 Task: Find connections with filter location Salihorsk with filter topic #propertywith filter profile language English with filter current company RBL Bank with filter school Sanjay Ghodawat University with filter industry Measuring and Control Instrument Manufacturing with filter service category Nature Photography with filter keywords title Sales Associate
Action: Mouse moved to (720, 111)
Screenshot: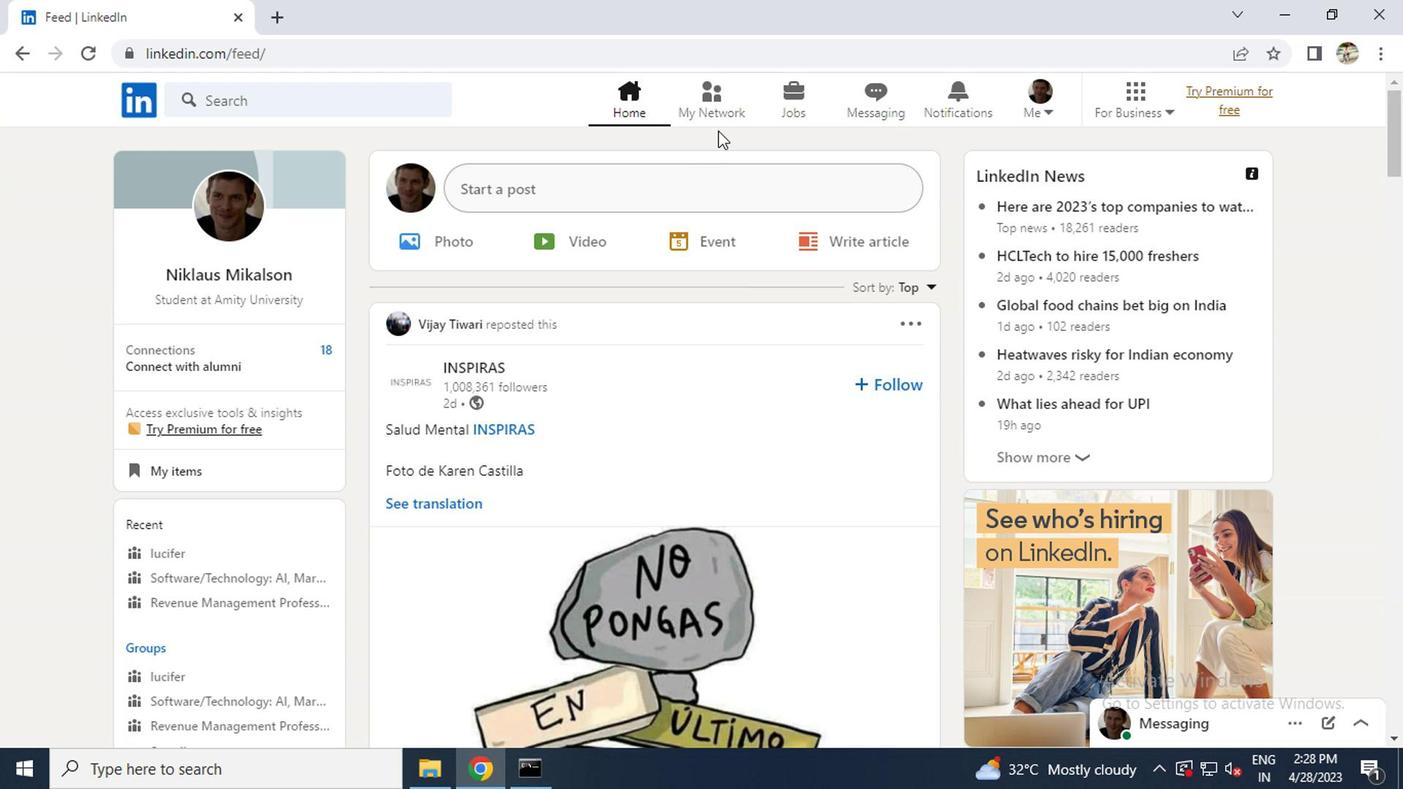 
Action: Mouse pressed left at (720, 111)
Screenshot: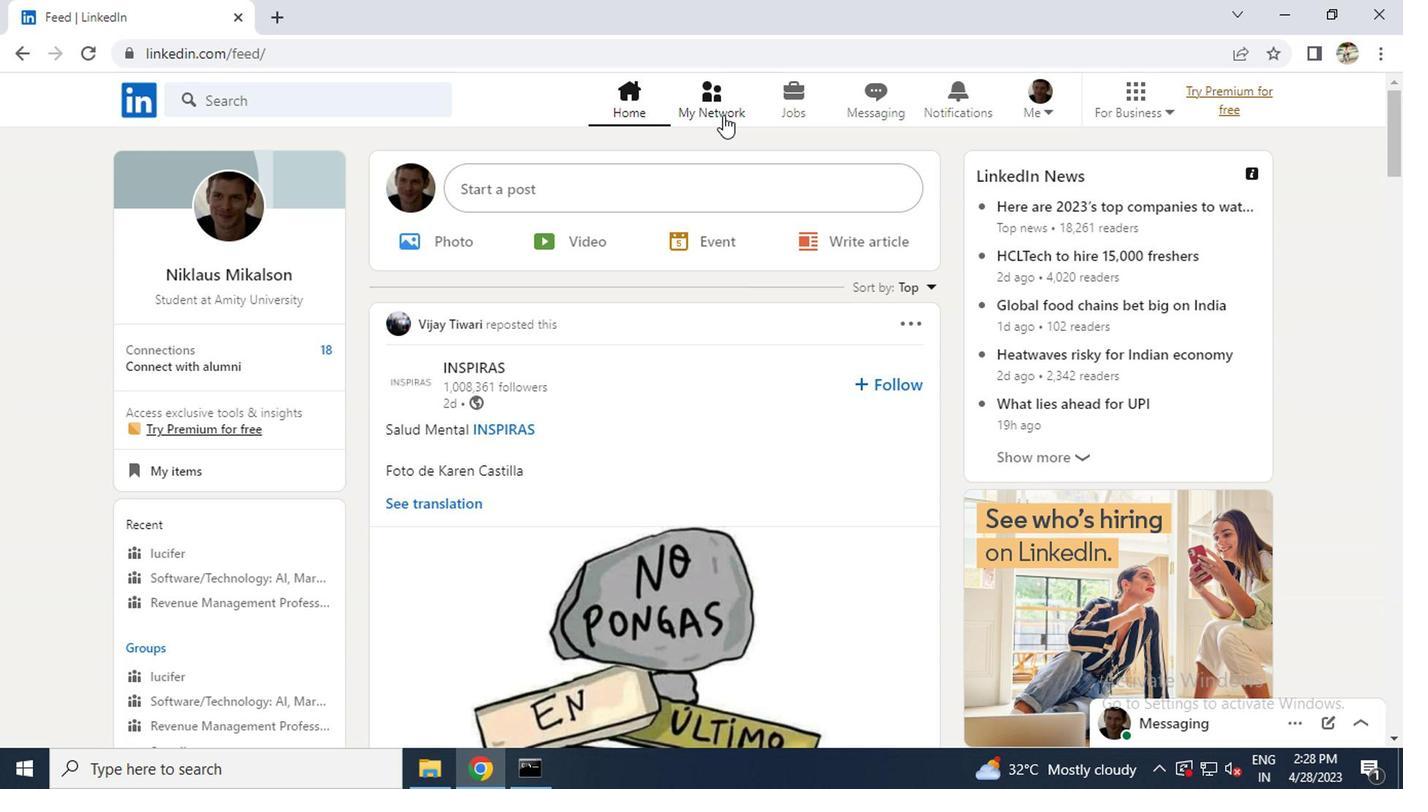 
Action: Mouse moved to (239, 212)
Screenshot: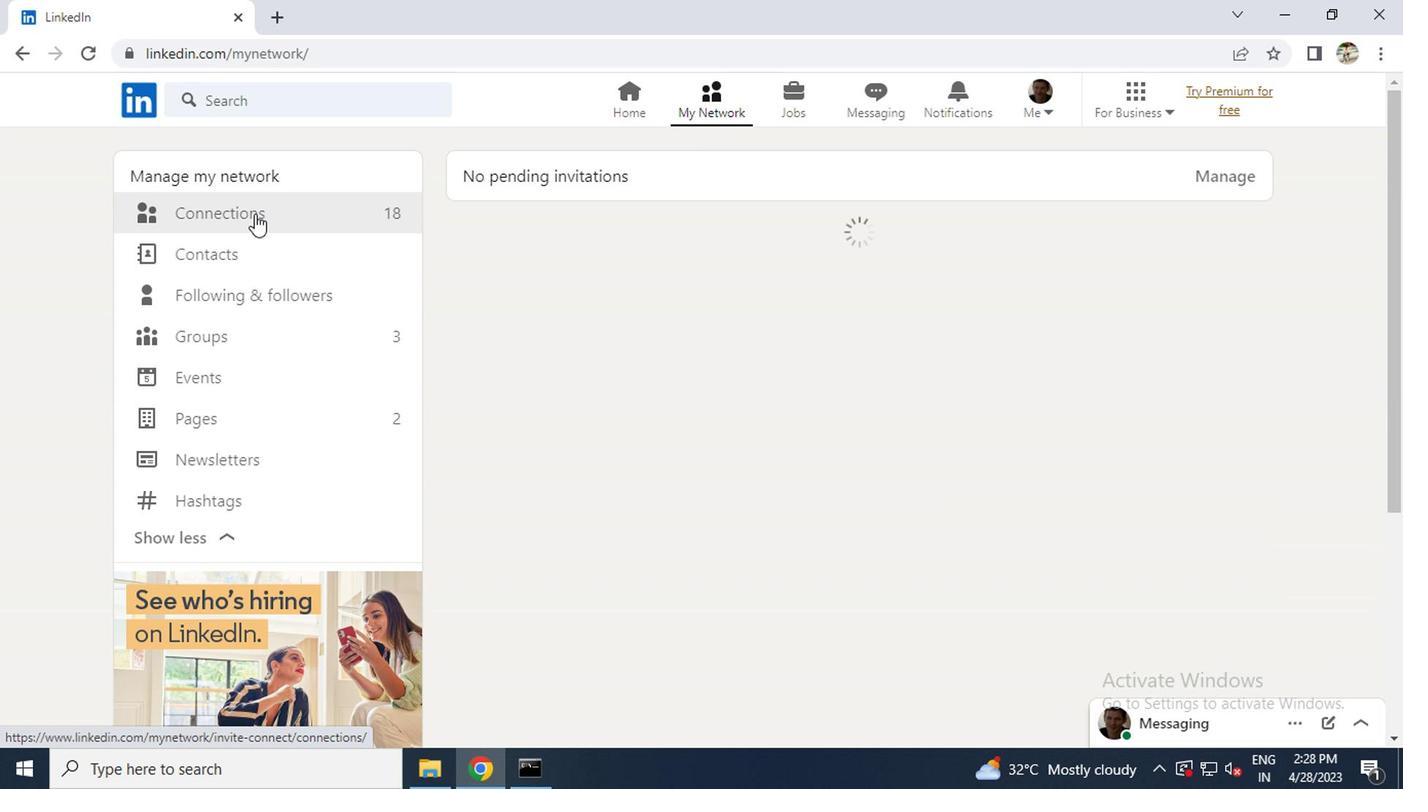 
Action: Mouse pressed left at (239, 212)
Screenshot: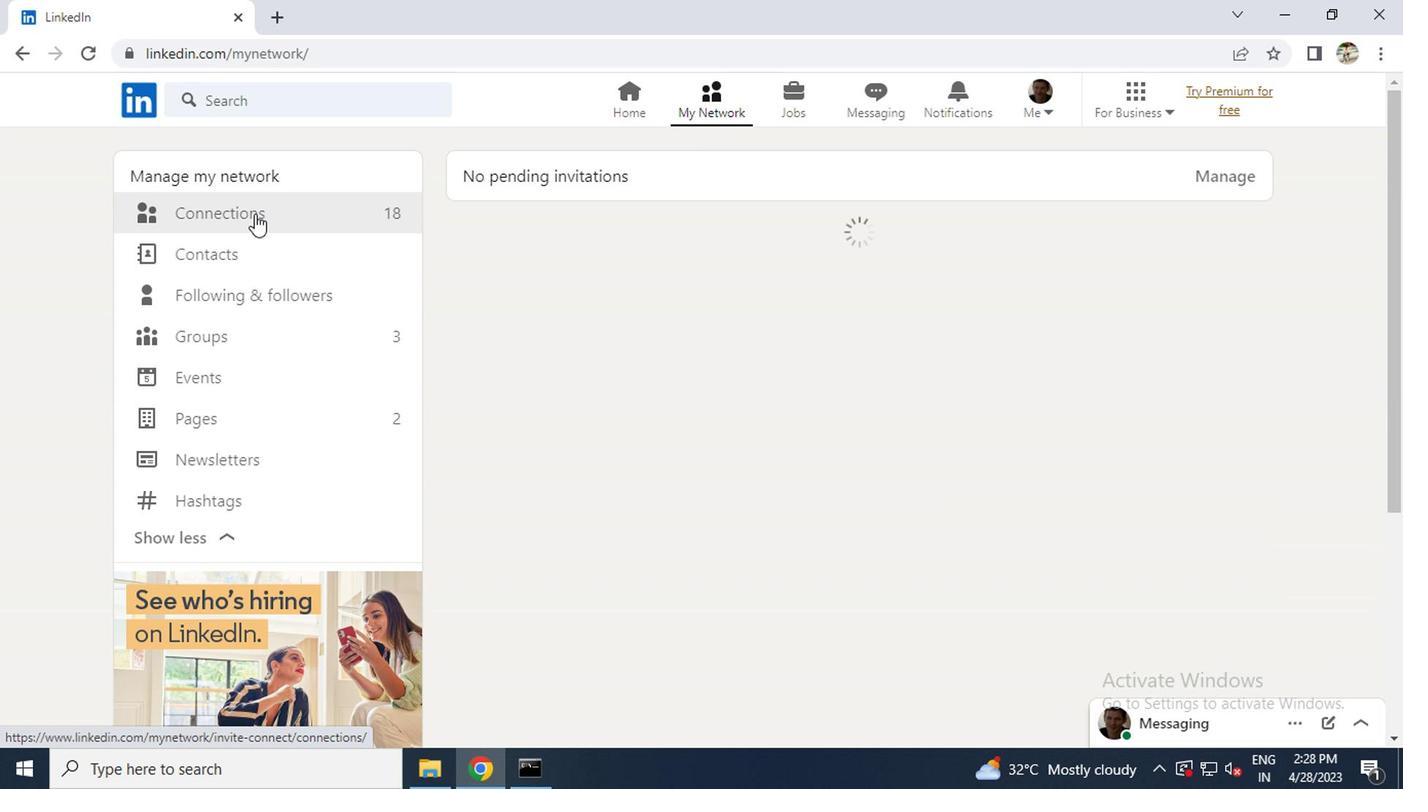 
Action: Mouse moved to (821, 222)
Screenshot: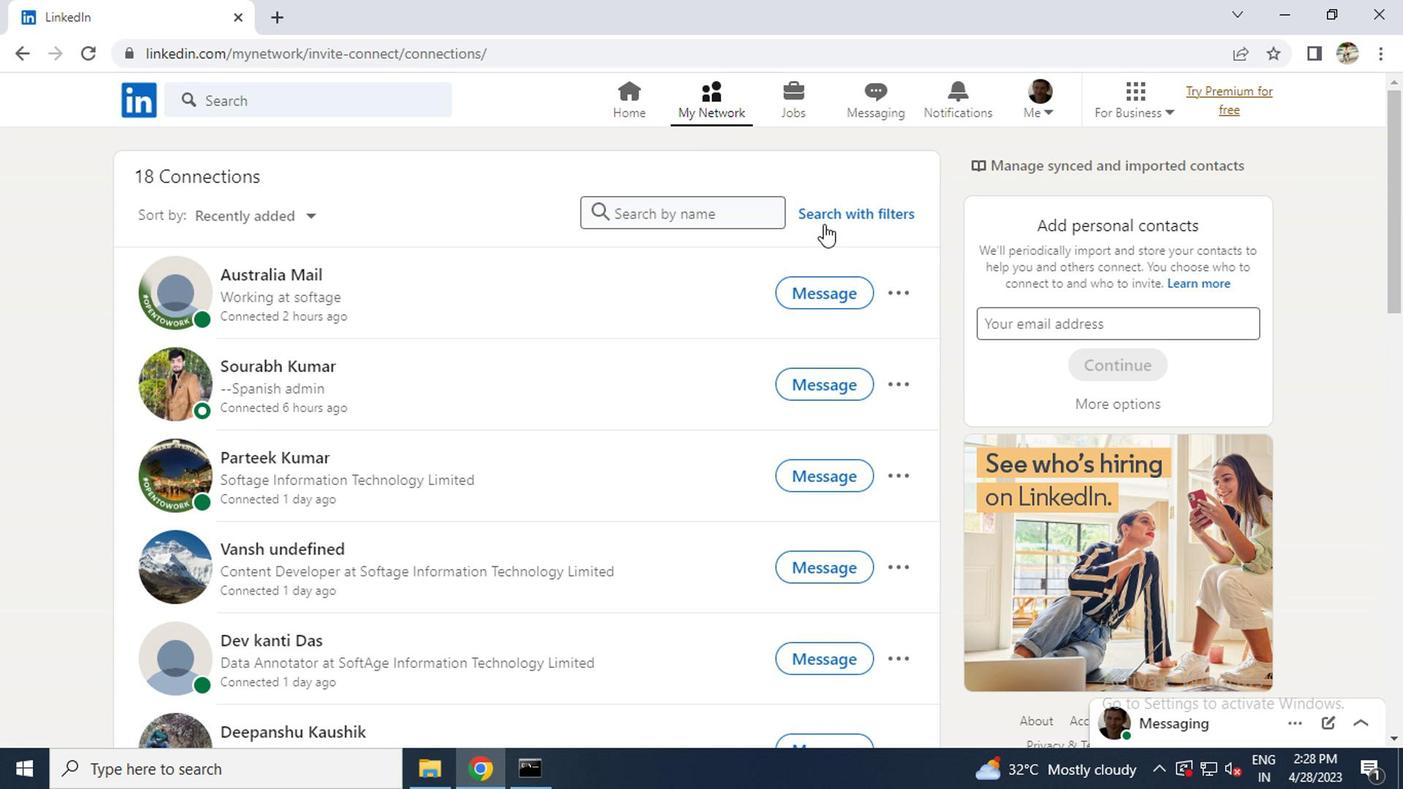 
Action: Mouse pressed left at (821, 222)
Screenshot: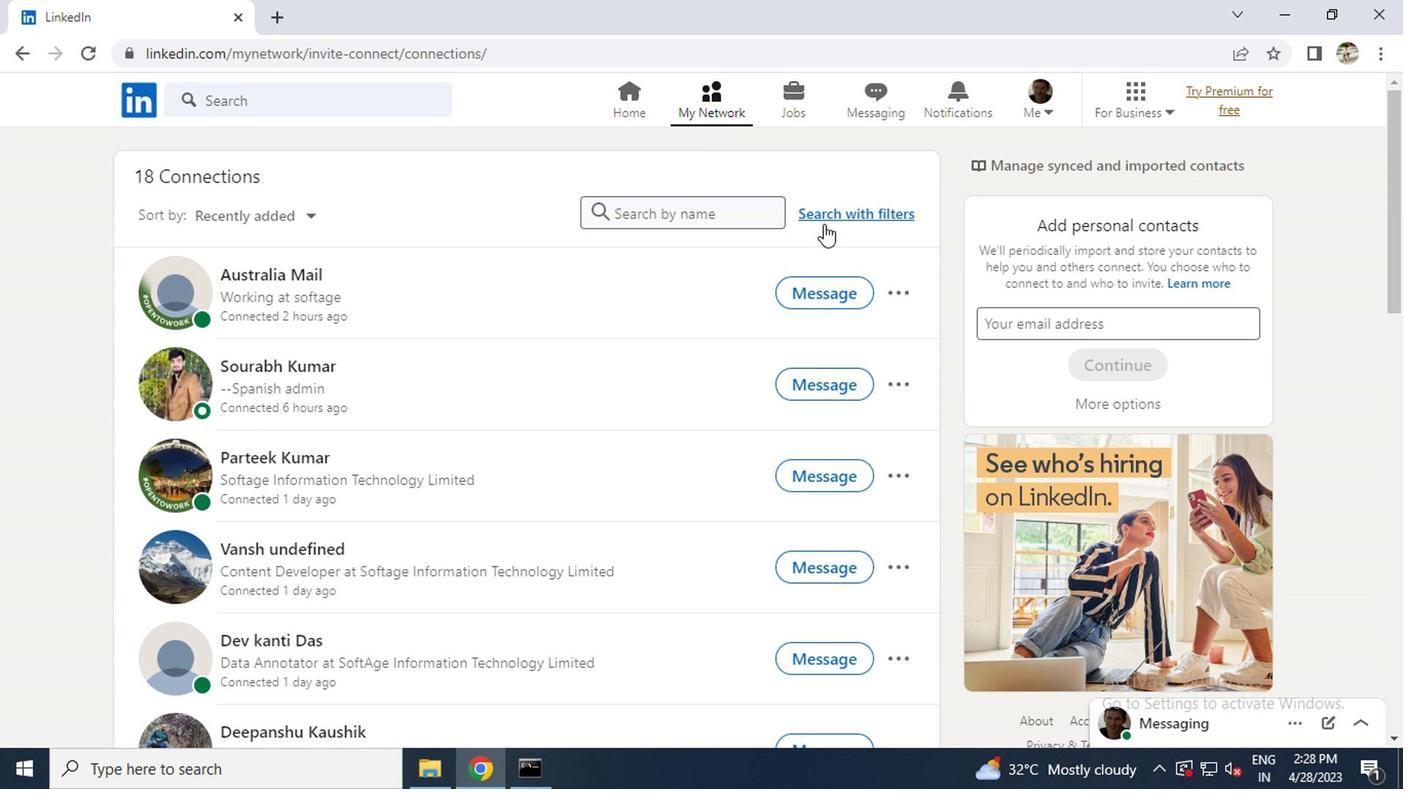 
Action: Mouse moved to (756, 160)
Screenshot: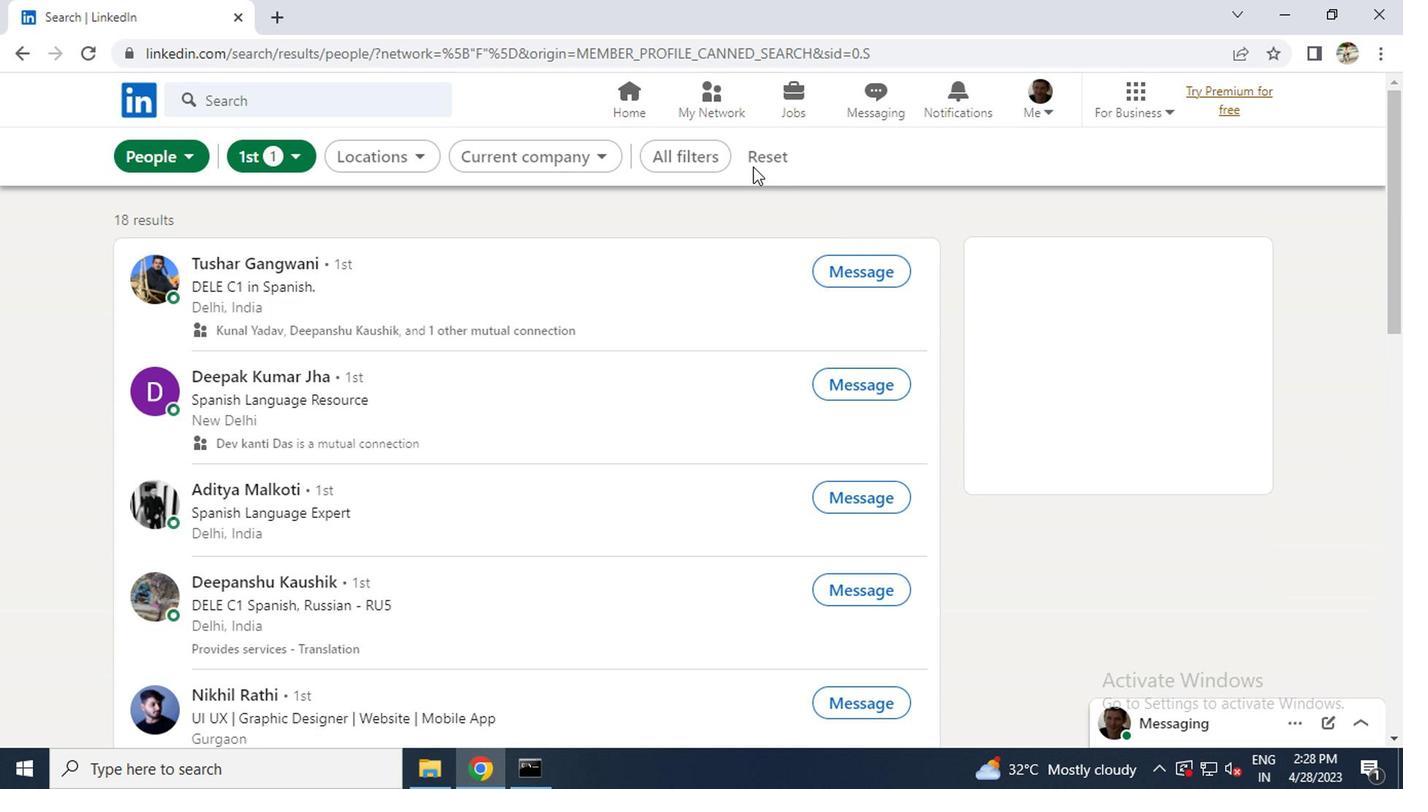 
Action: Mouse pressed left at (756, 160)
Screenshot: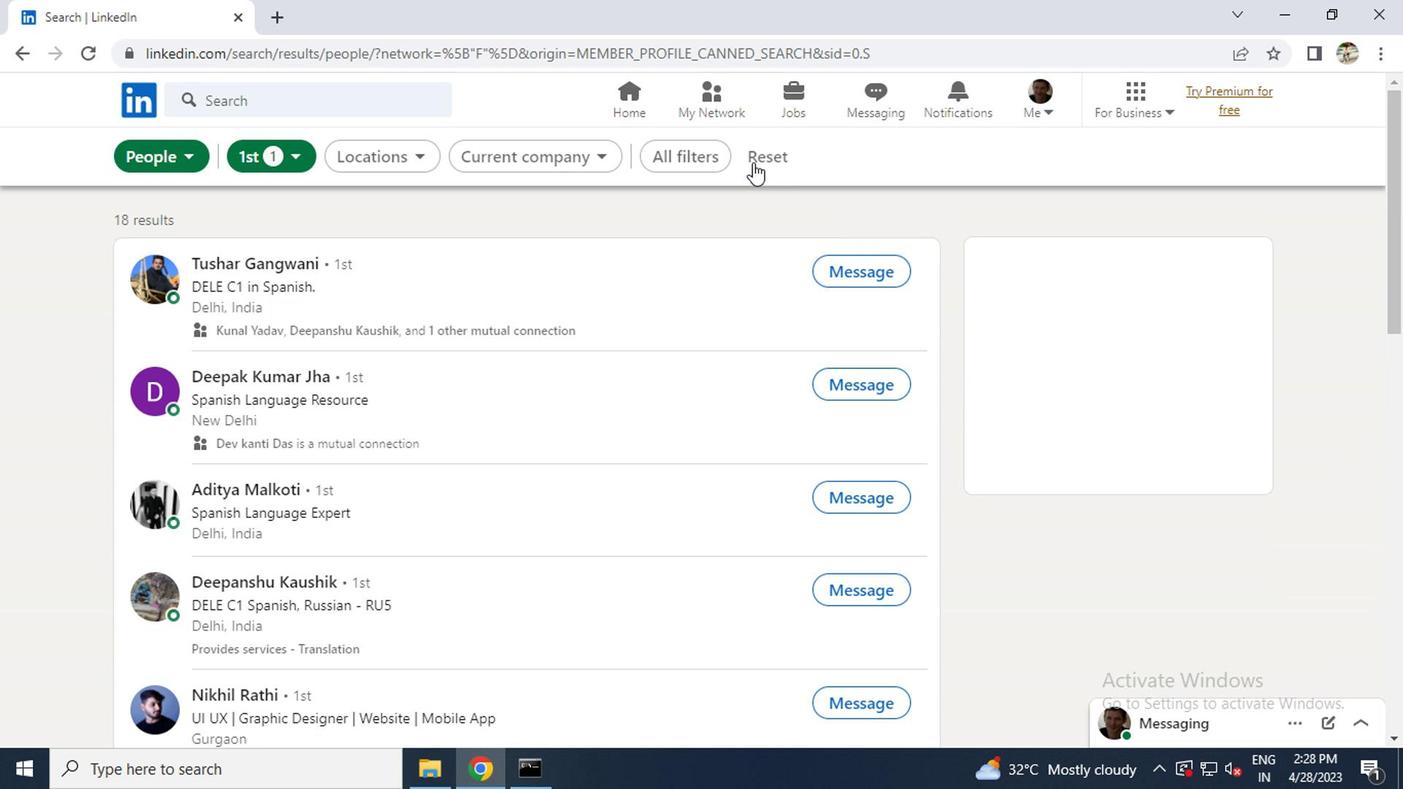 
Action: Mouse moved to (733, 153)
Screenshot: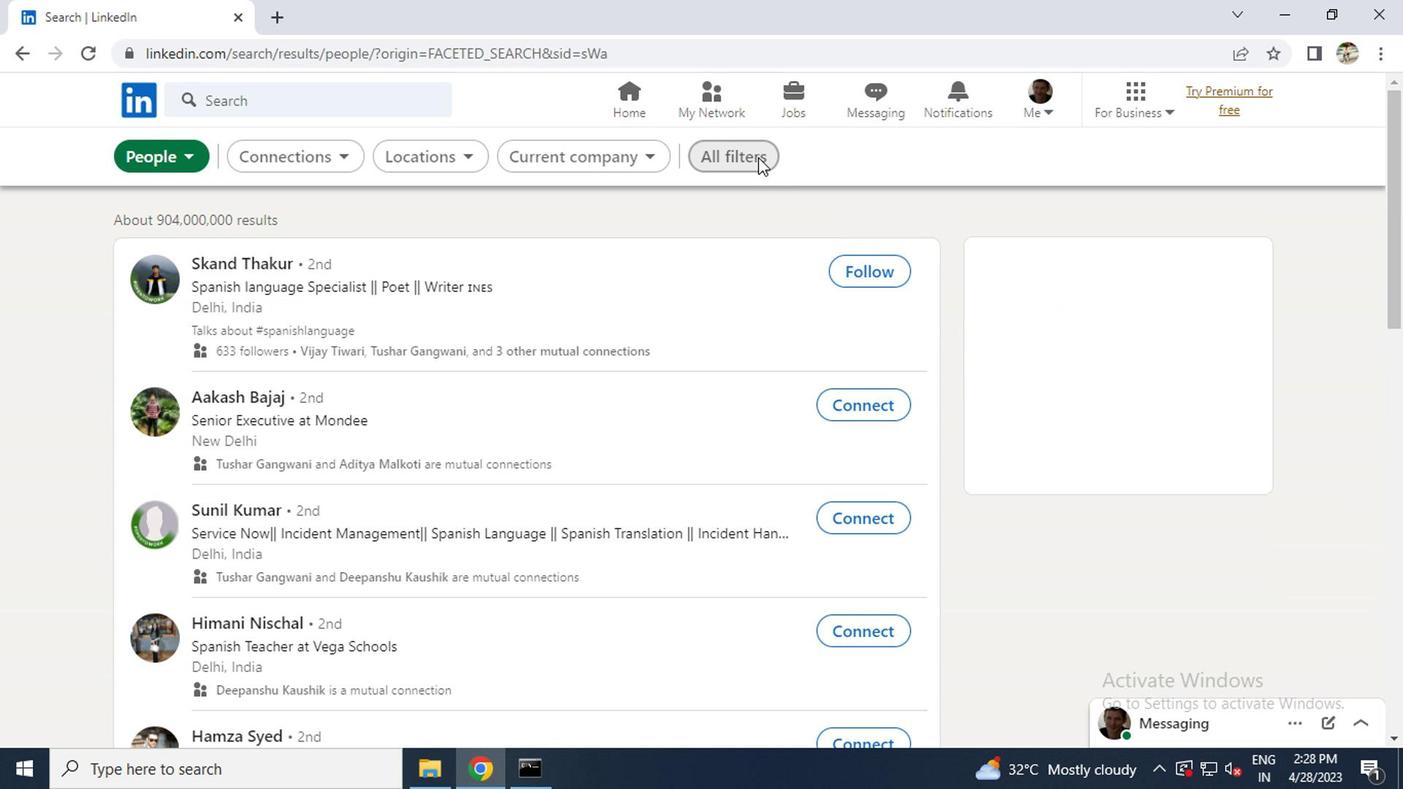 
Action: Mouse pressed left at (733, 153)
Screenshot: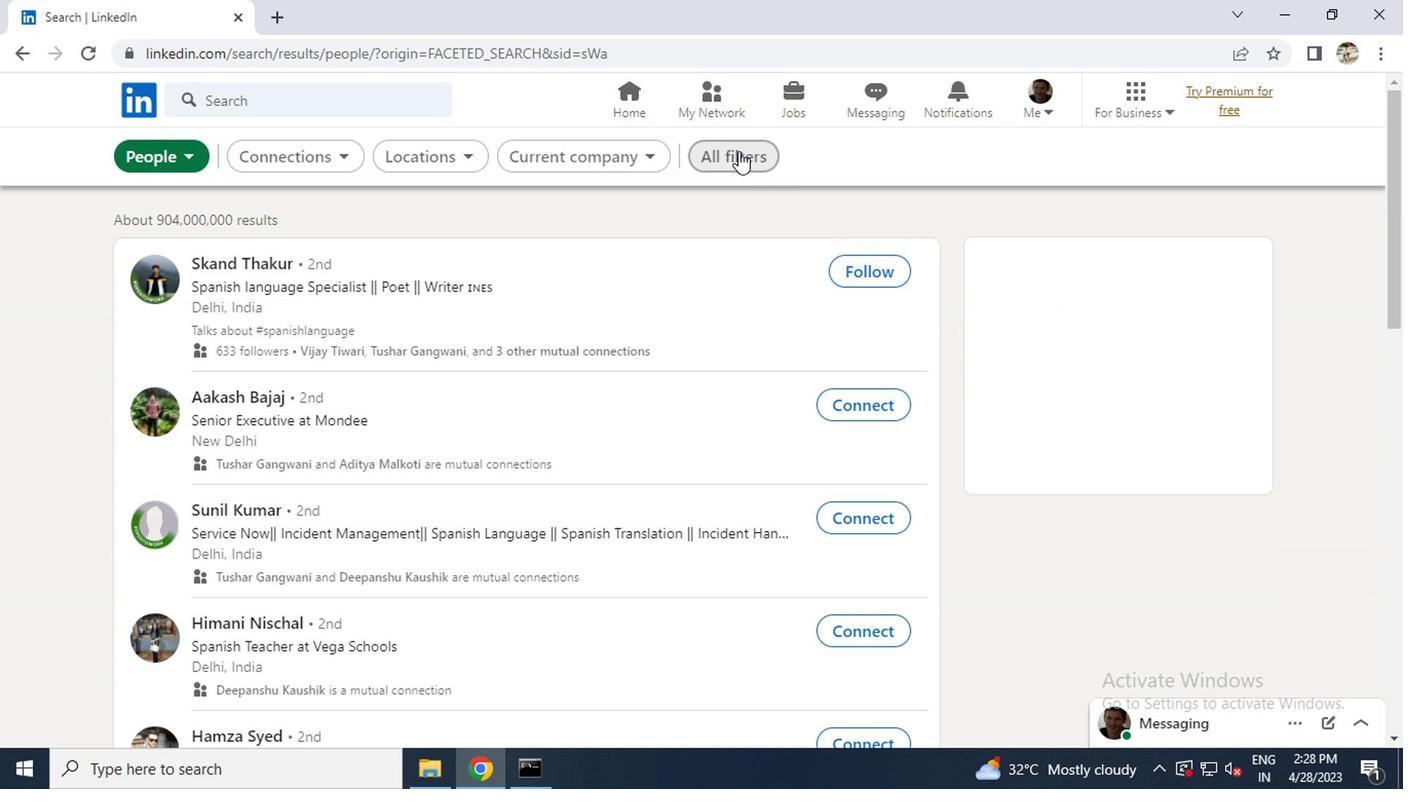 
Action: Mouse moved to (1139, 377)
Screenshot: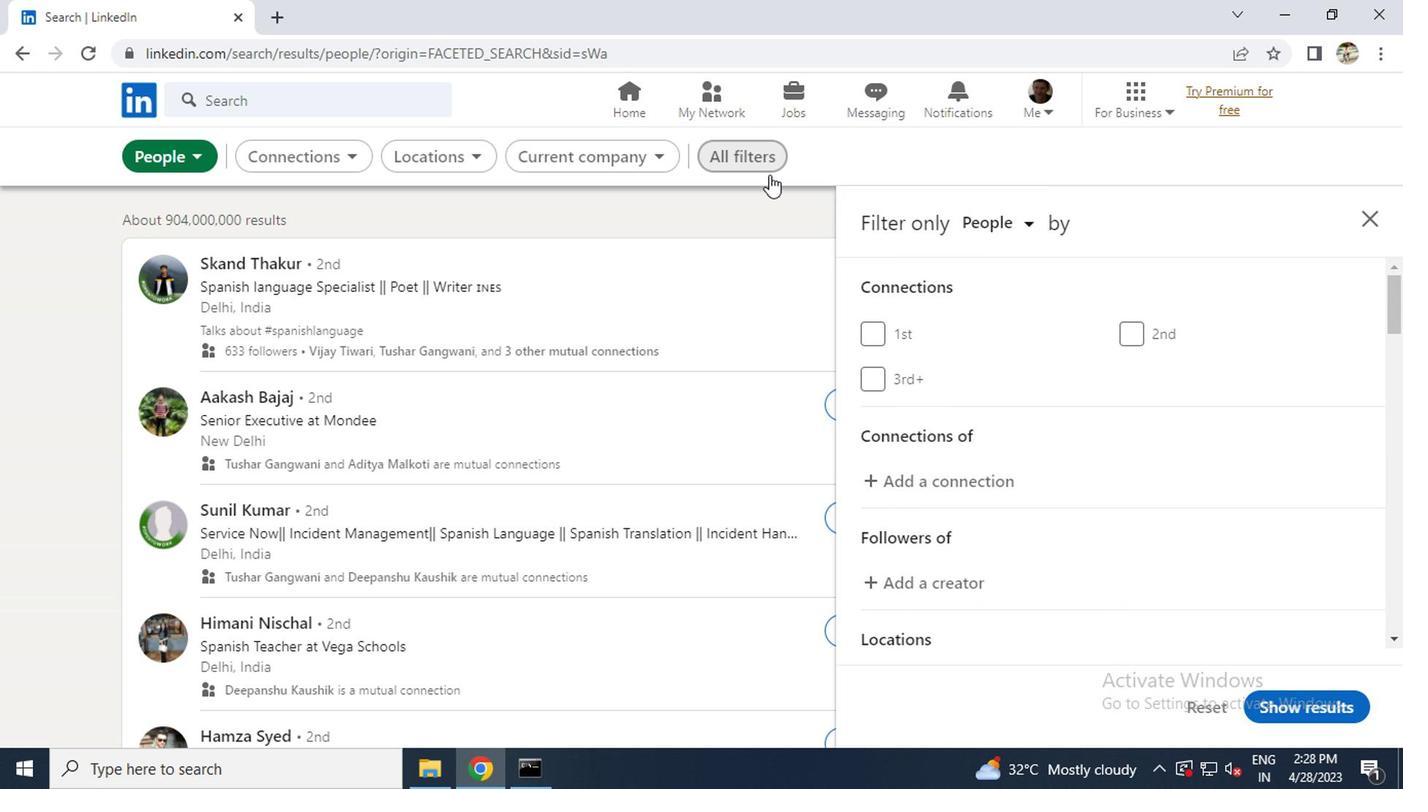 
Action: Mouse scrolled (1139, 376) with delta (0, 0)
Screenshot: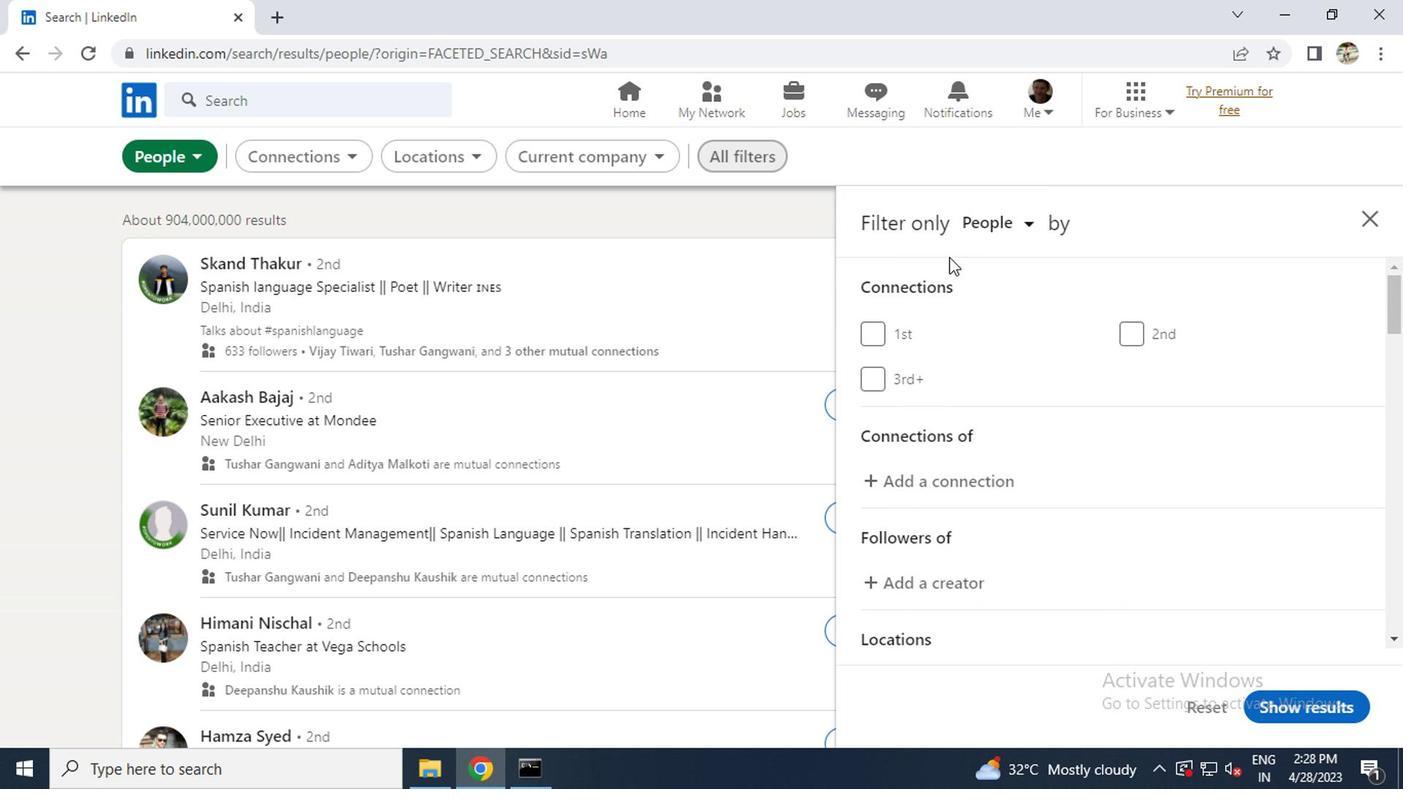 
Action: Mouse scrolled (1139, 376) with delta (0, 0)
Screenshot: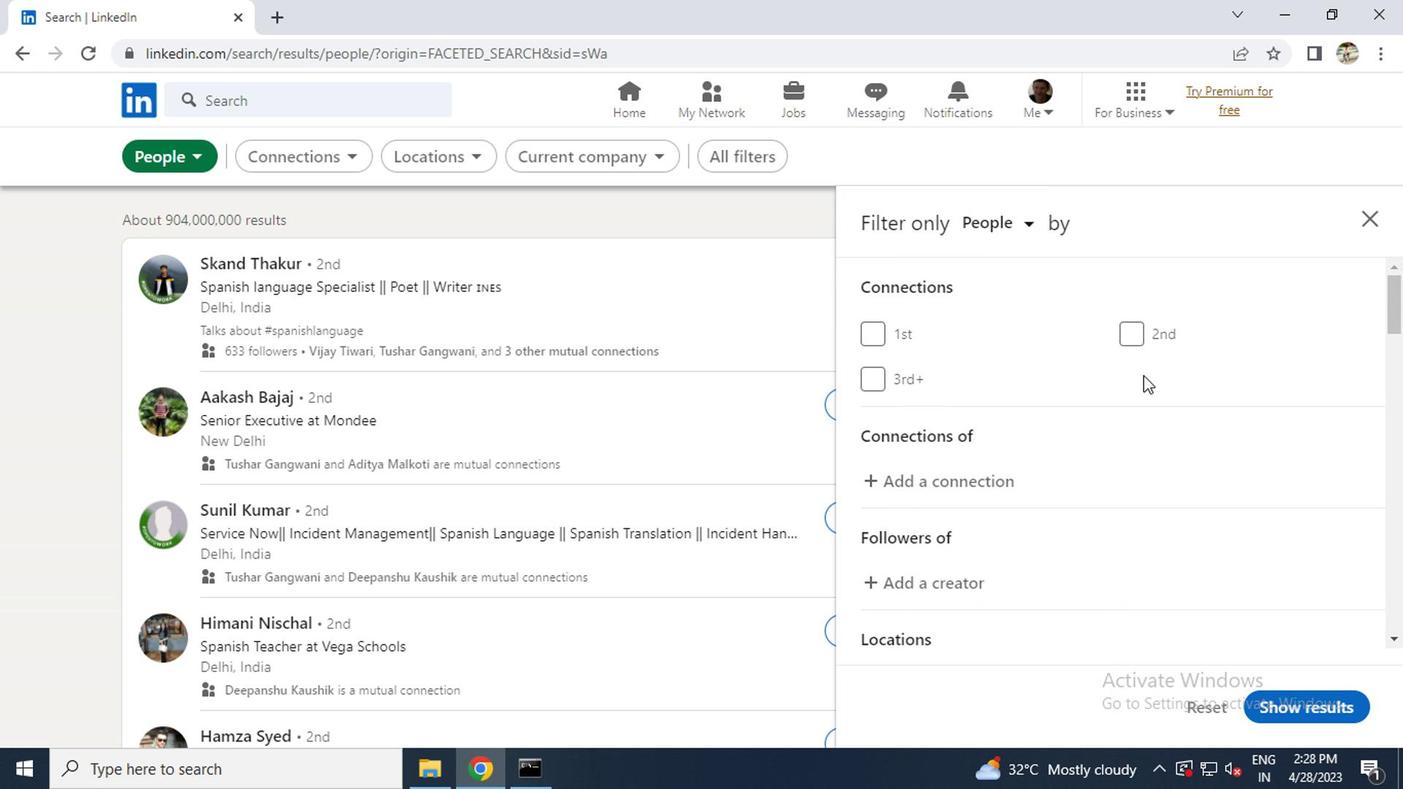 
Action: Mouse scrolled (1139, 376) with delta (0, 0)
Screenshot: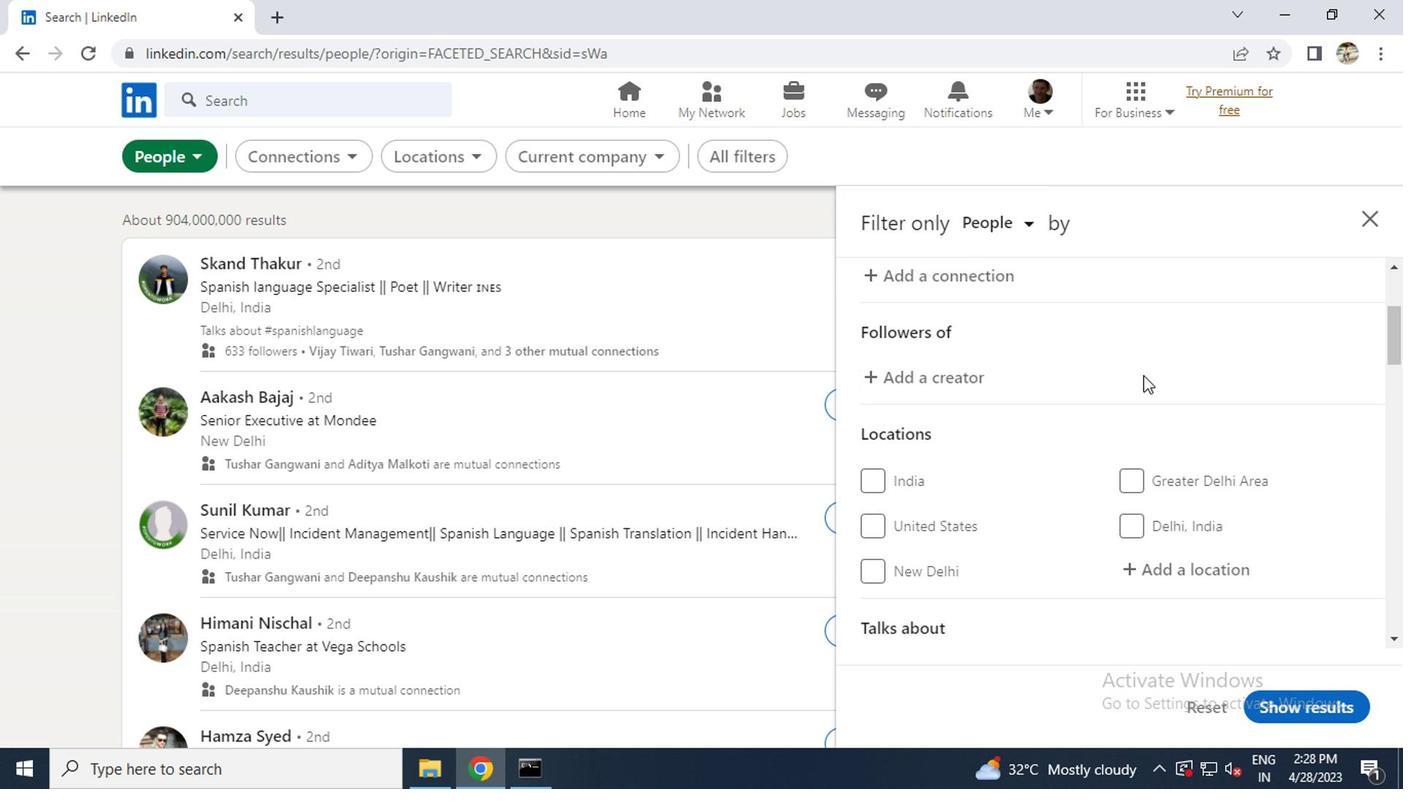 
Action: Mouse scrolled (1139, 376) with delta (0, 0)
Screenshot: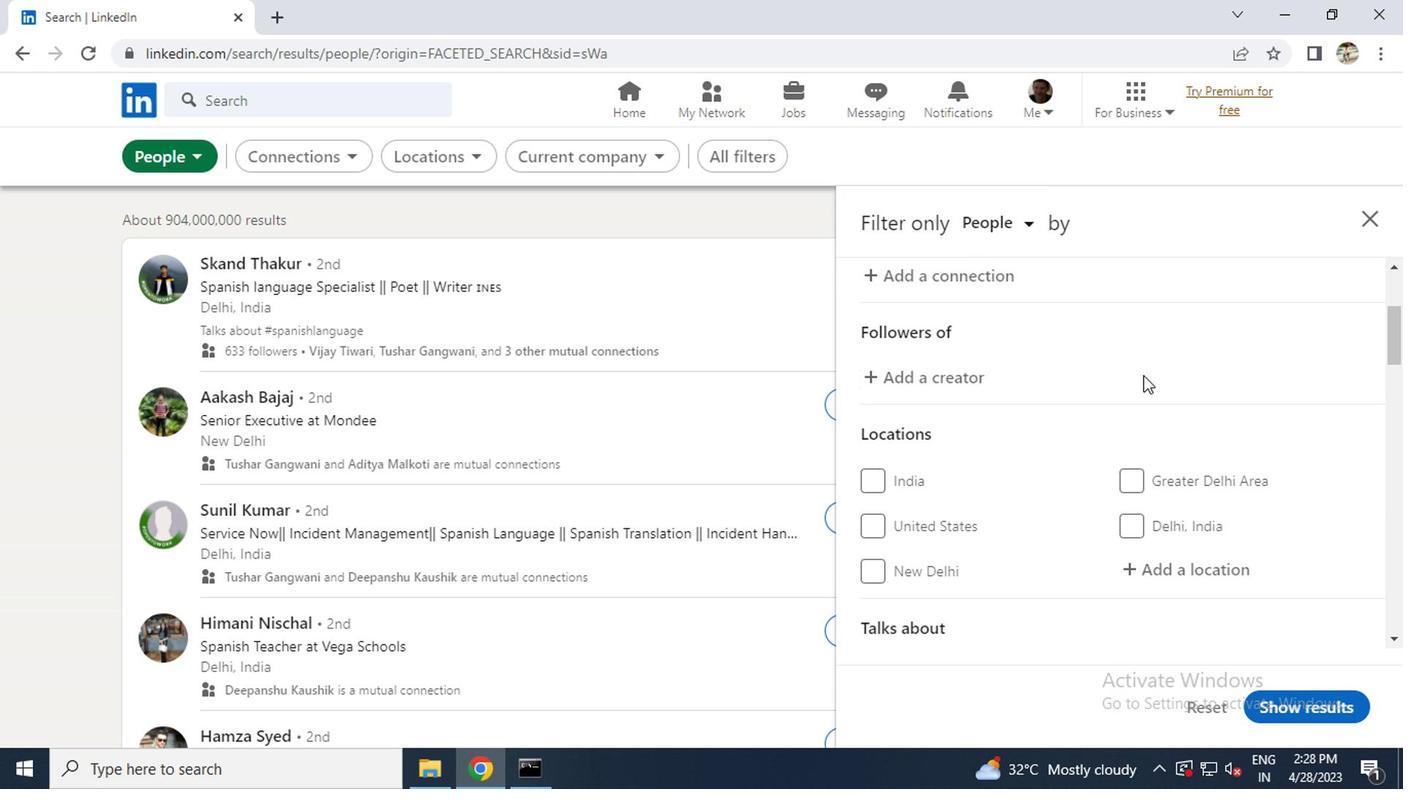 
Action: Mouse moved to (1148, 370)
Screenshot: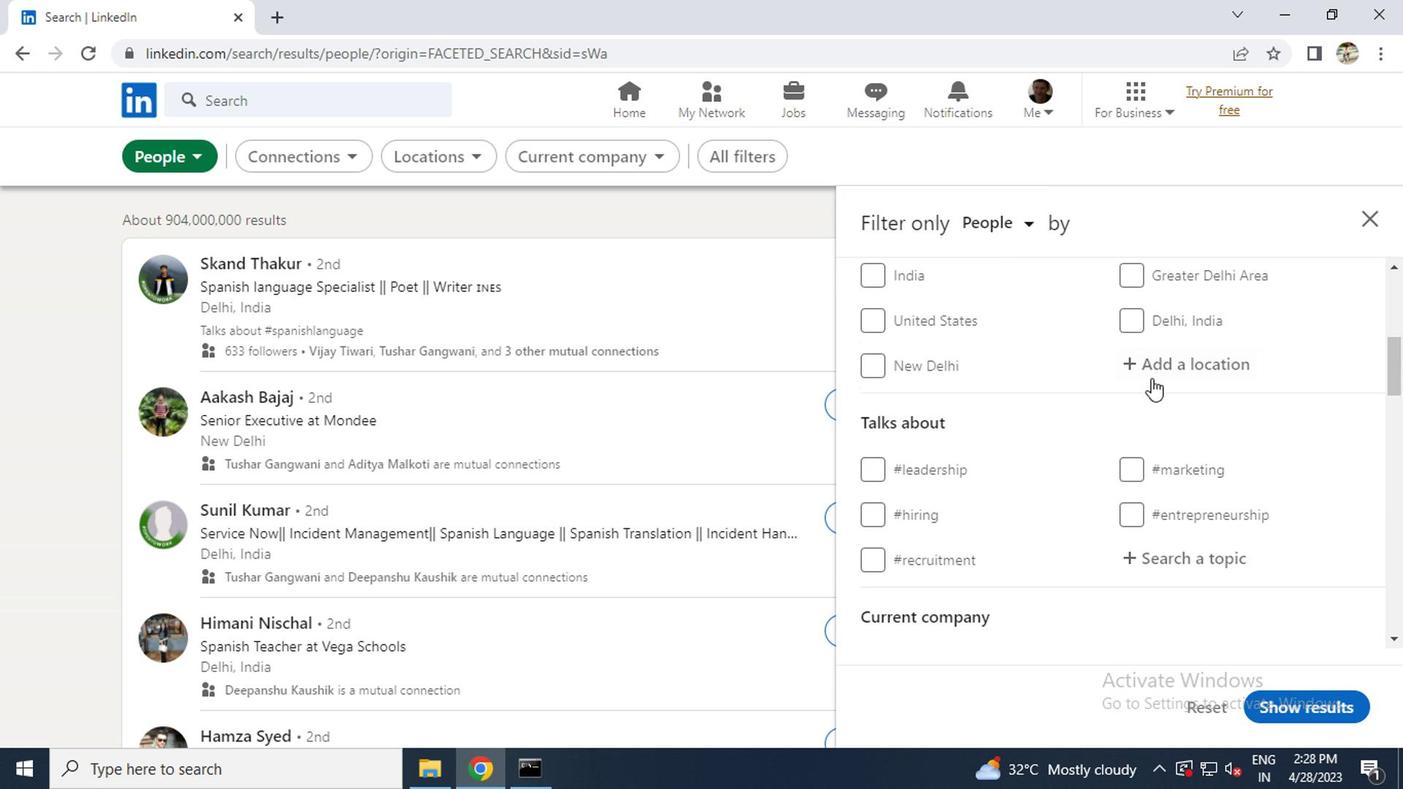 
Action: Mouse pressed left at (1148, 370)
Screenshot: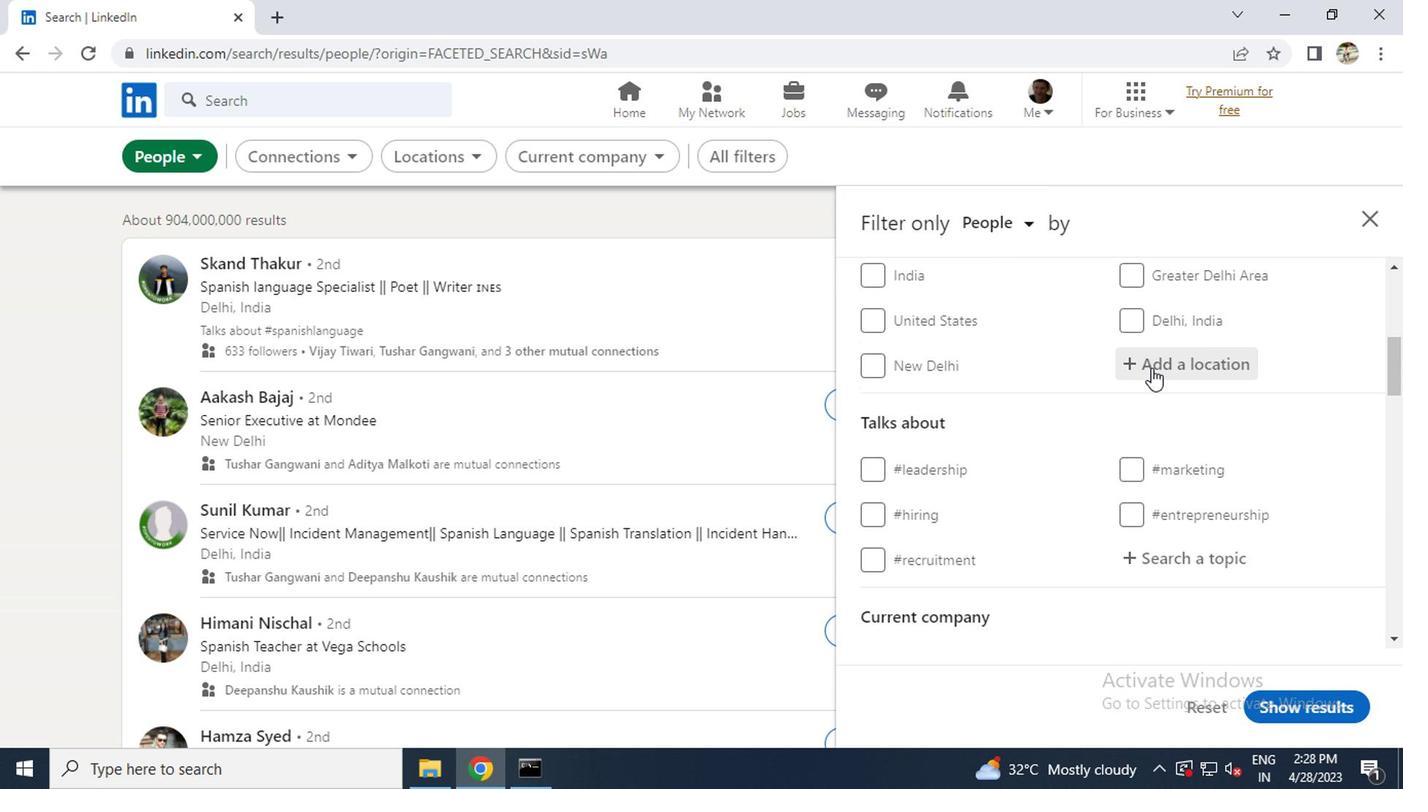 
Action: Key pressed <Key.caps_lock>s<Key.caps_lock>alihoe<Key.backspace>rsk<Key.enter>
Screenshot: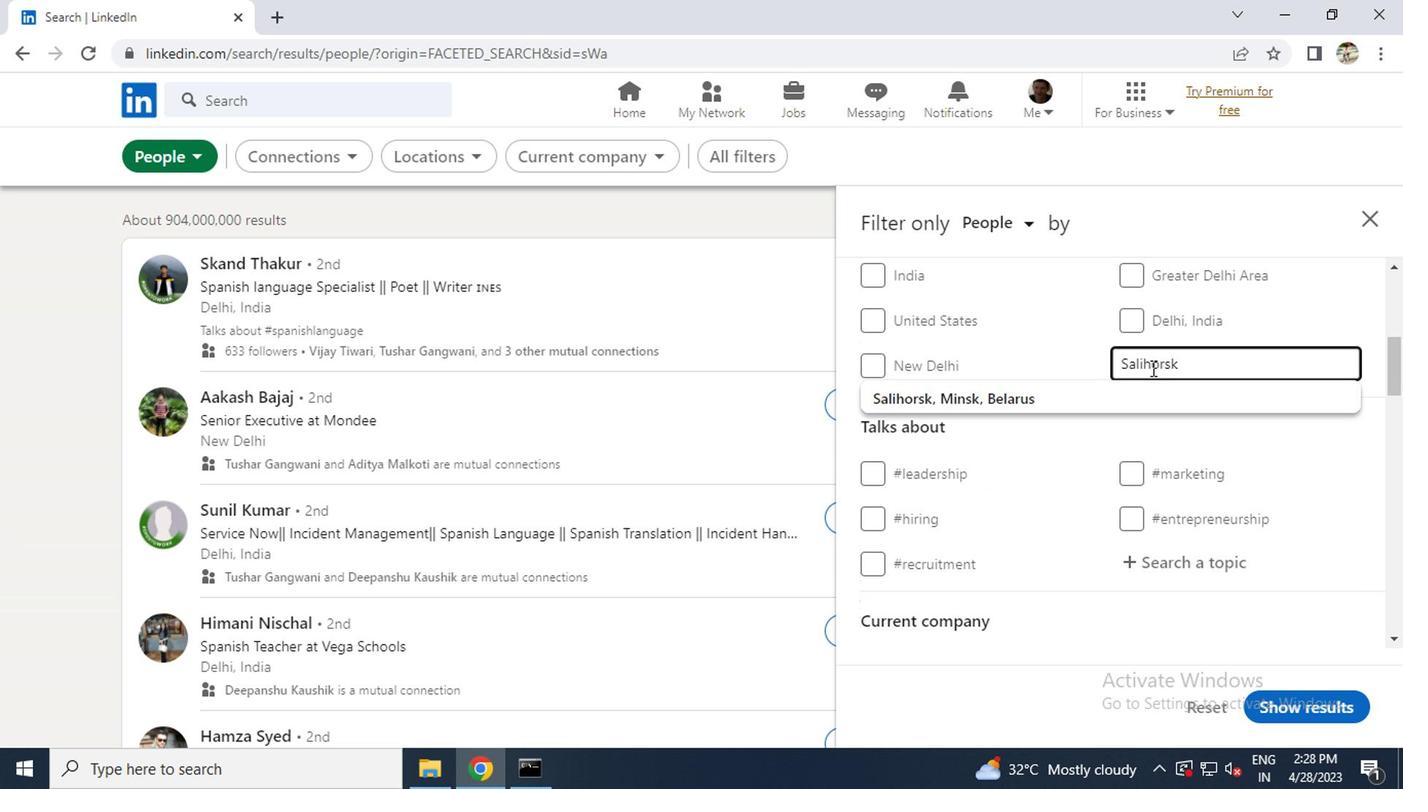 
Action: Mouse scrolled (1148, 369) with delta (0, -1)
Screenshot: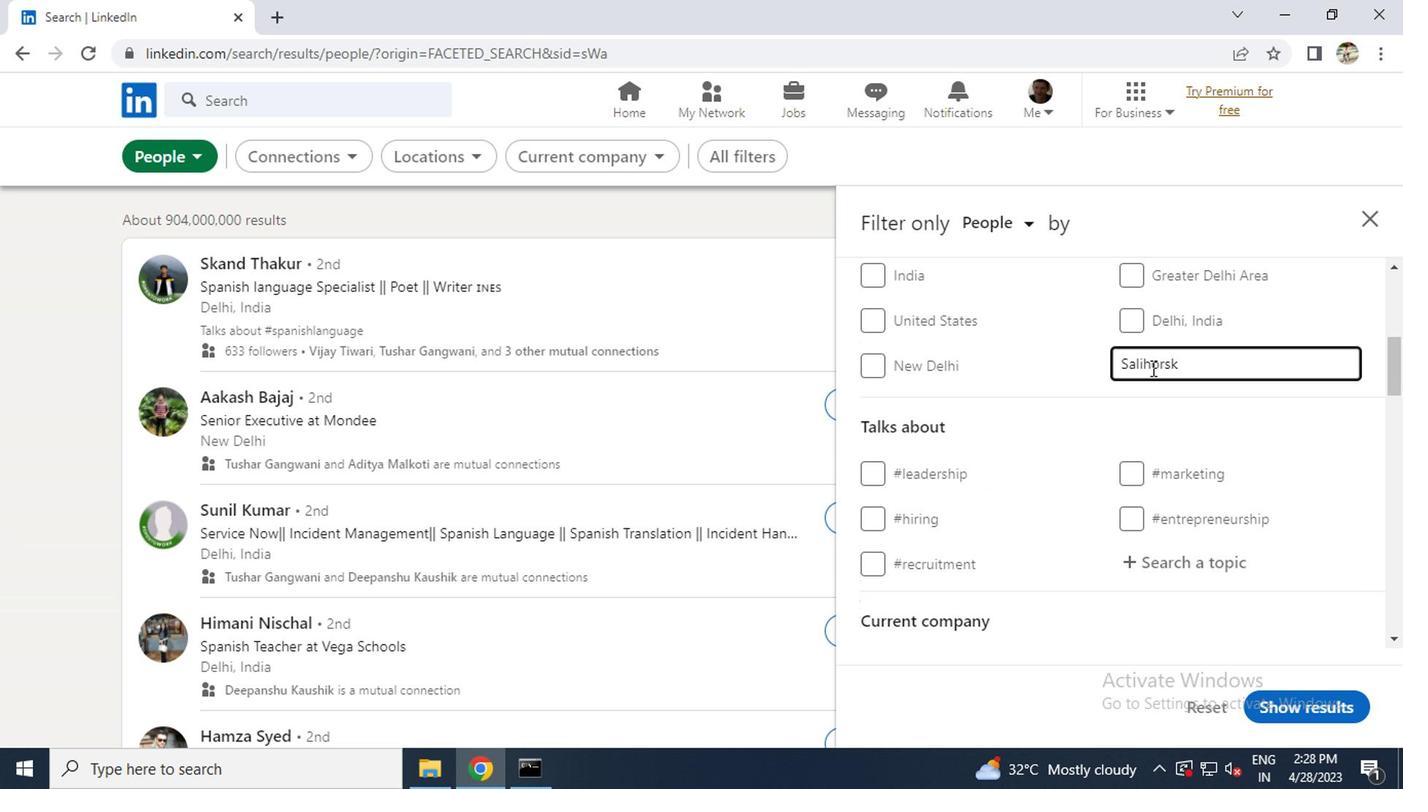 
Action: Mouse scrolled (1148, 369) with delta (0, -1)
Screenshot: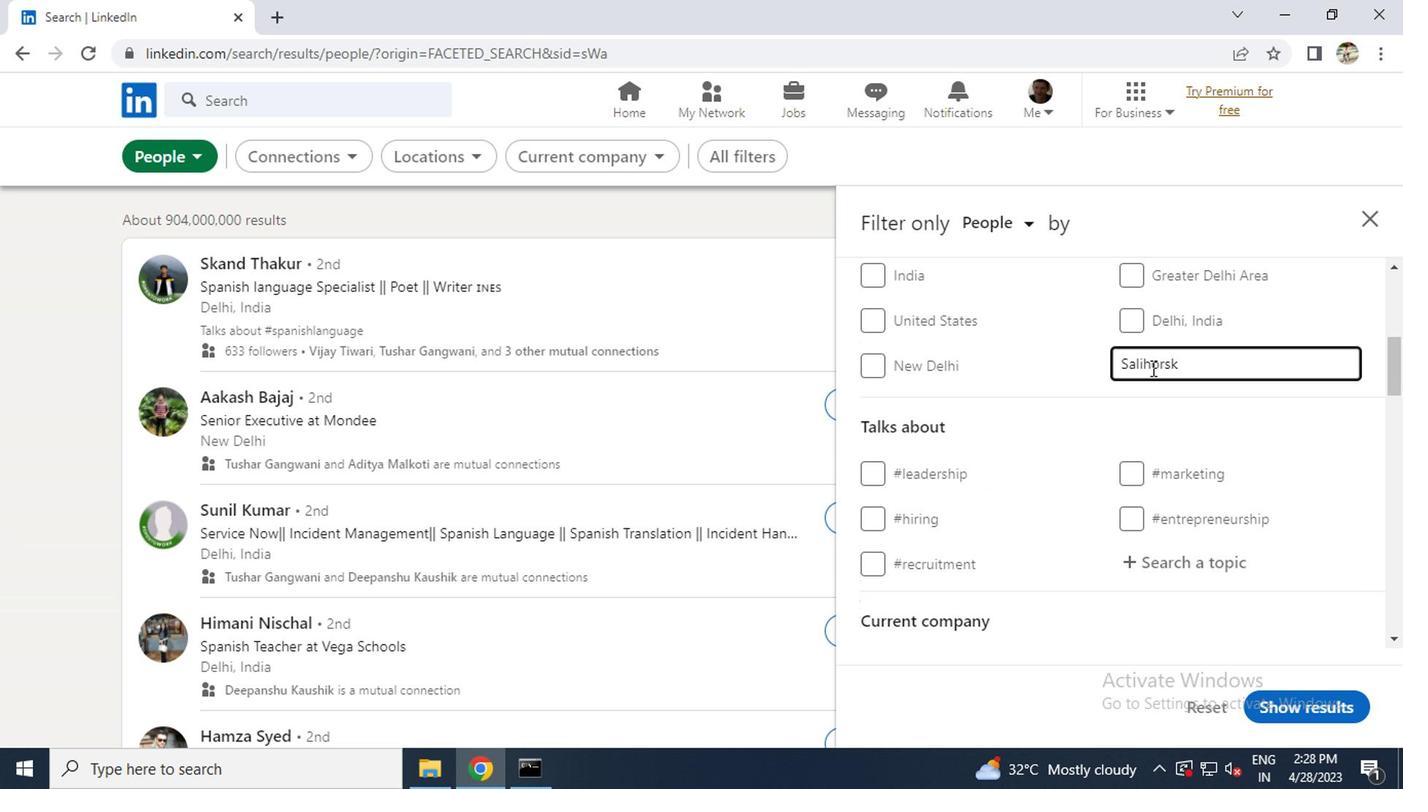 
Action: Mouse moved to (1166, 381)
Screenshot: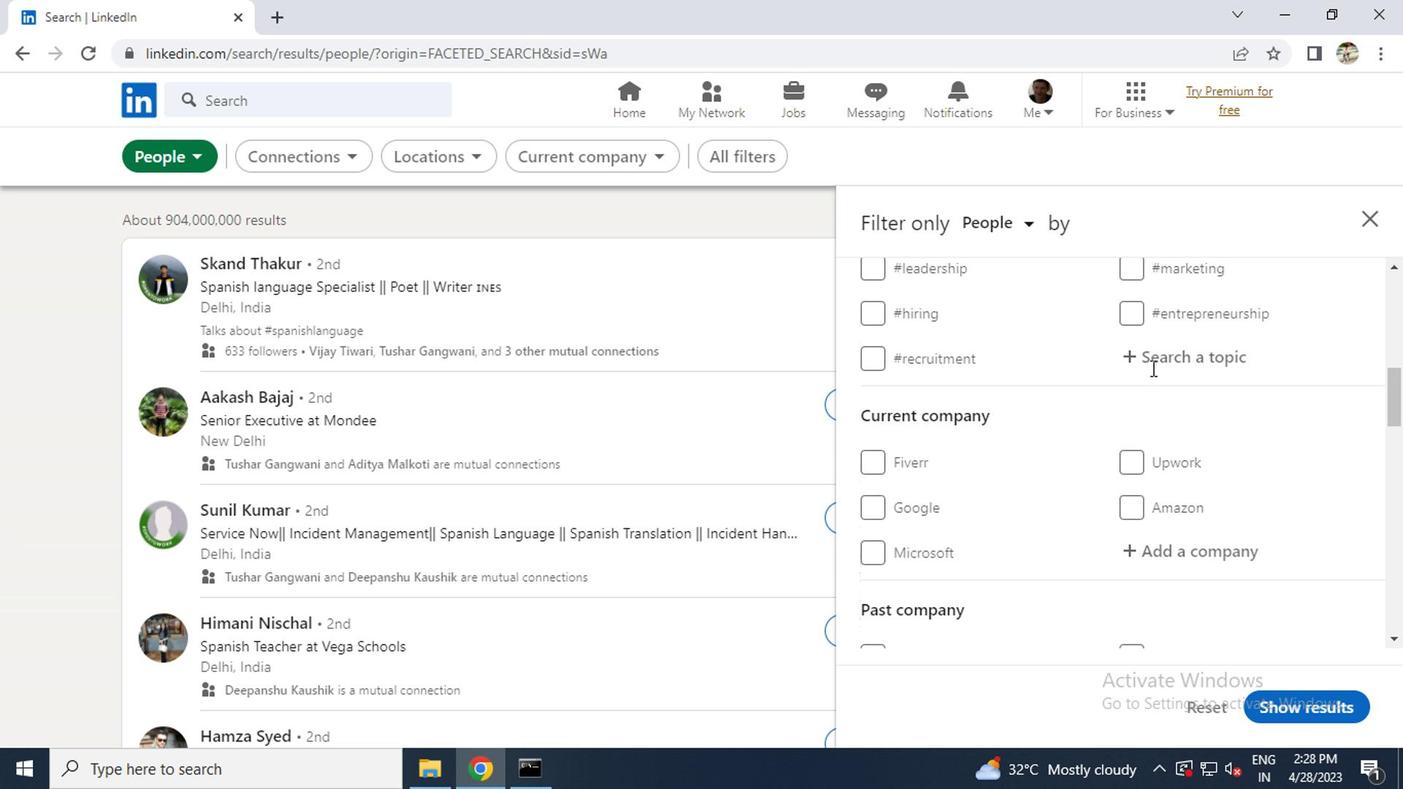 
Action: Mouse scrolled (1166, 380) with delta (0, 0)
Screenshot: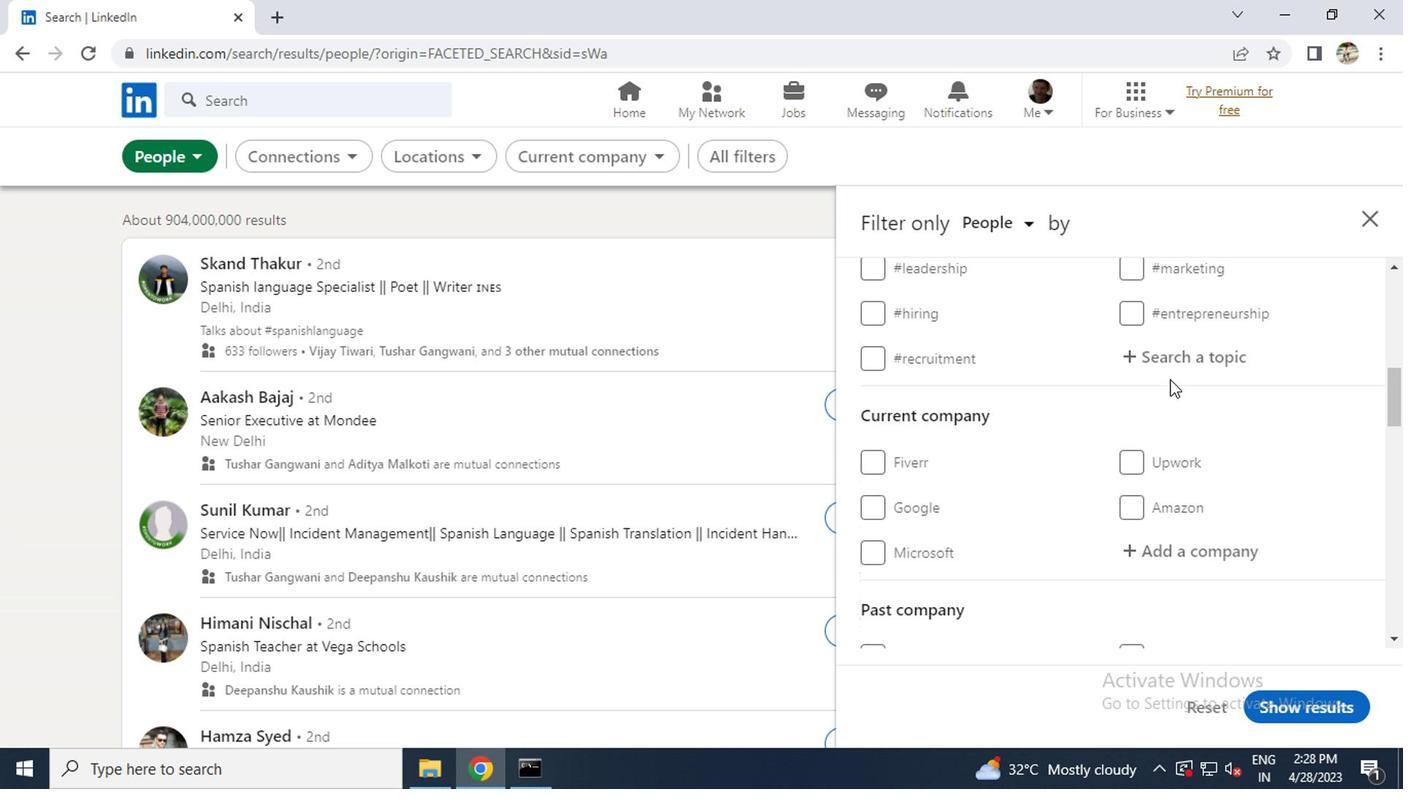 
Action: Mouse scrolled (1166, 382) with delta (0, 0)
Screenshot: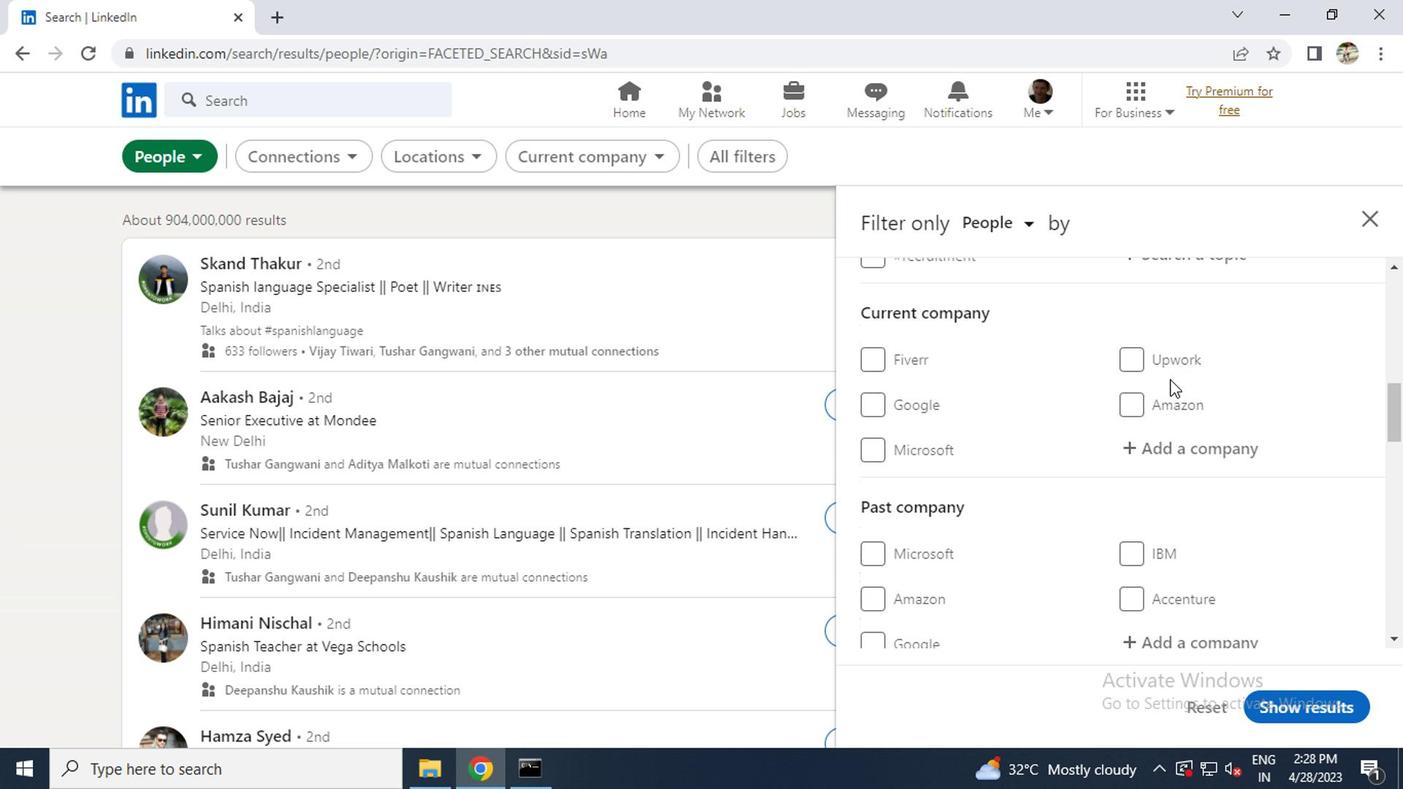 
Action: Mouse moved to (1166, 366)
Screenshot: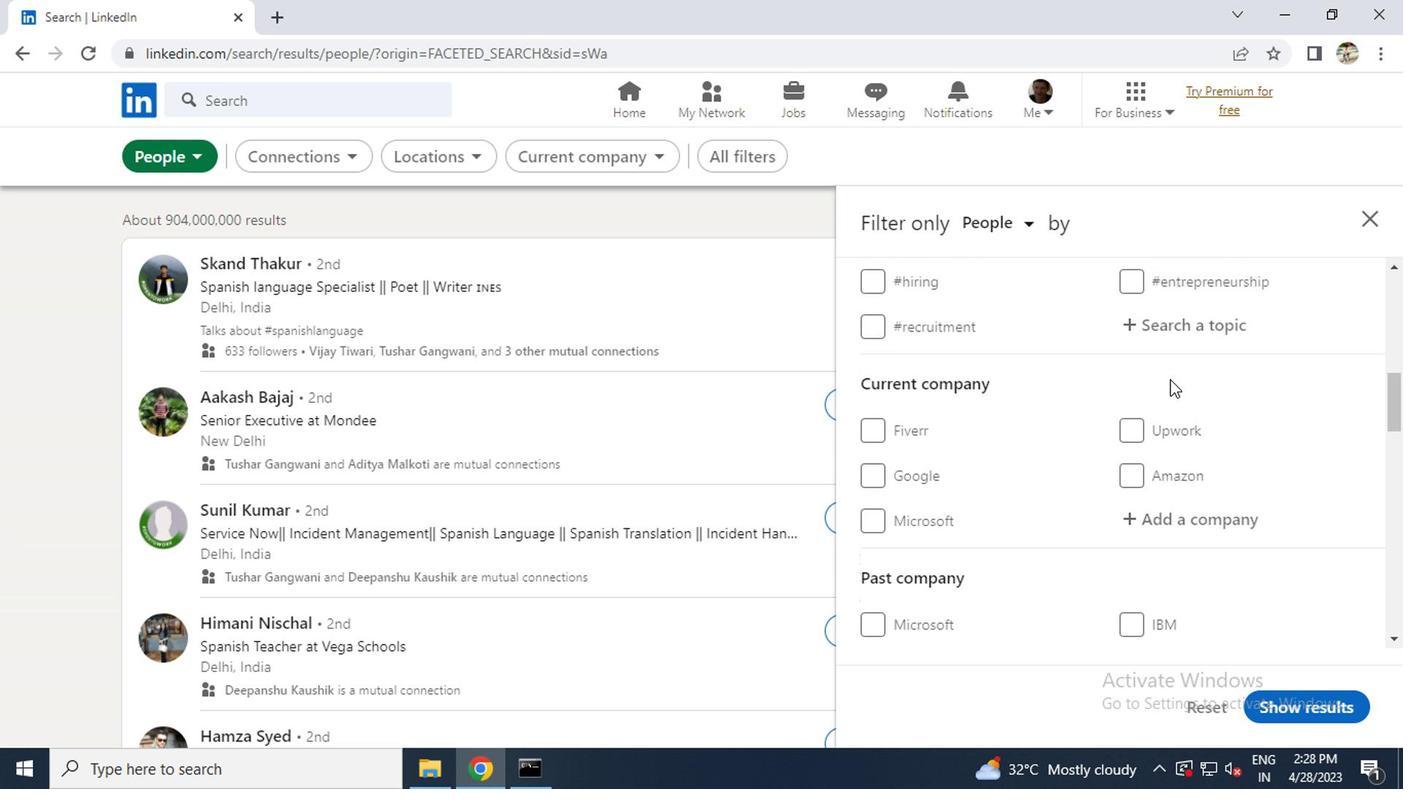 
Action: Mouse pressed left at (1166, 366)
Screenshot: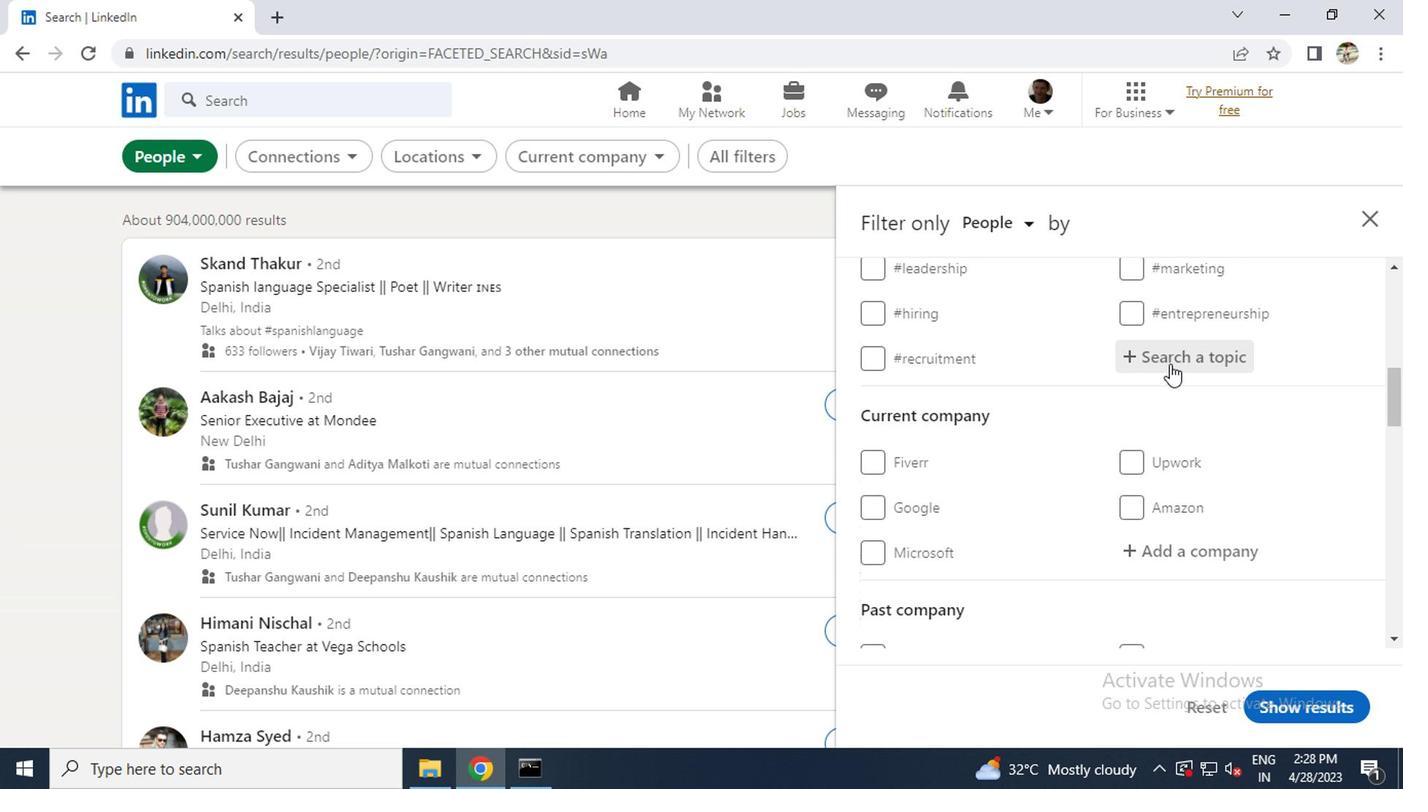 
Action: Key pressed <Key.shift>#<Key.caps_lock>P<Key.caps_lock>ROPERTY<Key.enter>
Screenshot: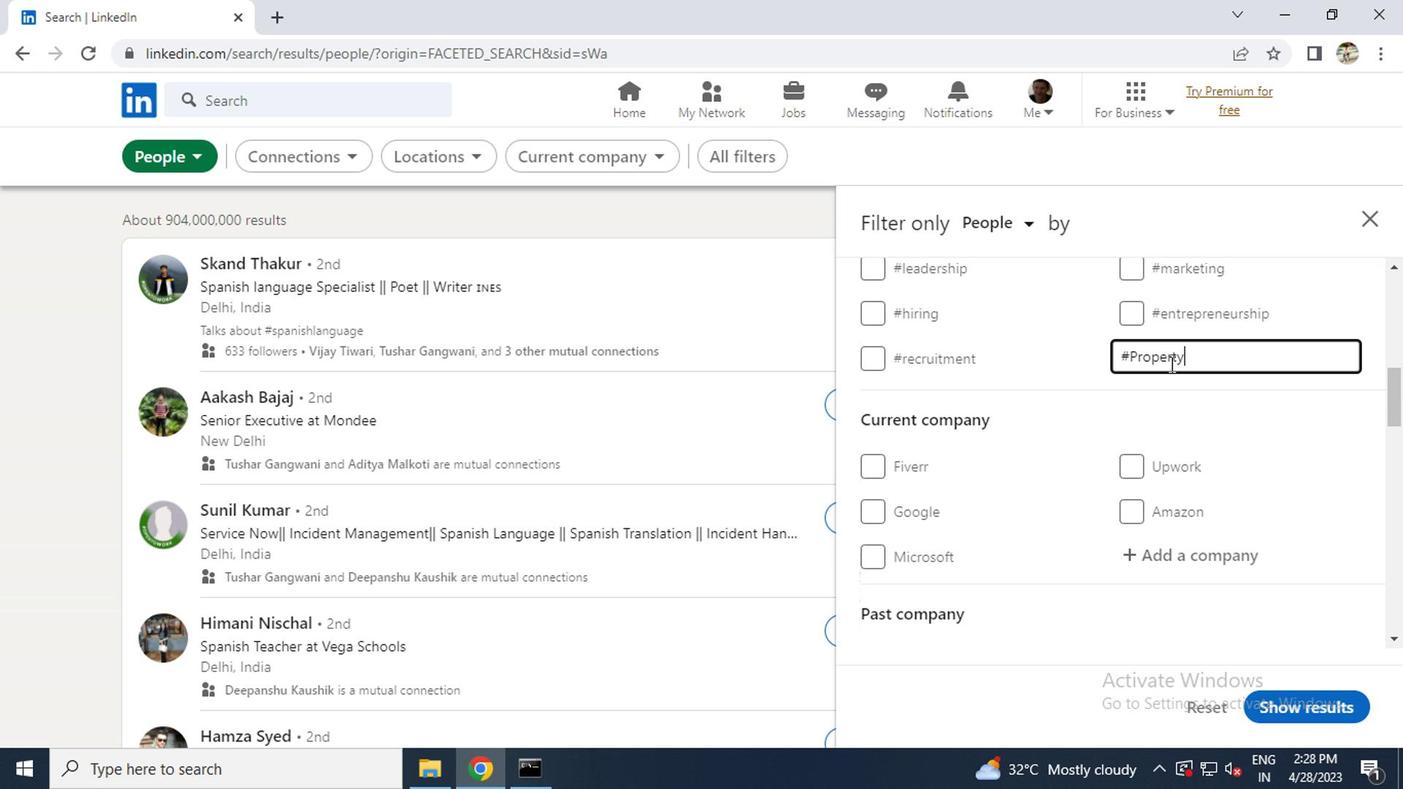 
Action: Mouse scrolled (1166, 365) with delta (0, 0)
Screenshot: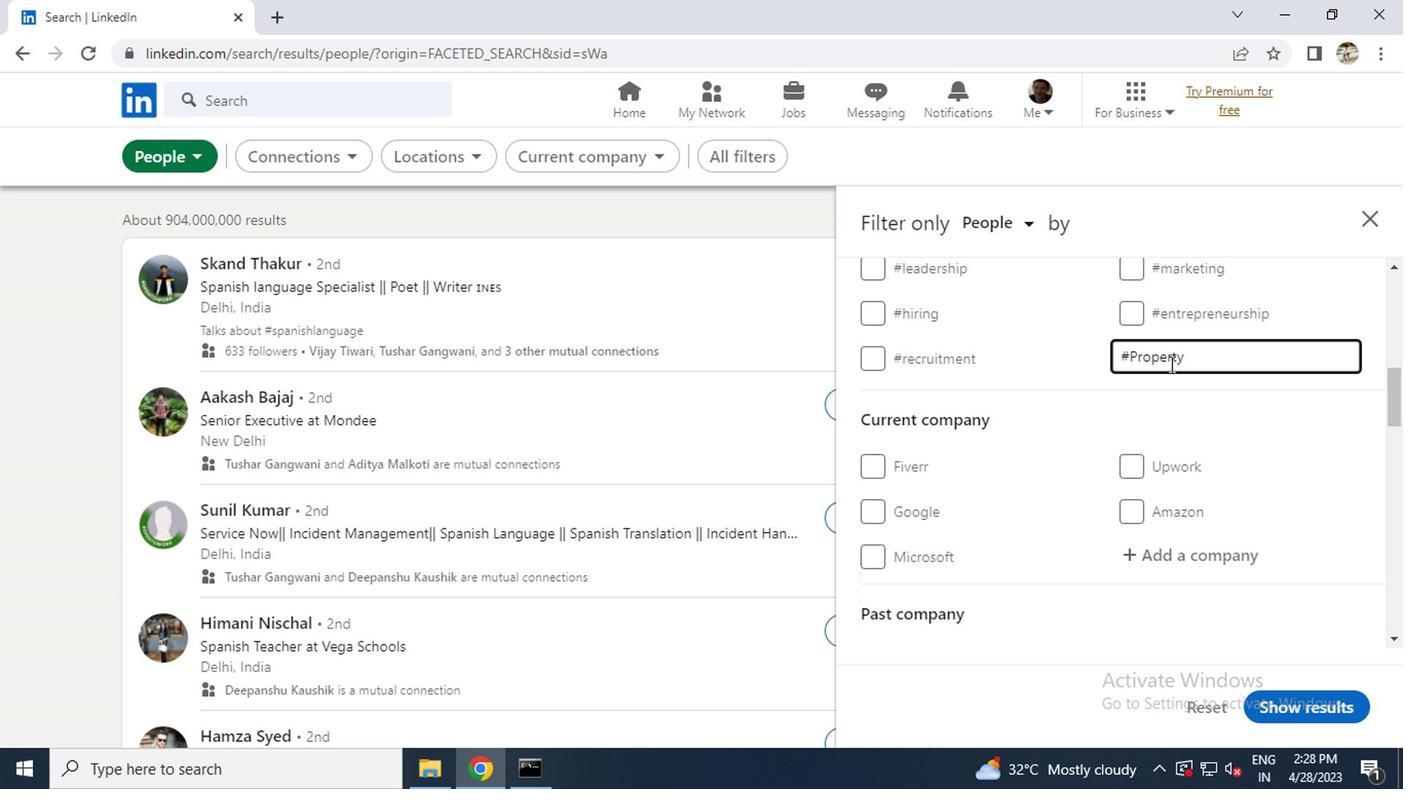
Action: Mouse scrolled (1166, 365) with delta (0, 0)
Screenshot: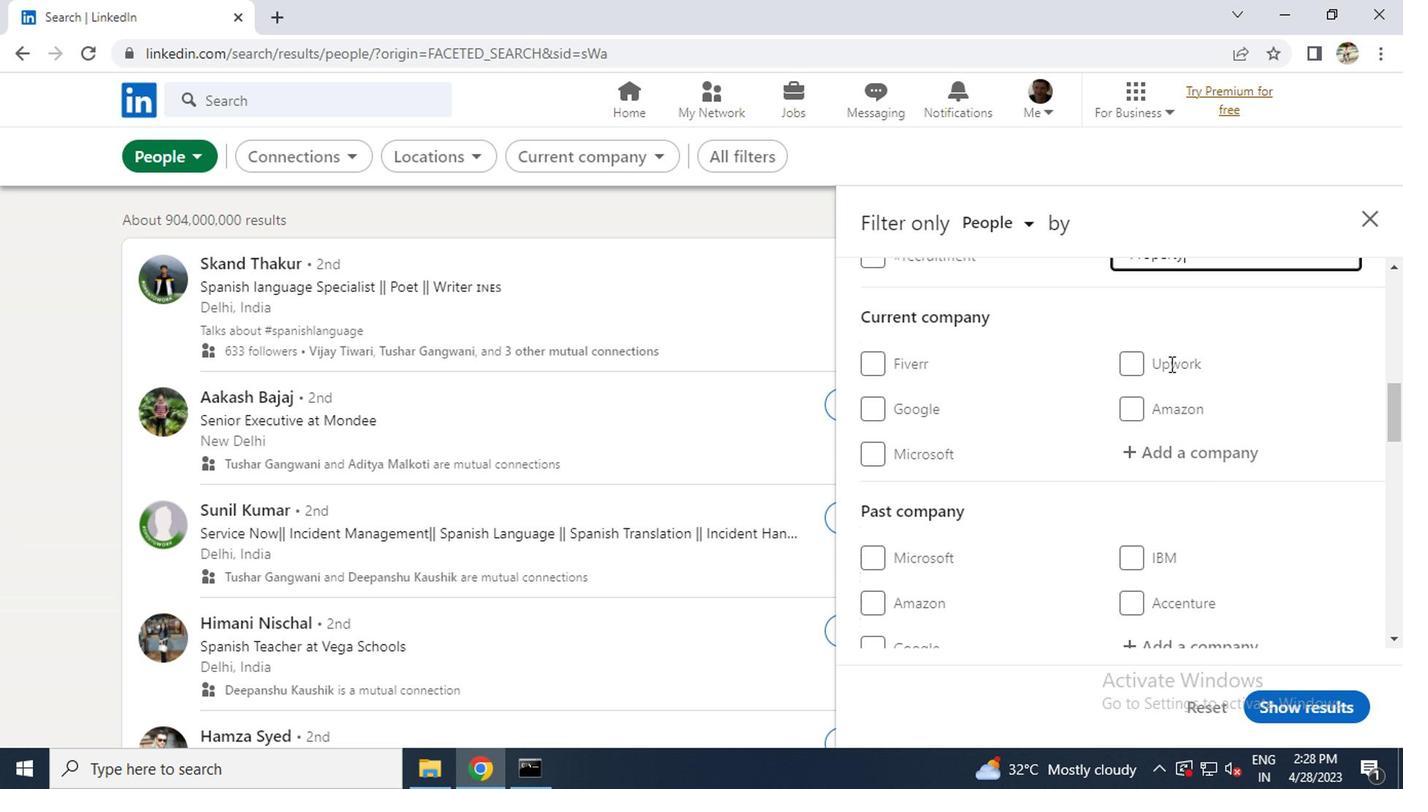 
Action: Mouse scrolled (1166, 365) with delta (0, 0)
Screenshot: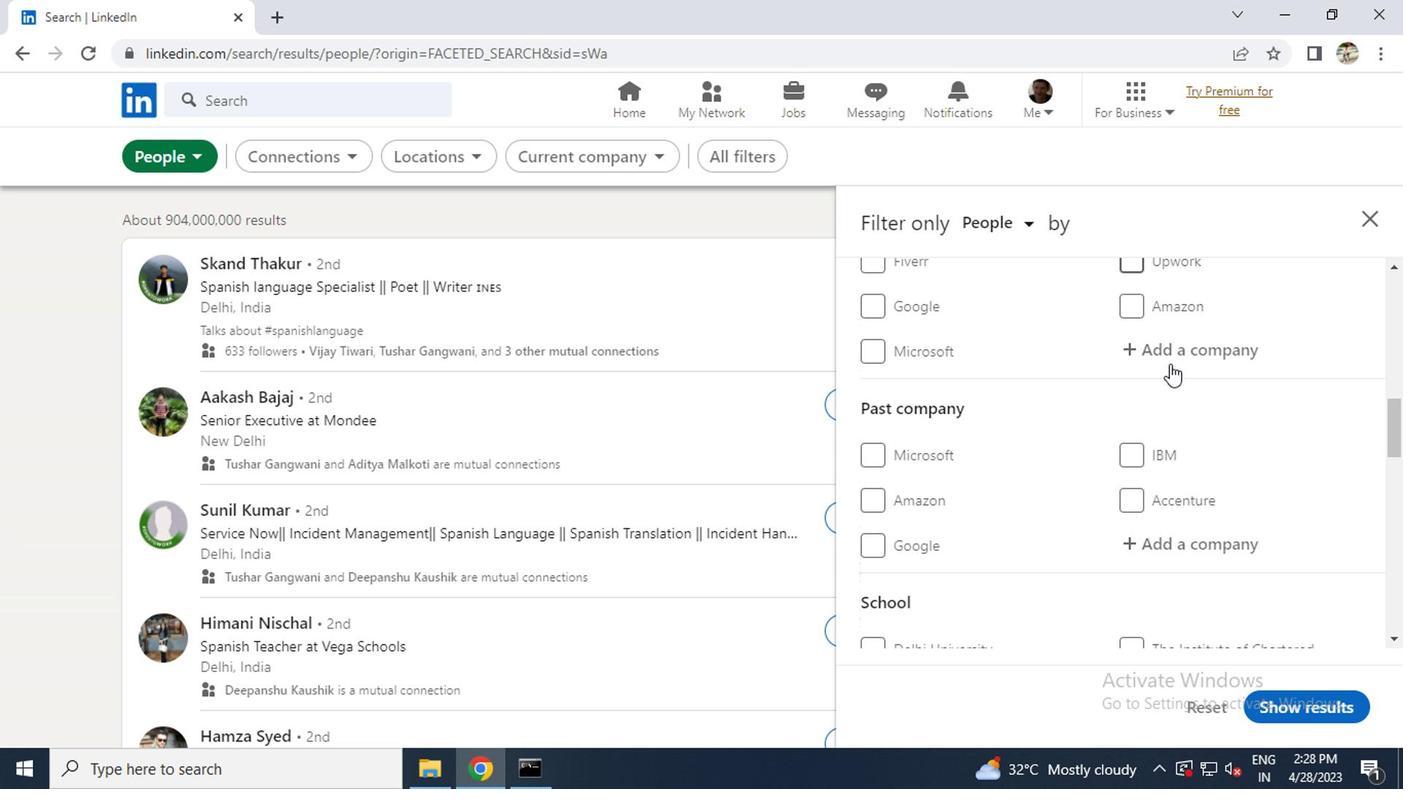 
Action: Mouse scrolled (1166, 365) with delta (0, 0)
Screenshot: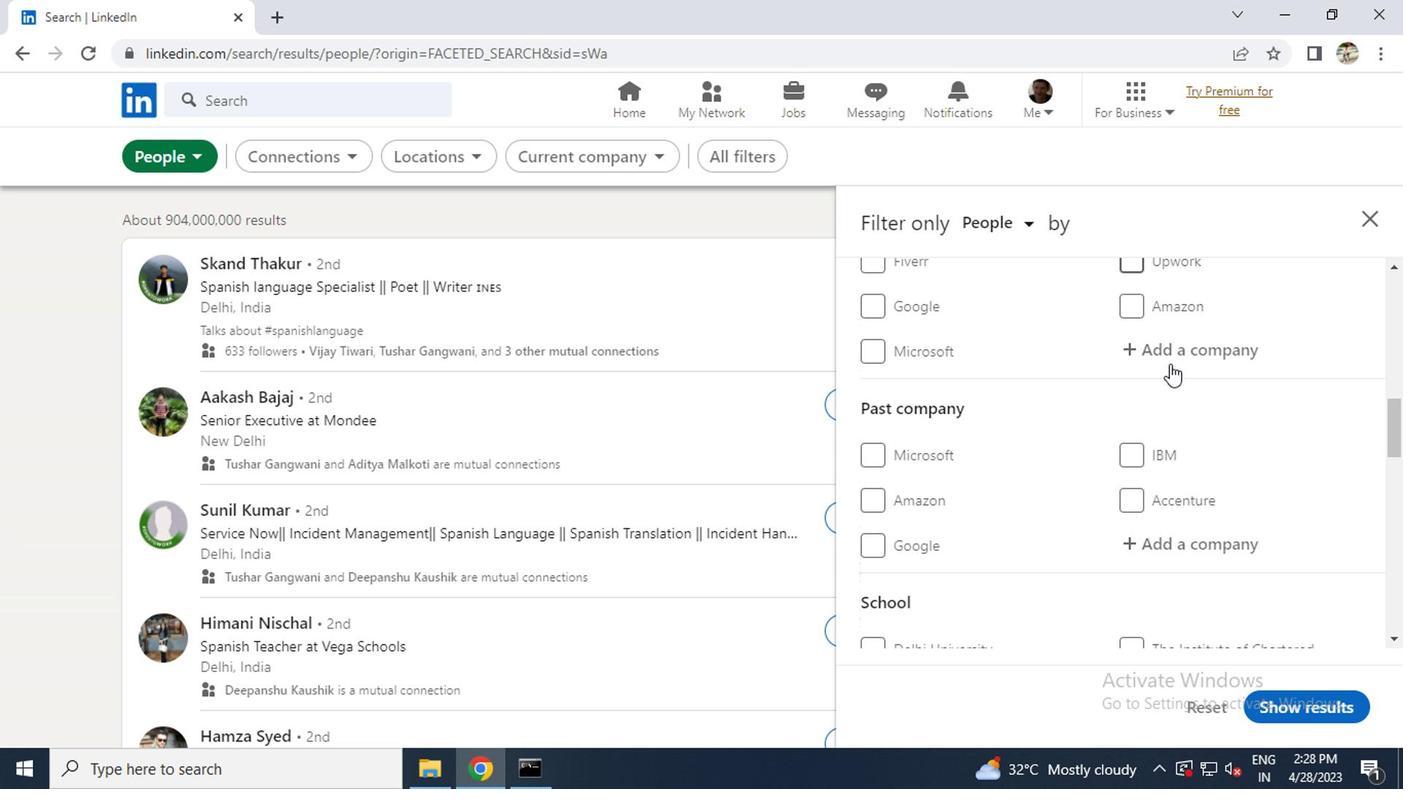 
Action: Mouse scrolled (1166, 365) with delta (0, 0)
Screenshot: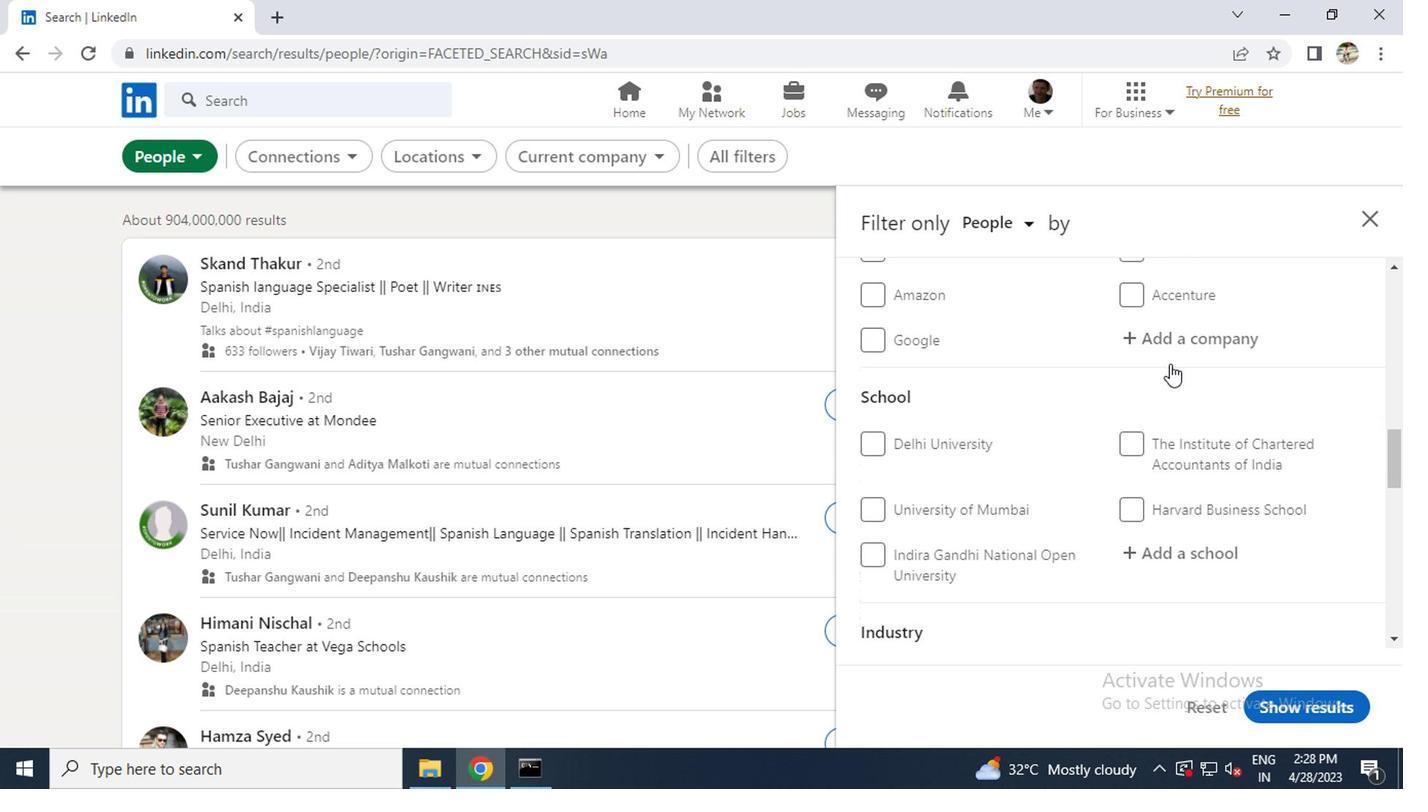 
Action: Mouse scrolled (1166, 365) with delta (0, 0)
Screenshot: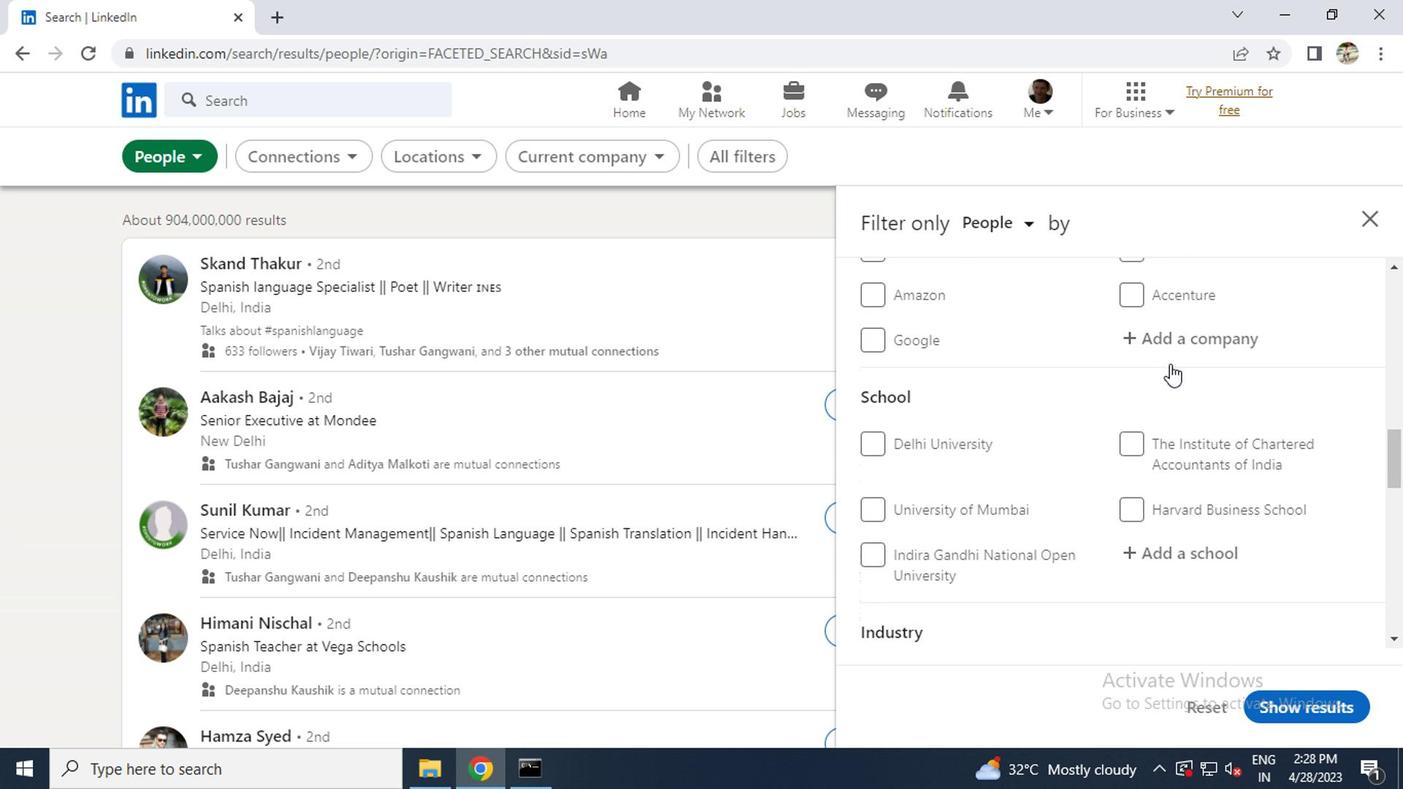 
Action: Mouse scrolled (1166, 365) with delta (0, 0)
Screenshot: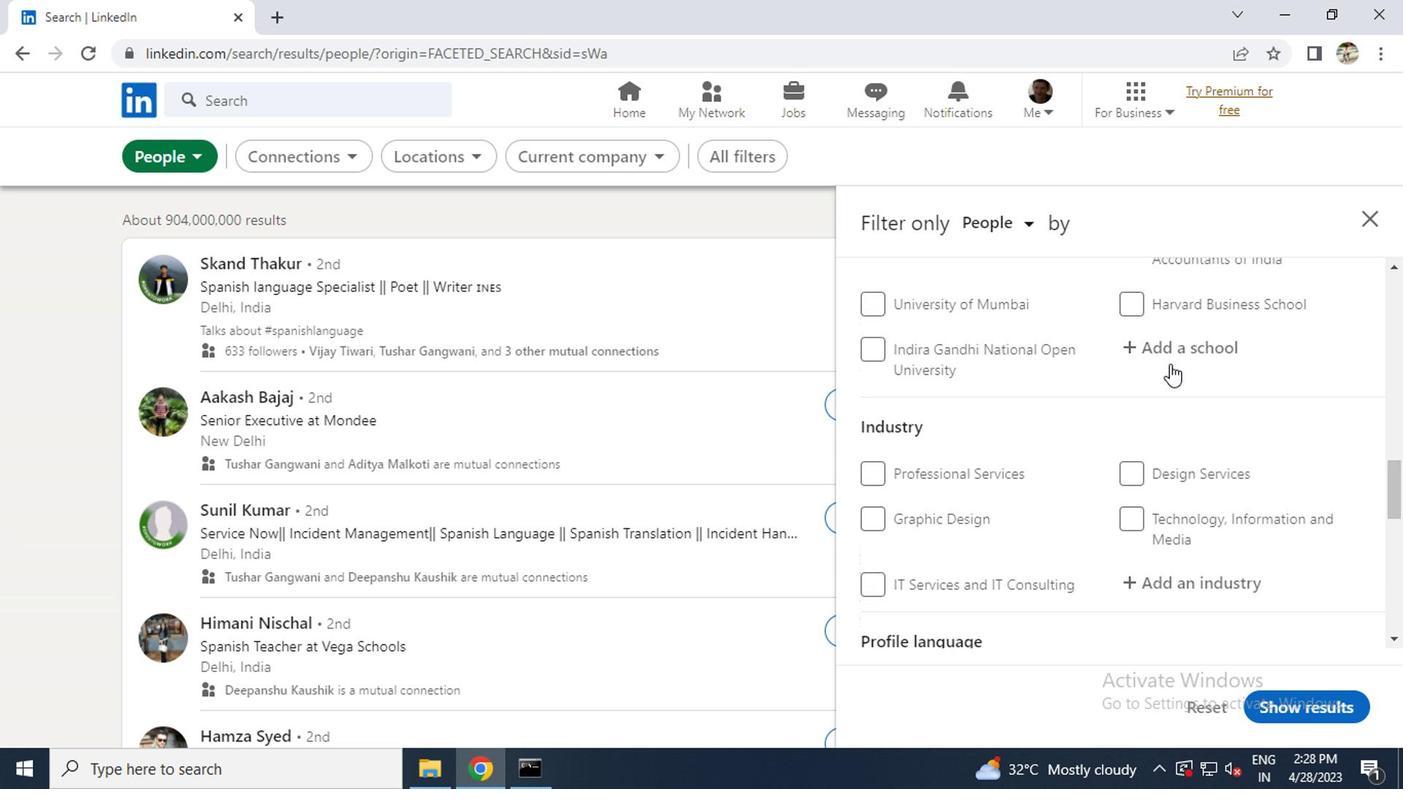 
Action: Mouse scrolled (1166, 365) with delta (0, 0)
Screenshot: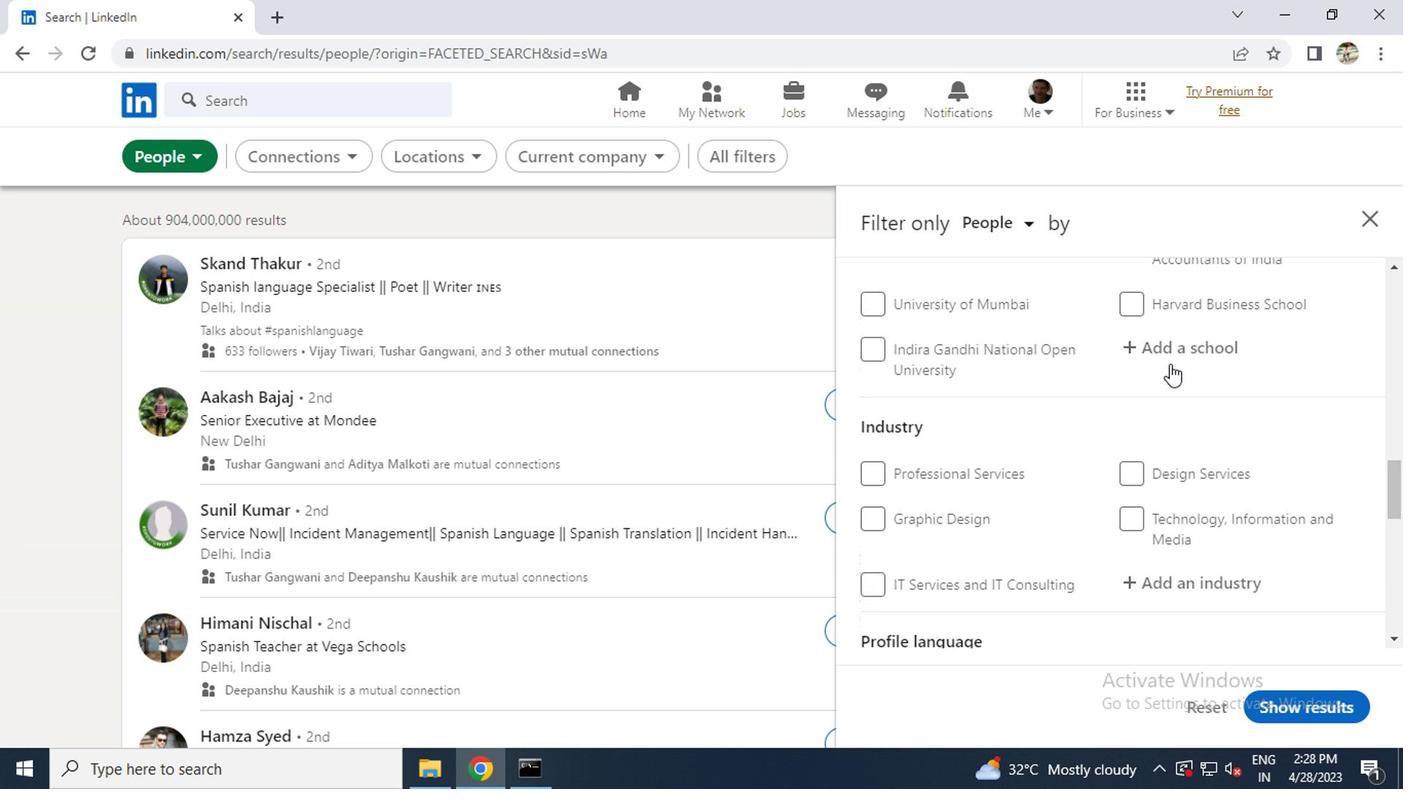 
Action: Mouse scrolled (1166, 365) with delta (0, 0)
Screenshot: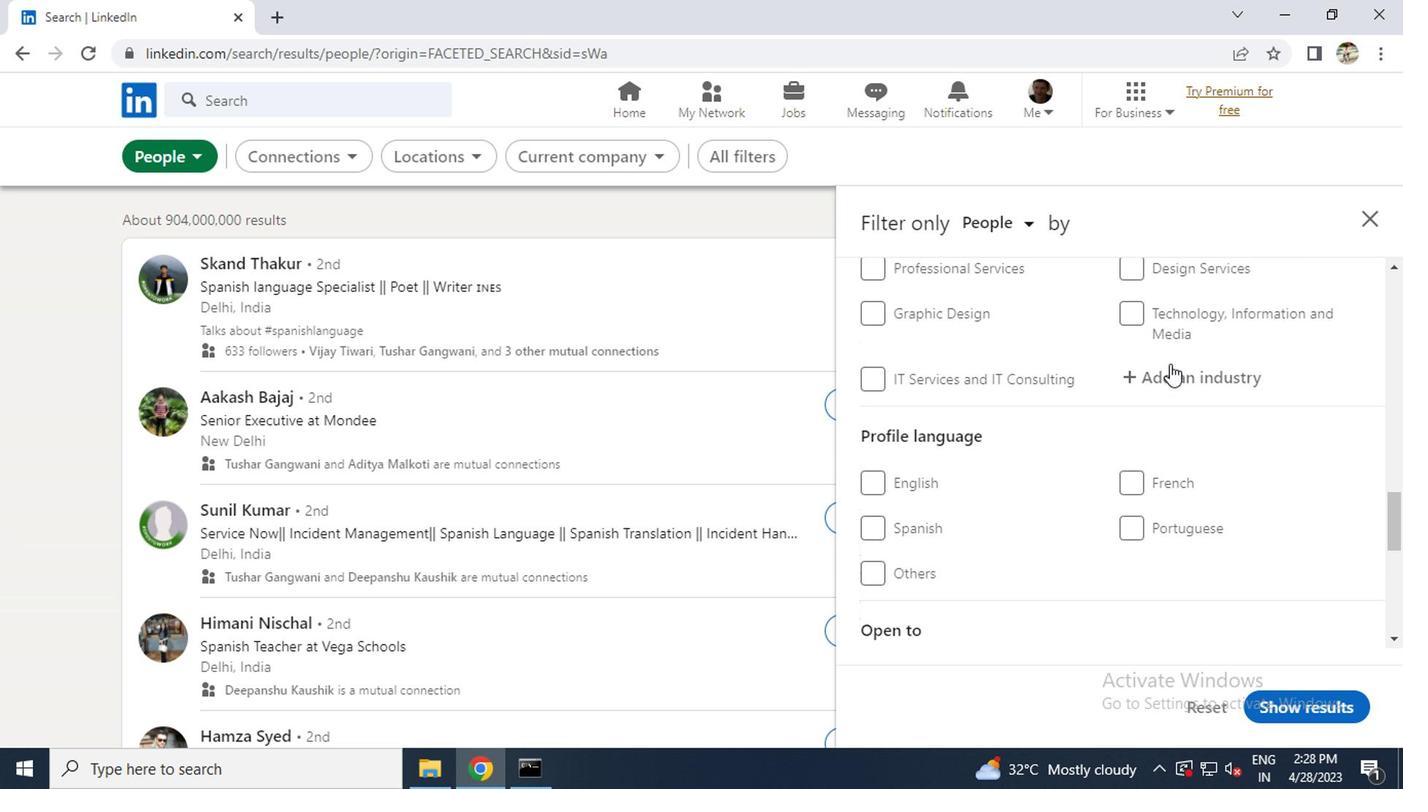 
Action: Mouse moved to (855, 378)
Screenshot: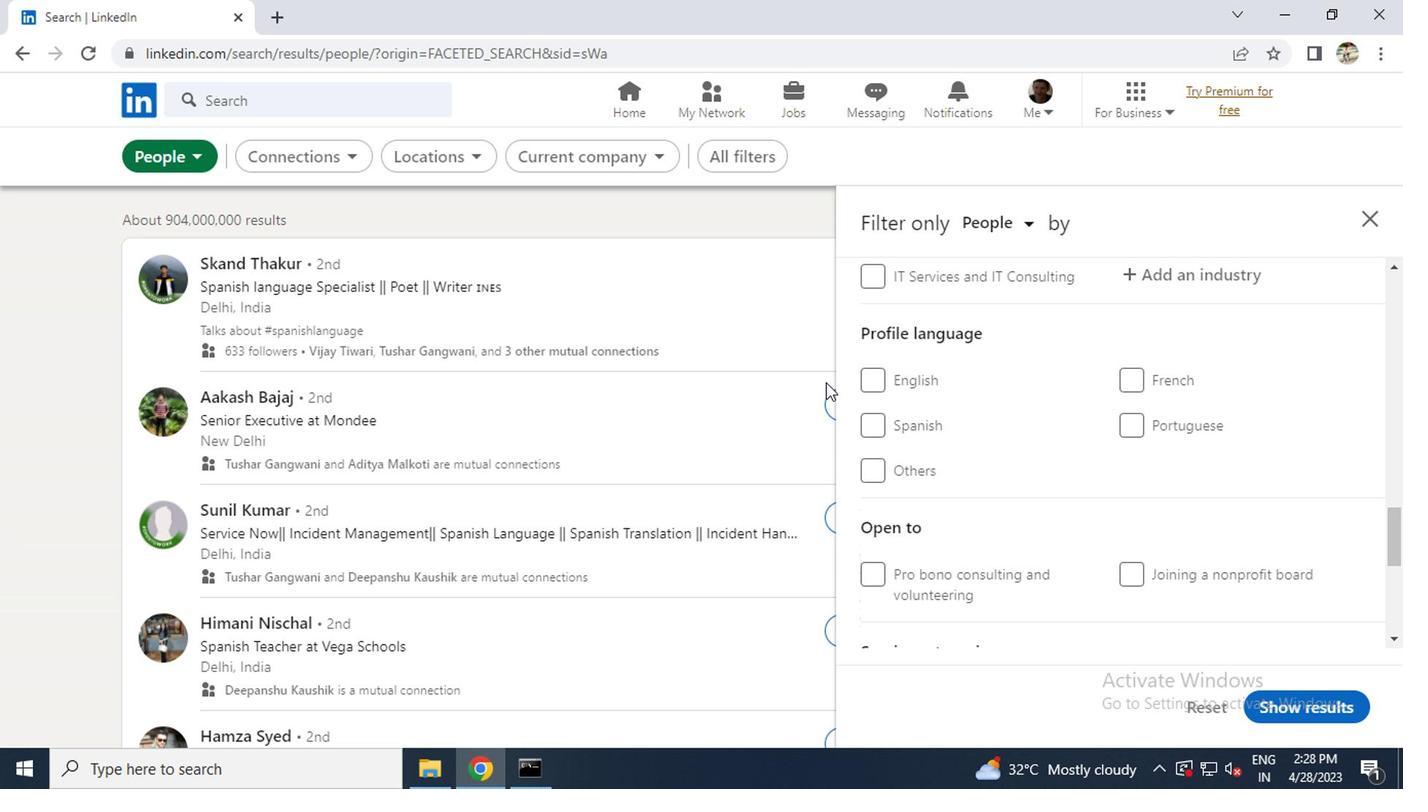 
Action: Mouse pressed left at (855, 378)
Screenshot: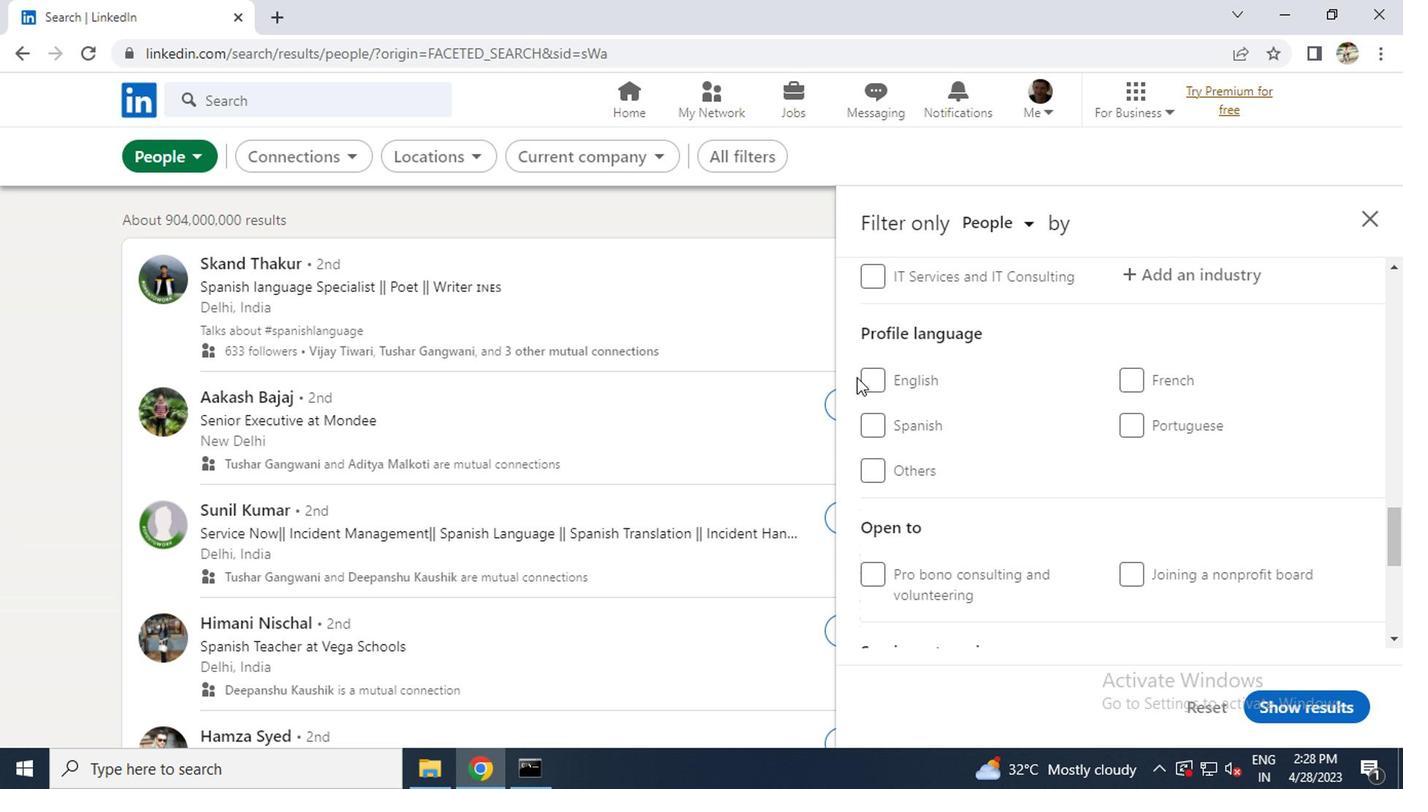 
Action: Mouse moved to (866, 380)
Screenshot: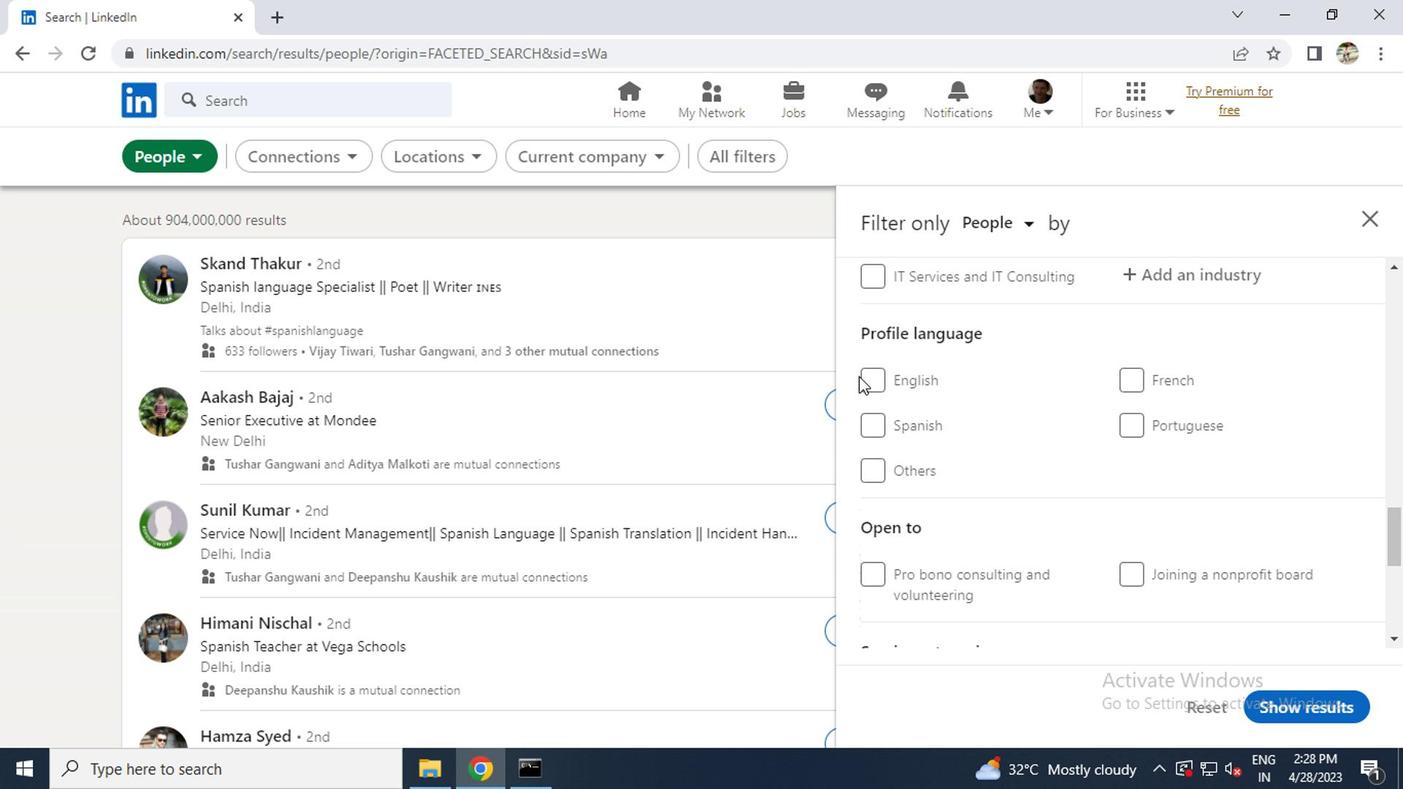 
Action: Mouse pressed left at (866, 380)
Screenshot: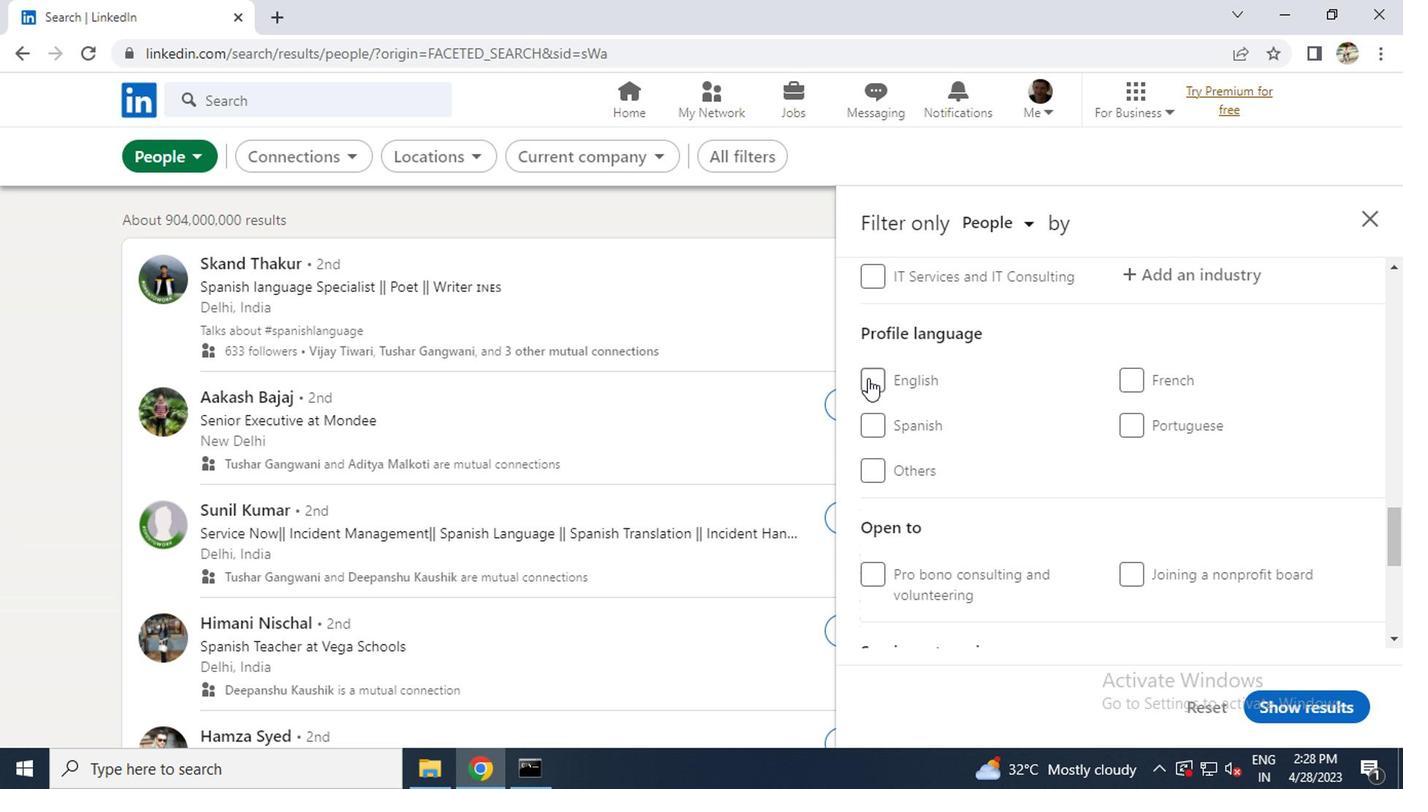 
Action: Mouse scrolled (866, 381) with delta (0, 0)
Screenshot: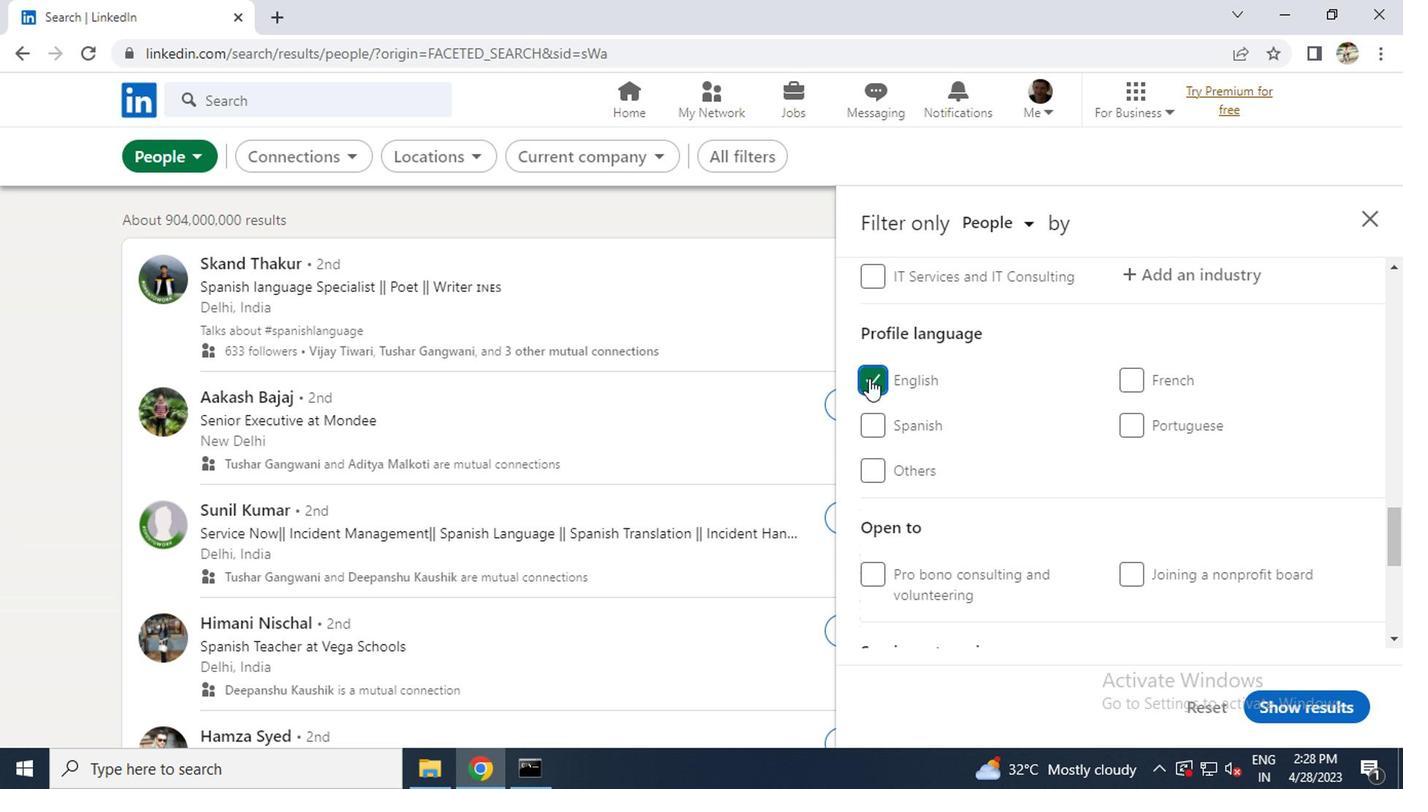
Action: Mouse scrolled (866, 381) with delta (0, 0)
Screenshot: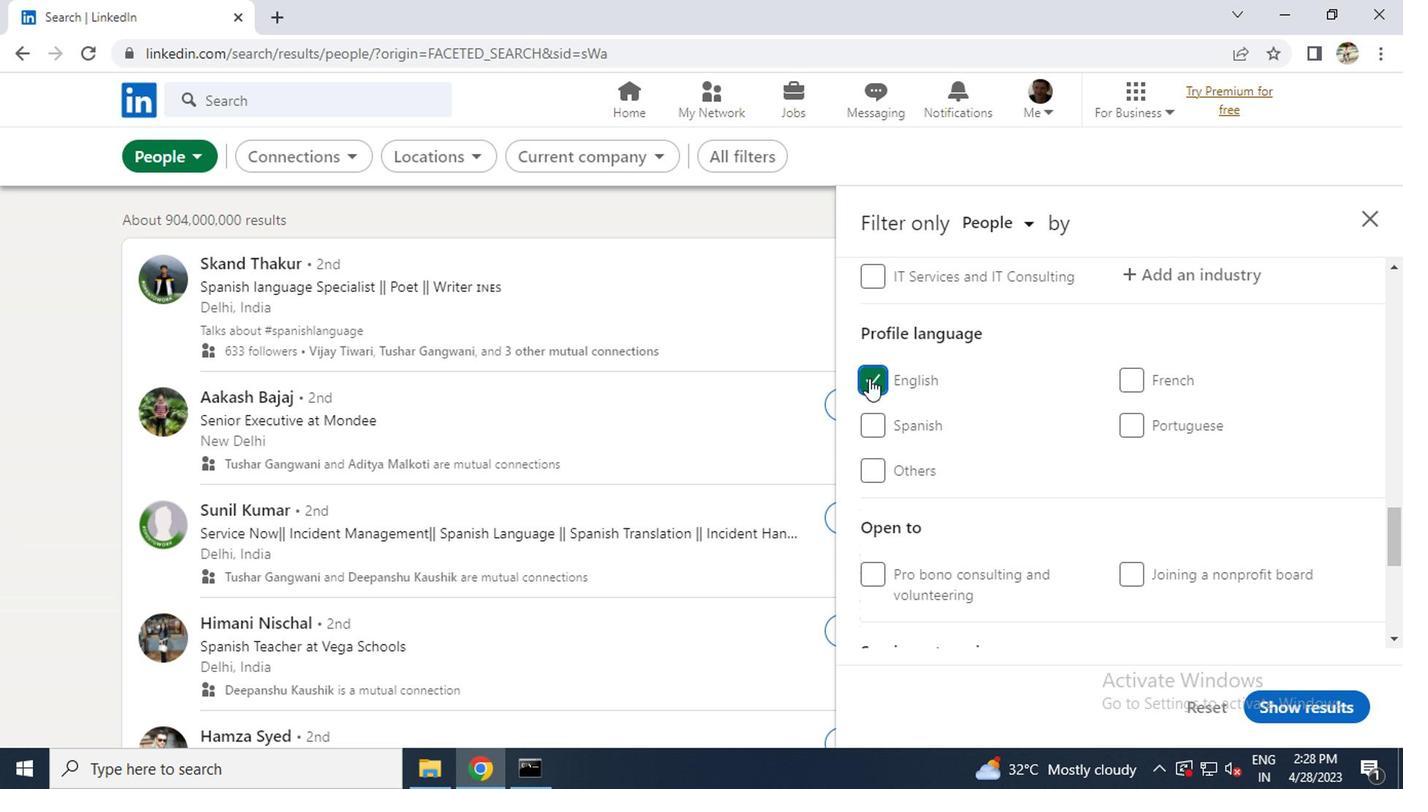 
Action: Mouse scrolled (866, 381) with delta (0, 0)
Screenshot: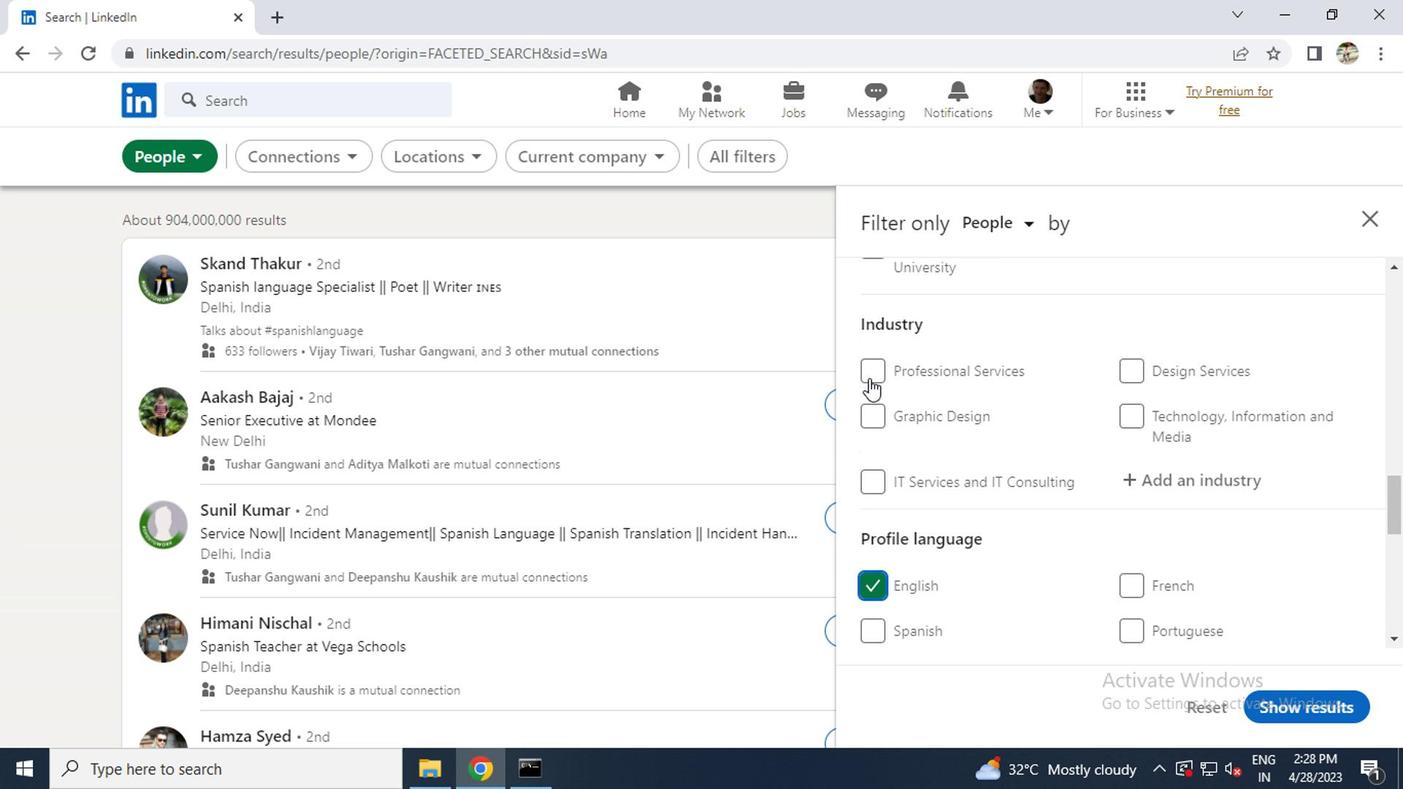 
Action: Mouse scrolled (866, 381) with delta (0, 0)
Screenshot: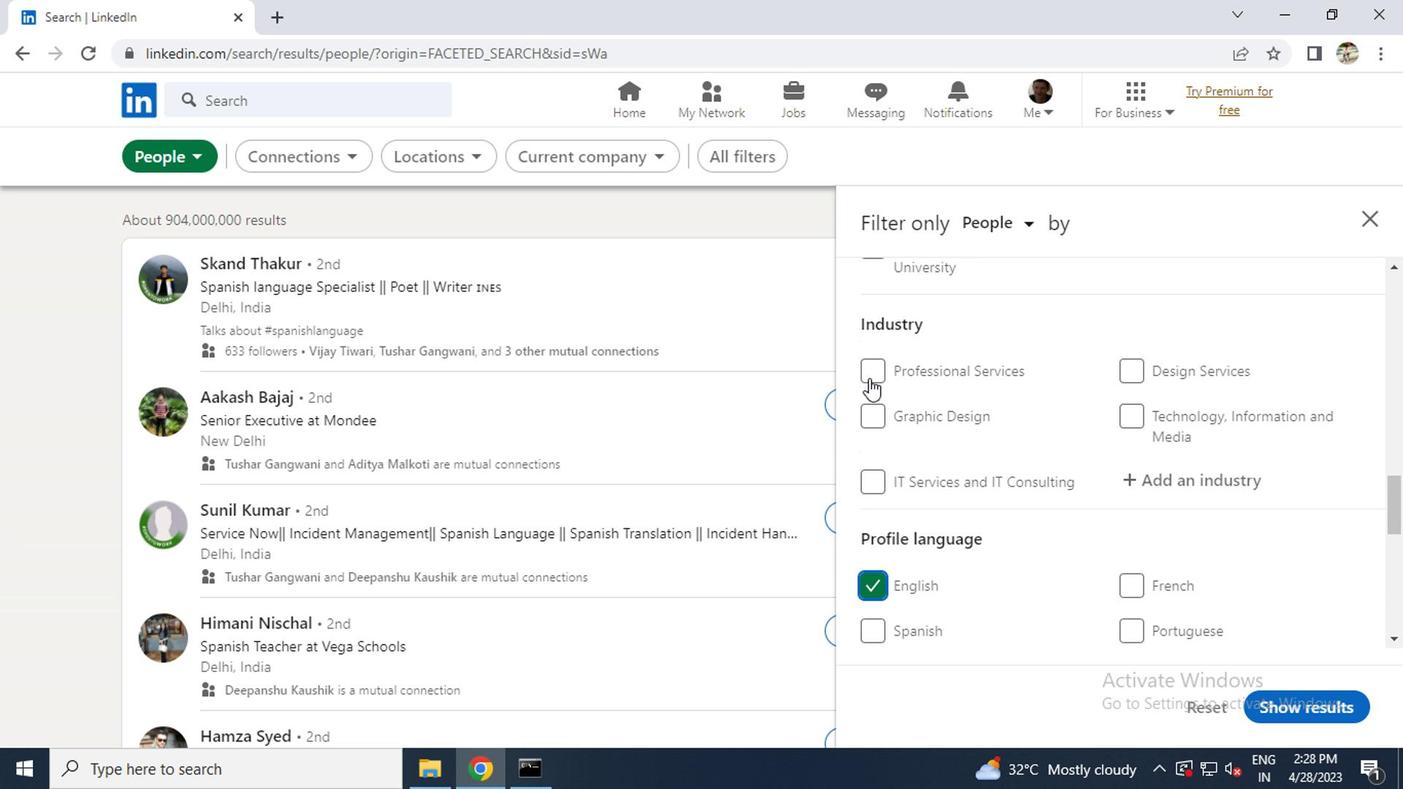 
Action: Mouse scrolled (866, 381) with delta (0, 0)
Screenshot: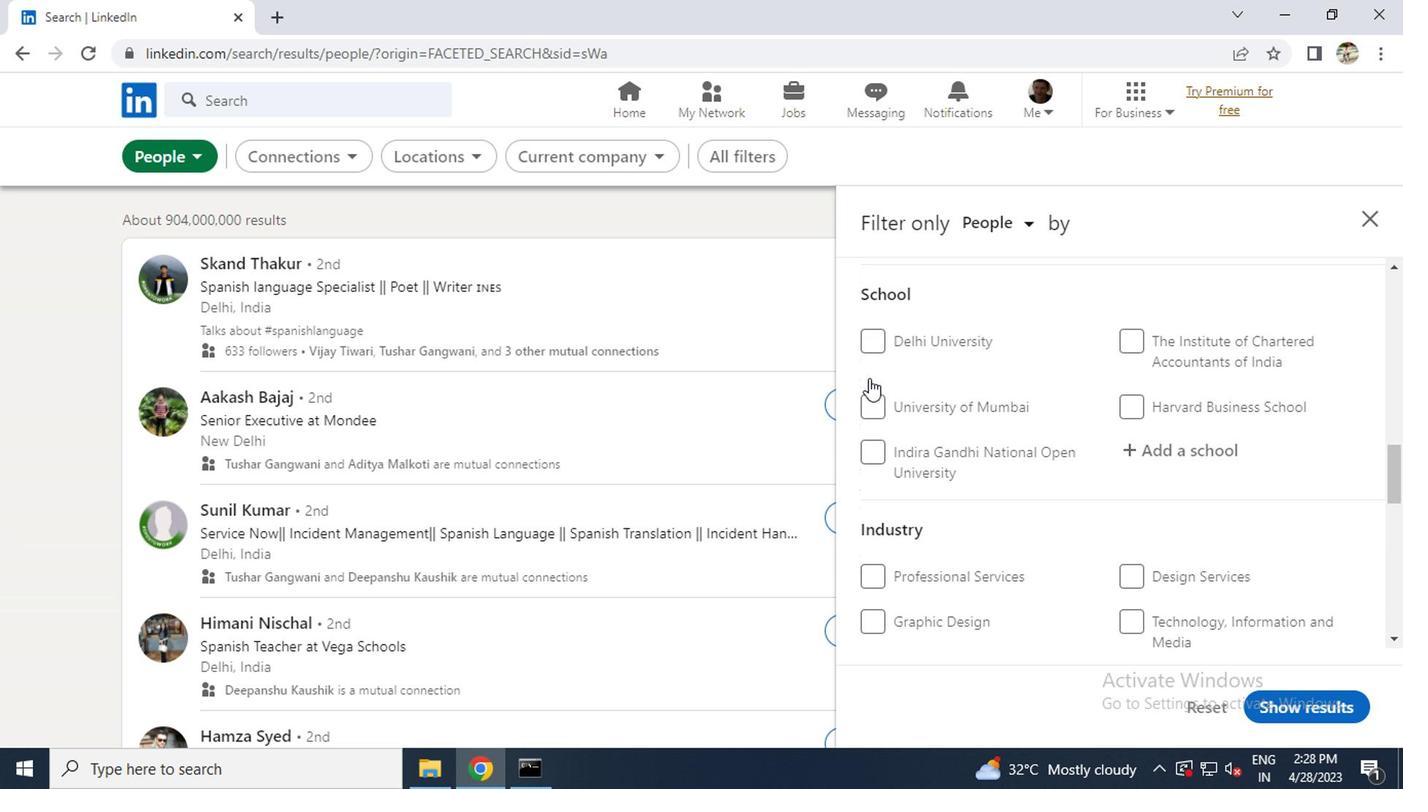 
Action: Mouse scrolled (866, 381) with delta (0, 0)
Screenshot: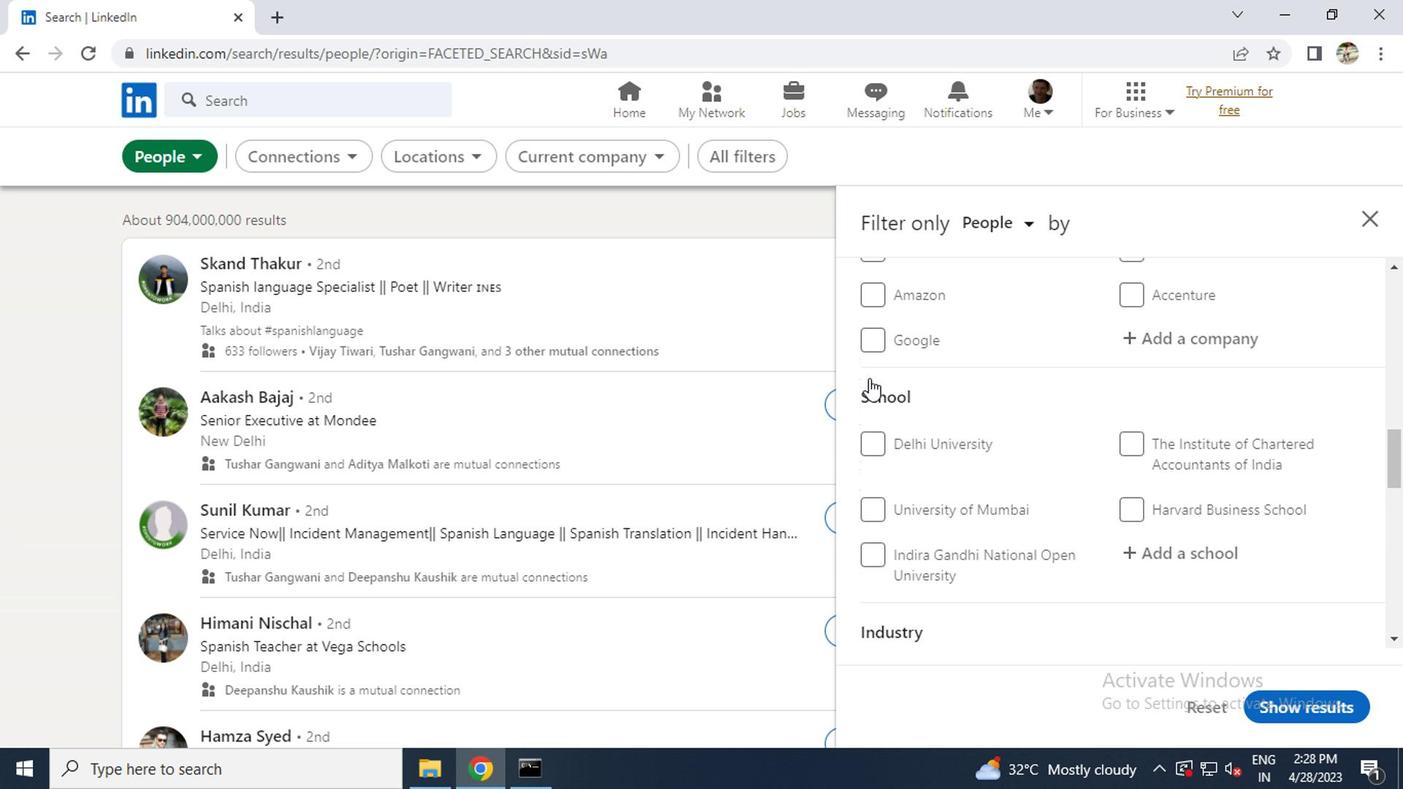 
Action: Mouse moved to (1075, 434)
Screenshot: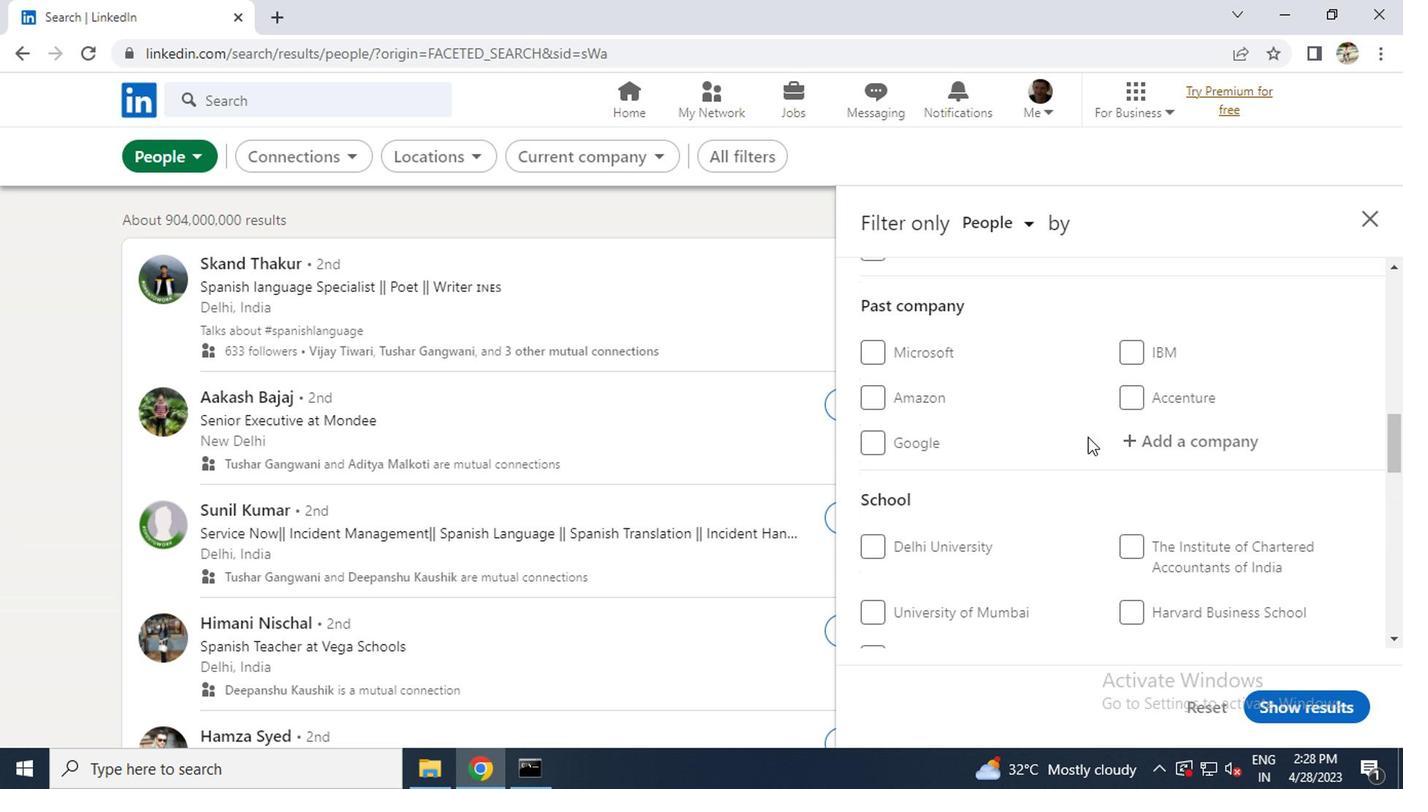 
Action: Mouse scrolled (1075, 435) with delta (0, 0)
Screenshot: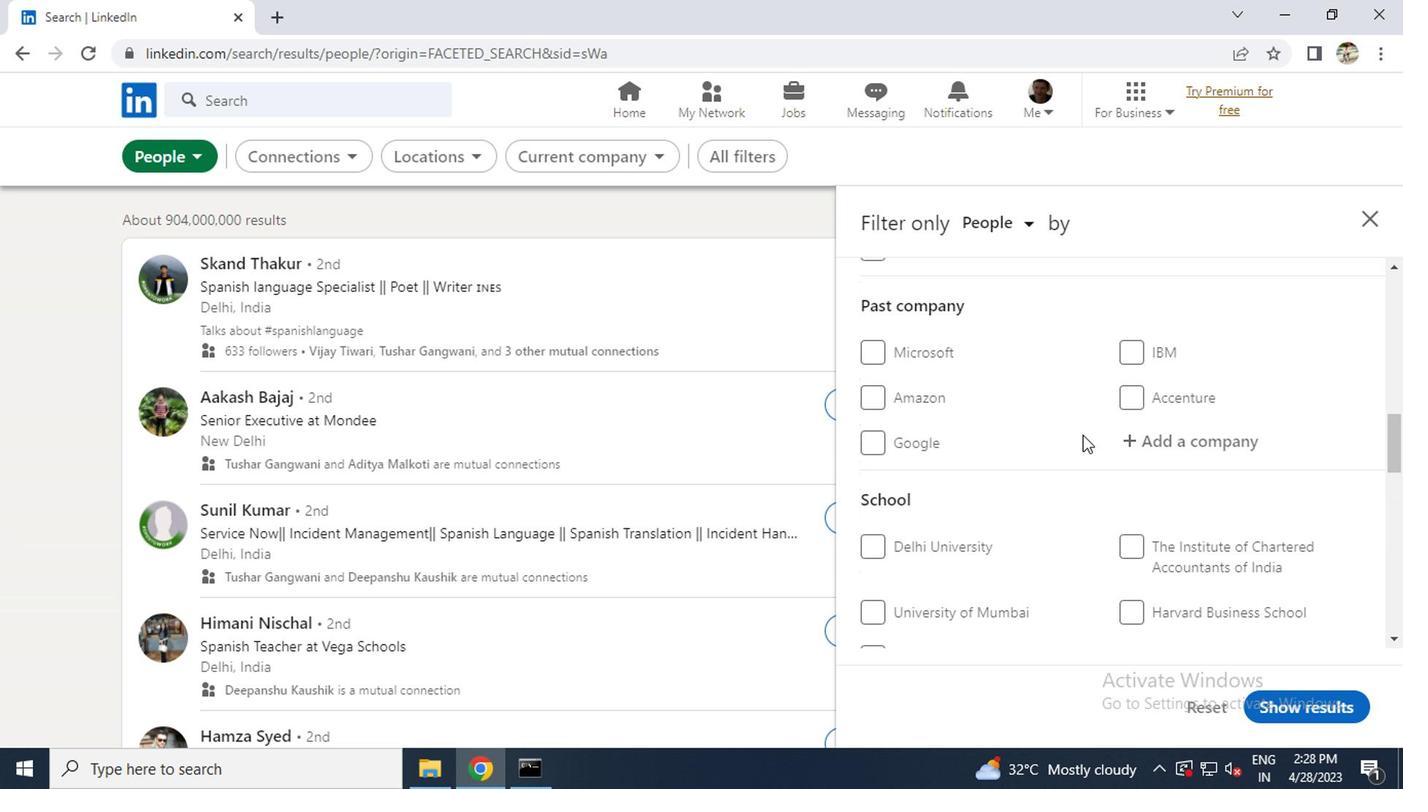 
Action: Mouse moved to (1171, 359)
Screenshot: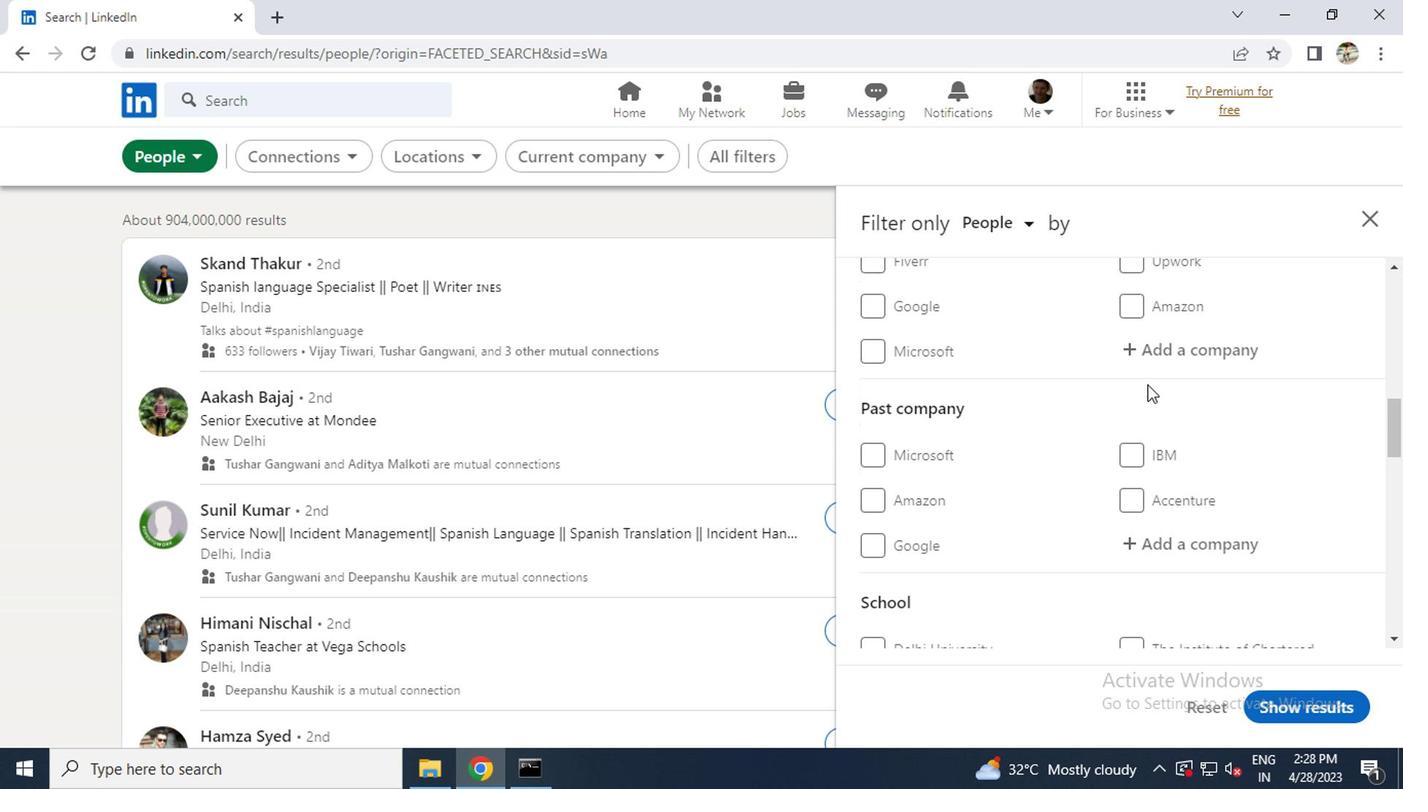 
Action: Mouse pressed left at (1171, 359)
Screenshot: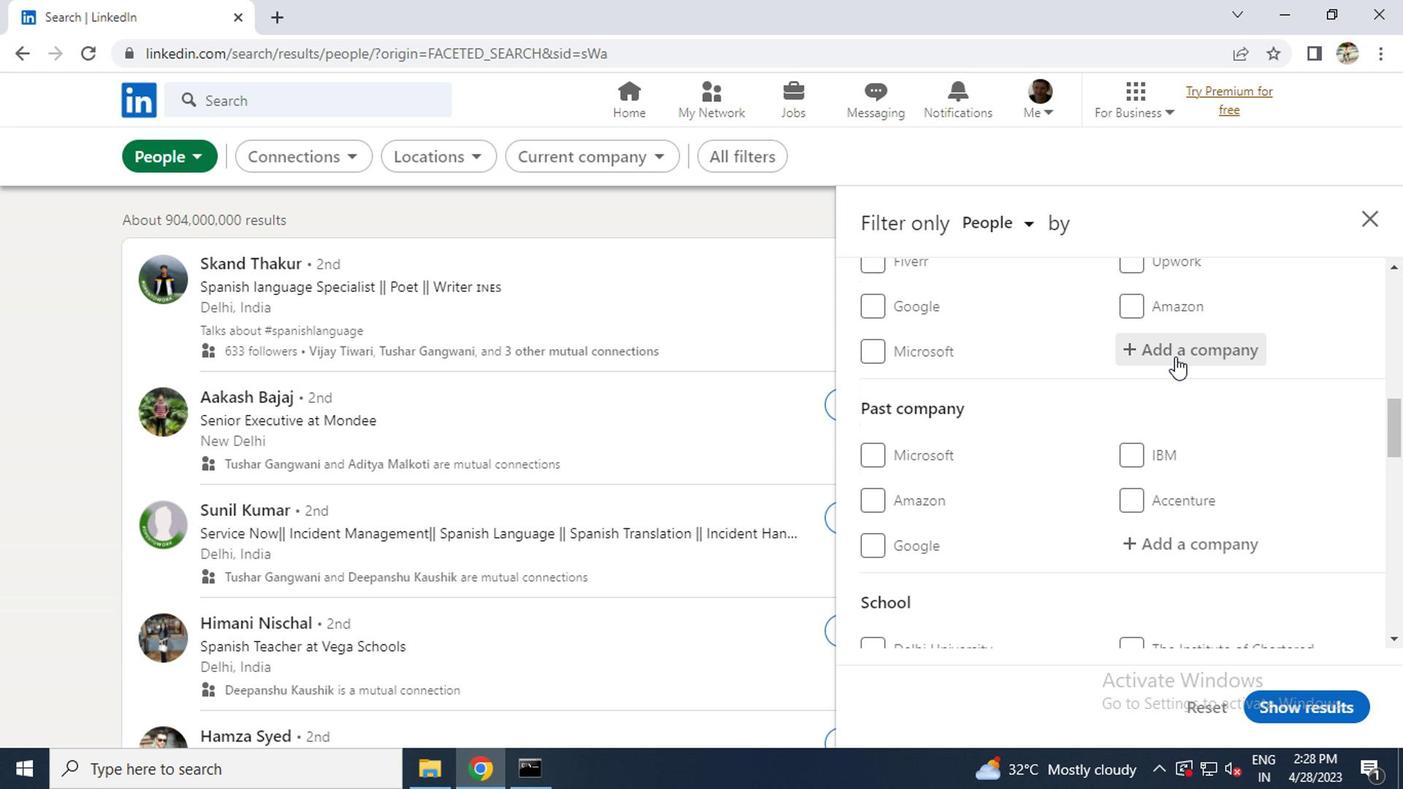 
Action: Key pressed <Key.caps_lock>RBL
Screenshot: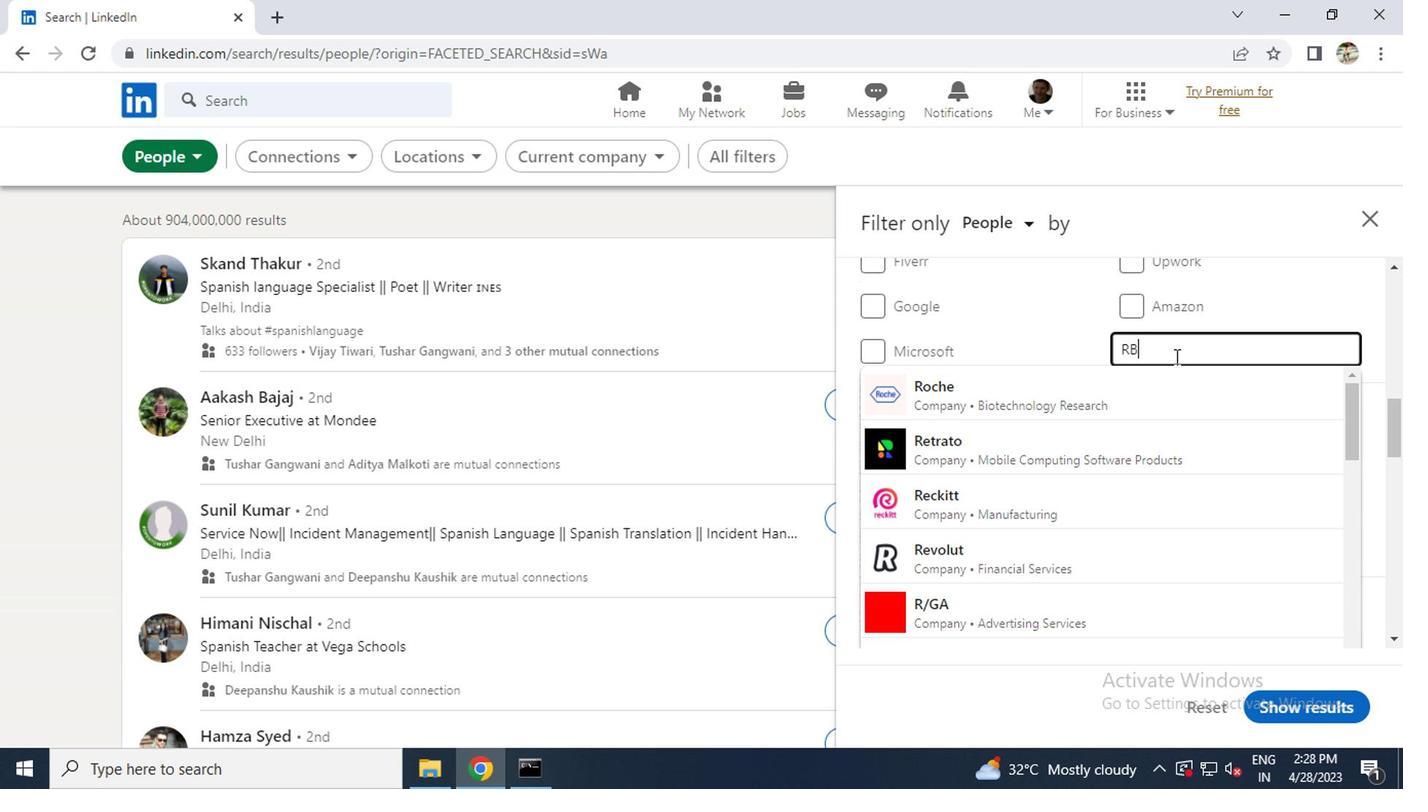 
Action: Mouse moved to (1028, 386)
Screenshot: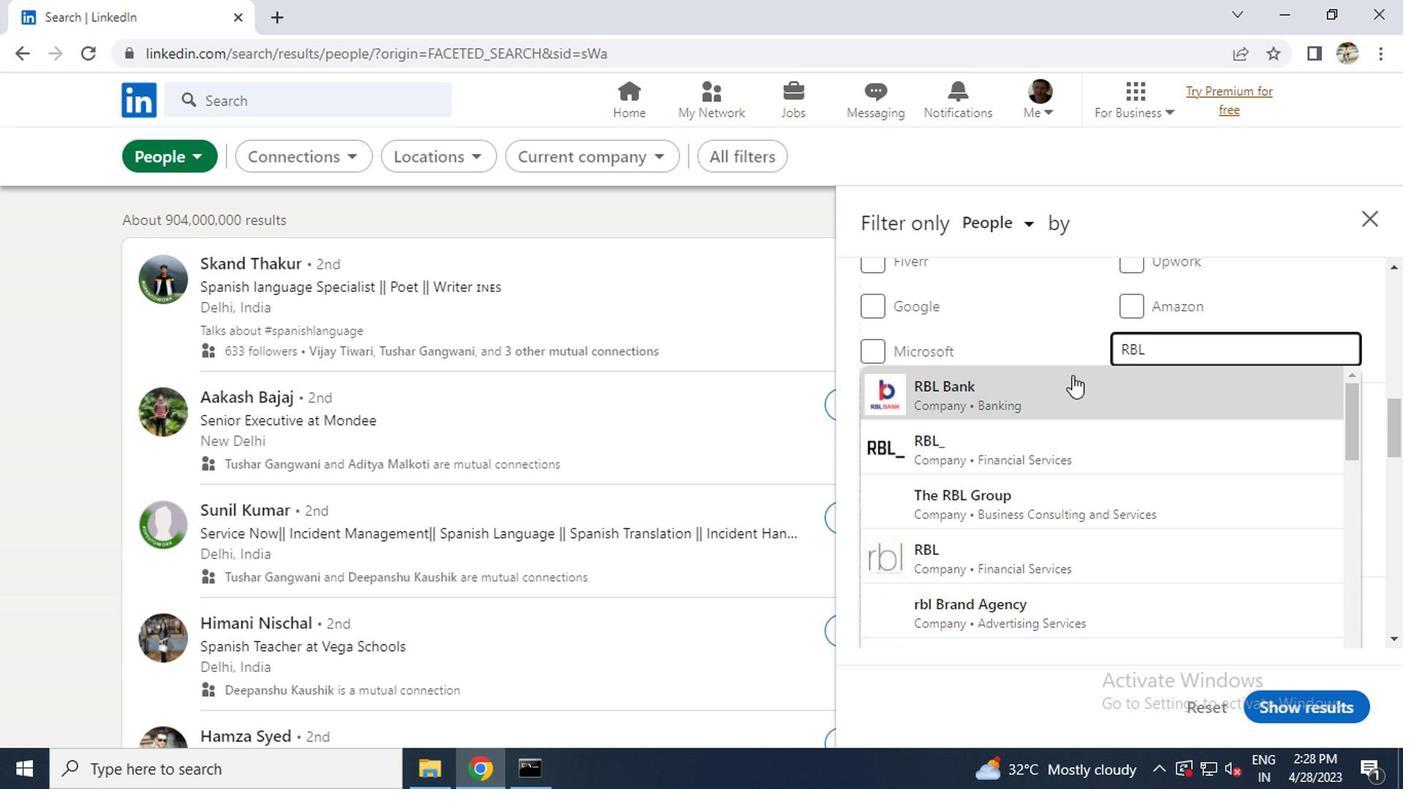 
Action: Mouse pressed left at (1028, 386)
Screenshot: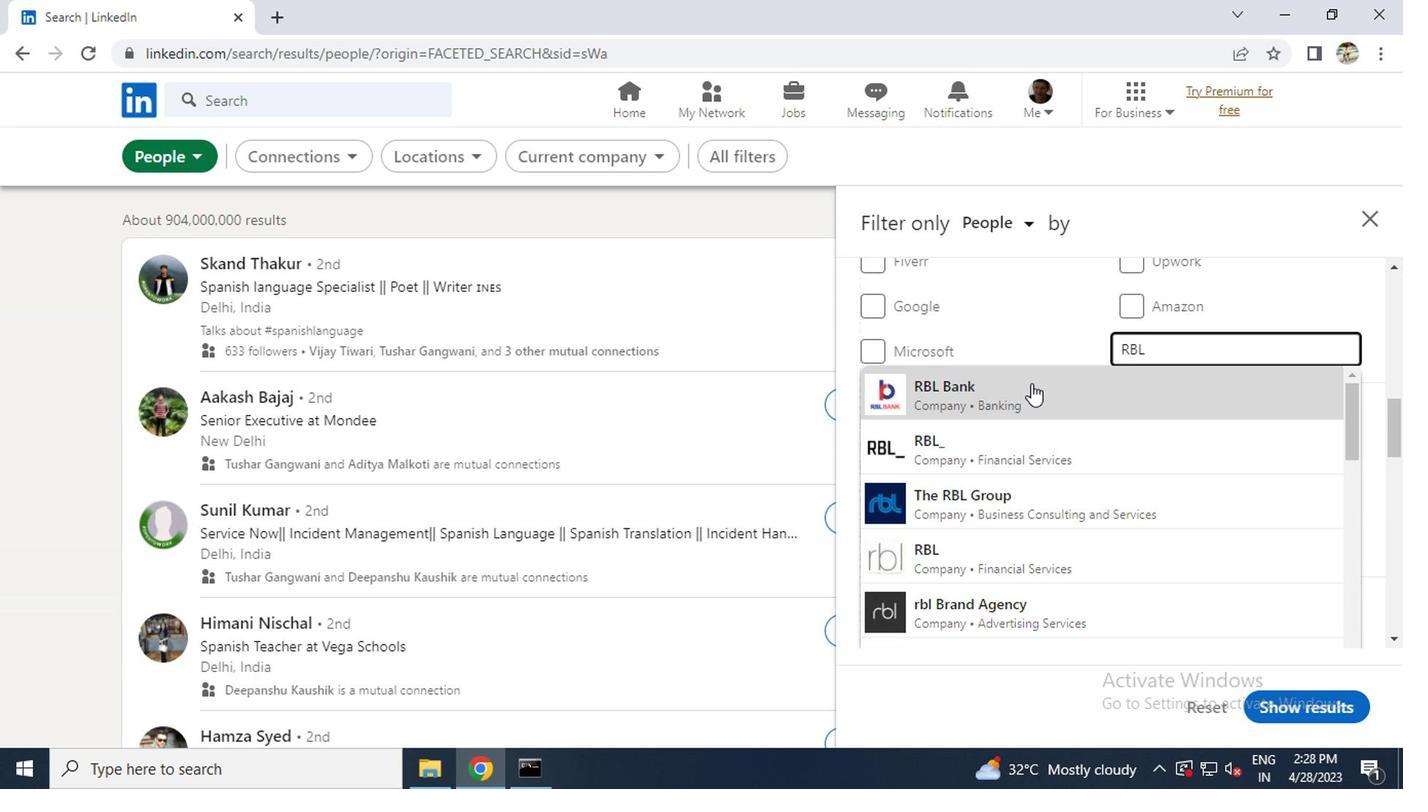 
Action: Mouse scrolled (1028, 384) with delta (0, -1)
Screenshot: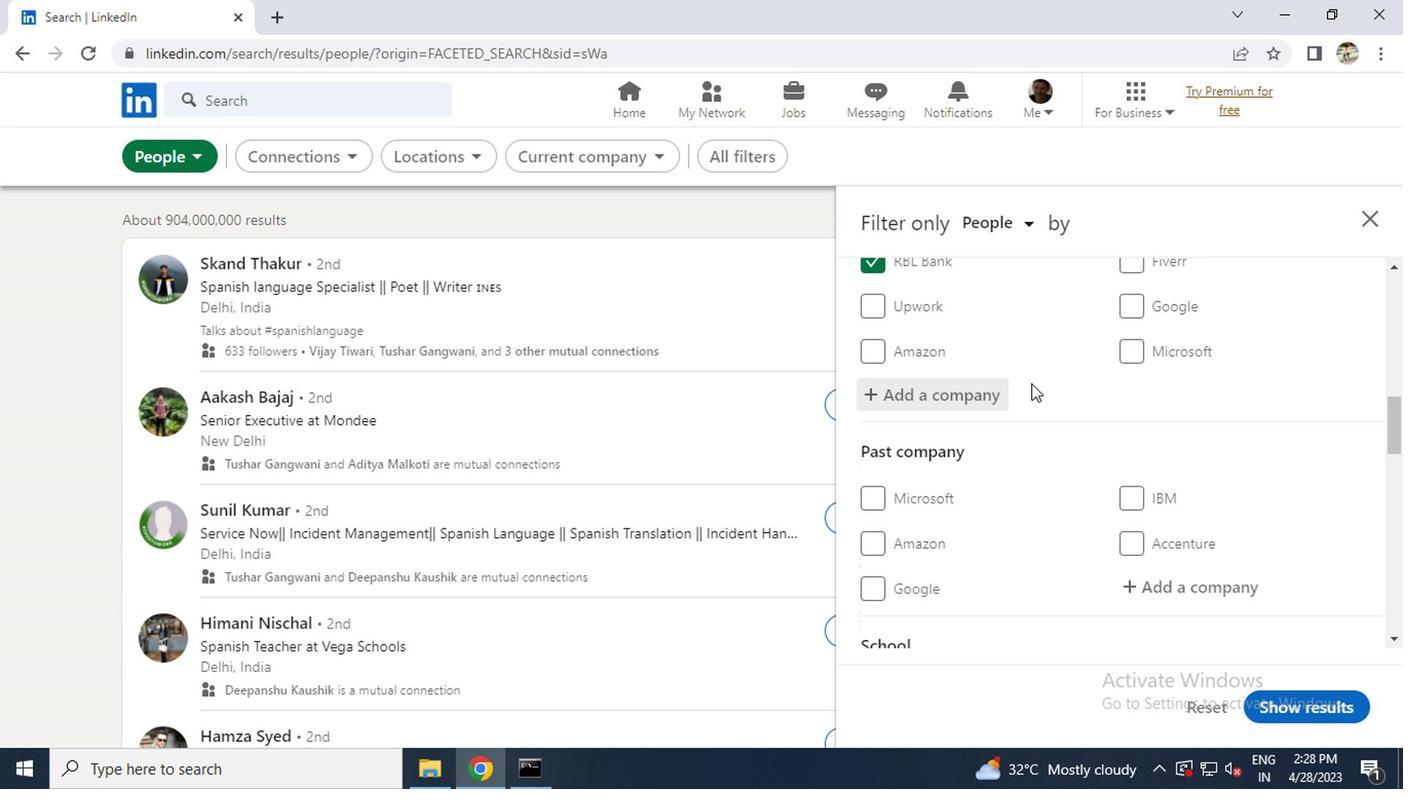 
Action: Mouse scrolled (1028, 384) with delta (0, -1)
Screenshot: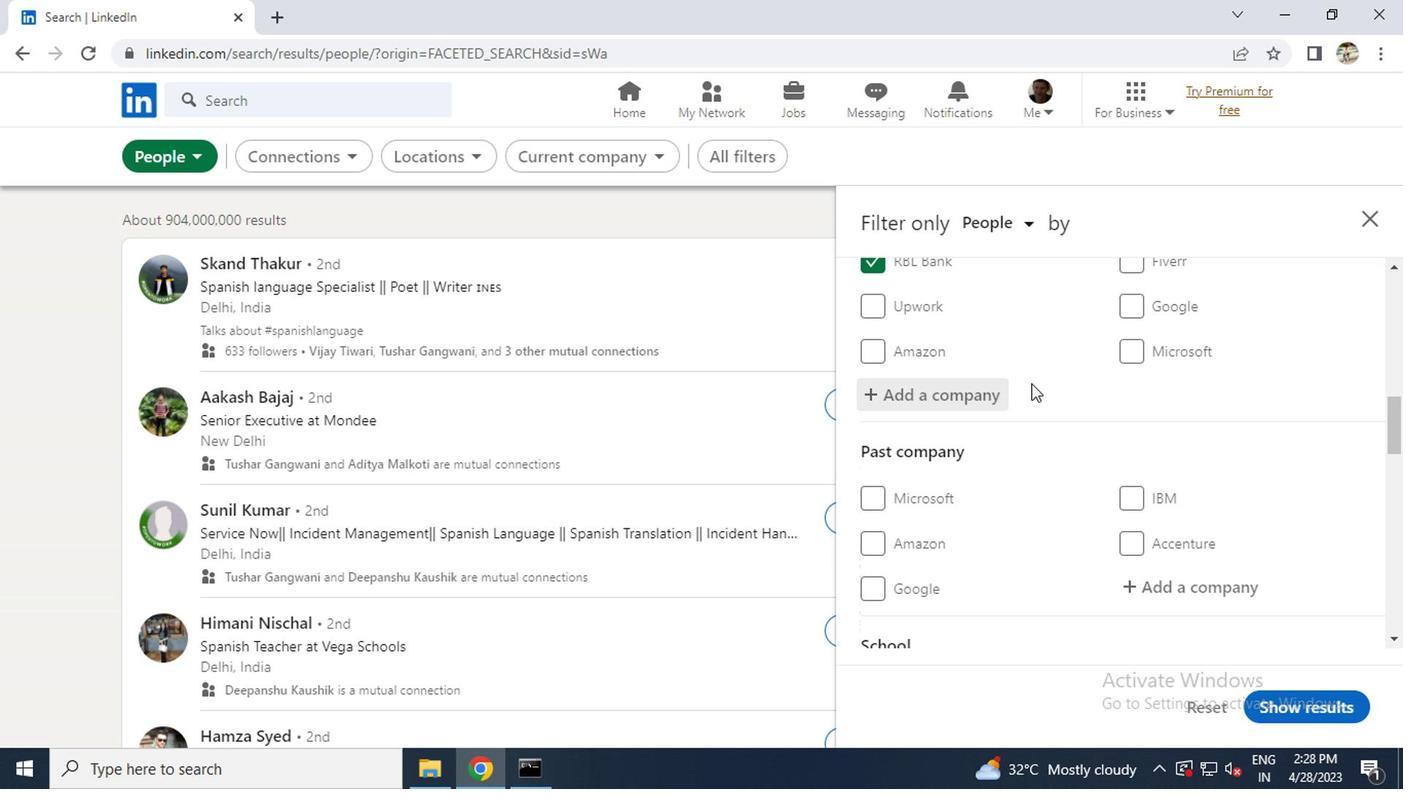 
Action: Mouse scrolled (1028, 384) with delta (0, -1)
Screenshot: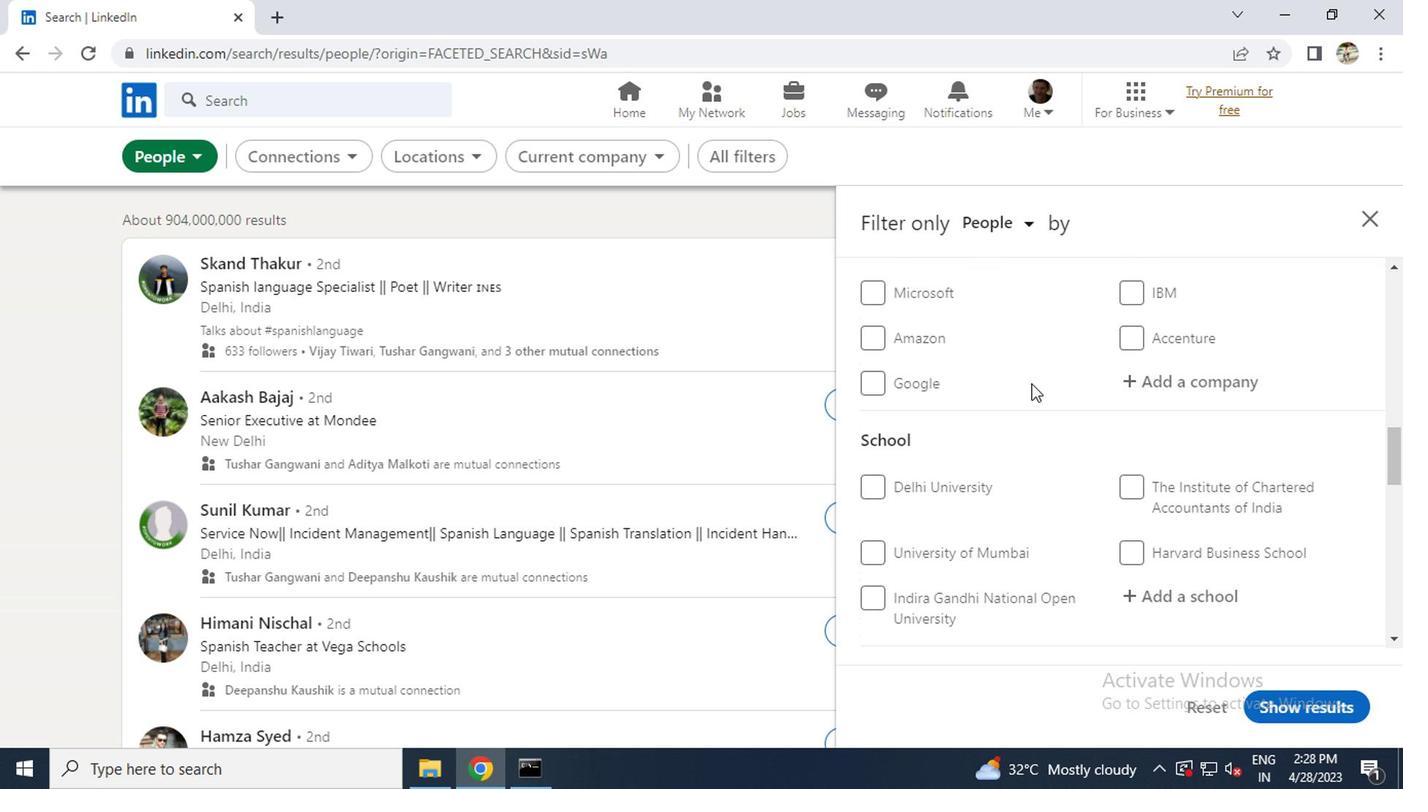 
Action: Mouse scrolled (1028, 384) with delta (0, -1)
Screenshot: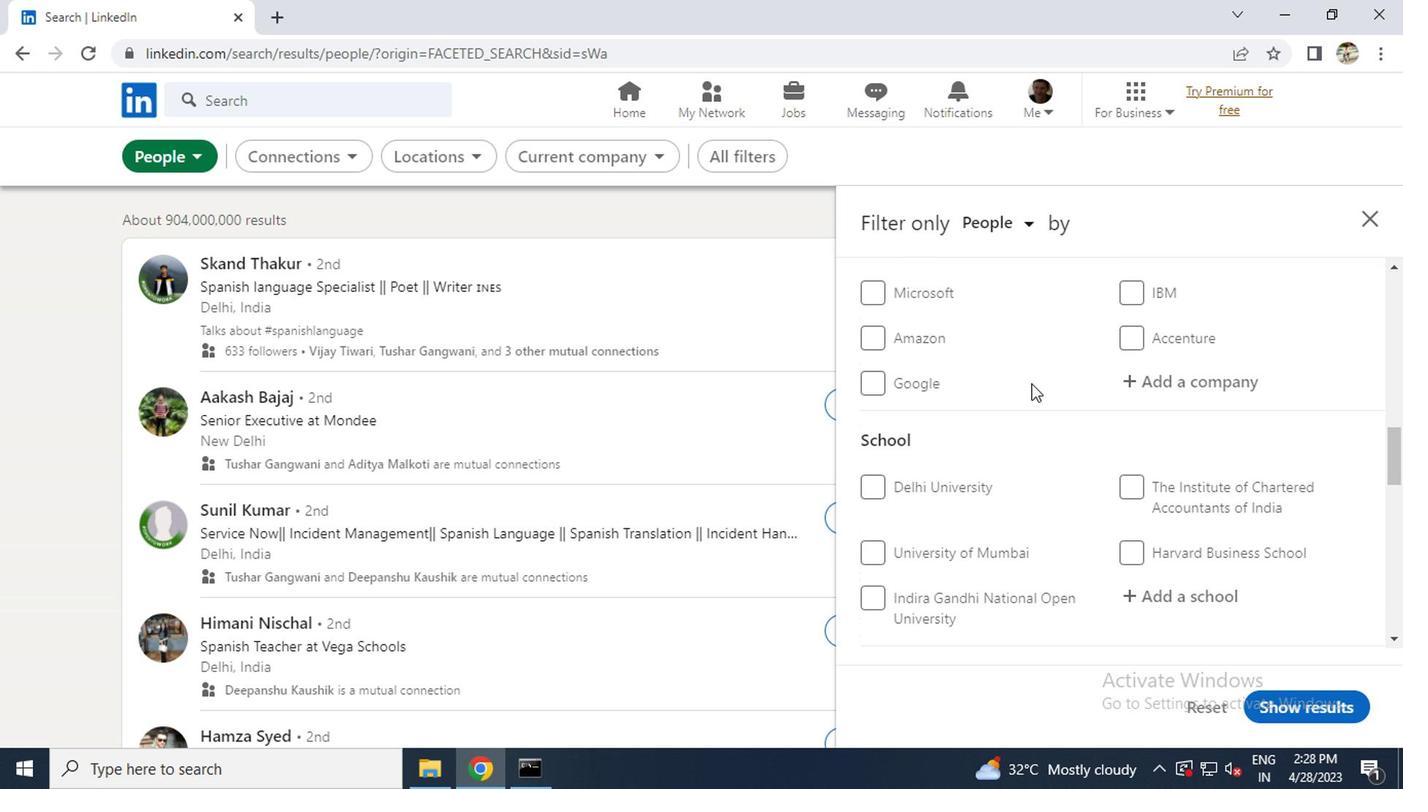 
Action: Mouse moved to (1137, 389)
Screenshot: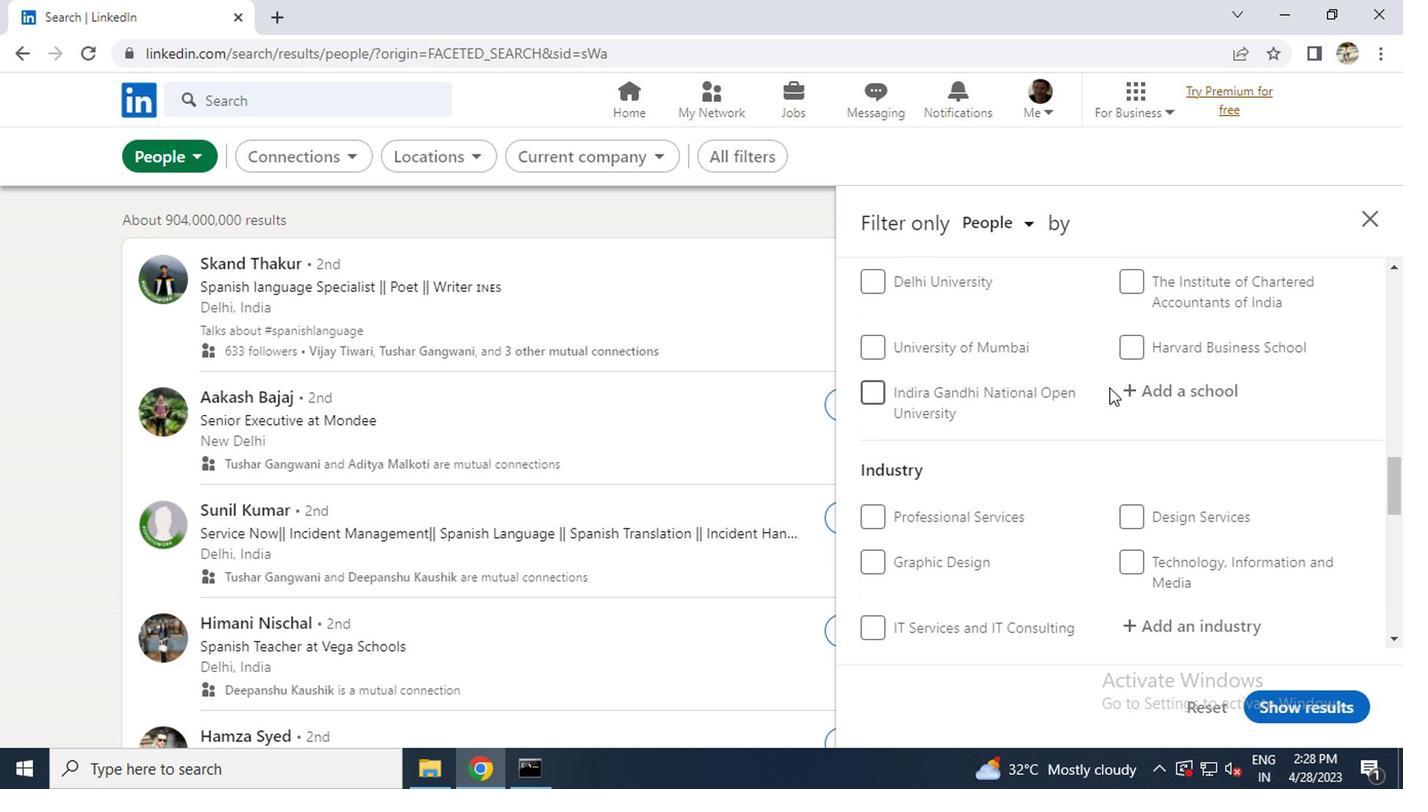 
Action: Mouse pressed left at (1137, 389)
Screenshot: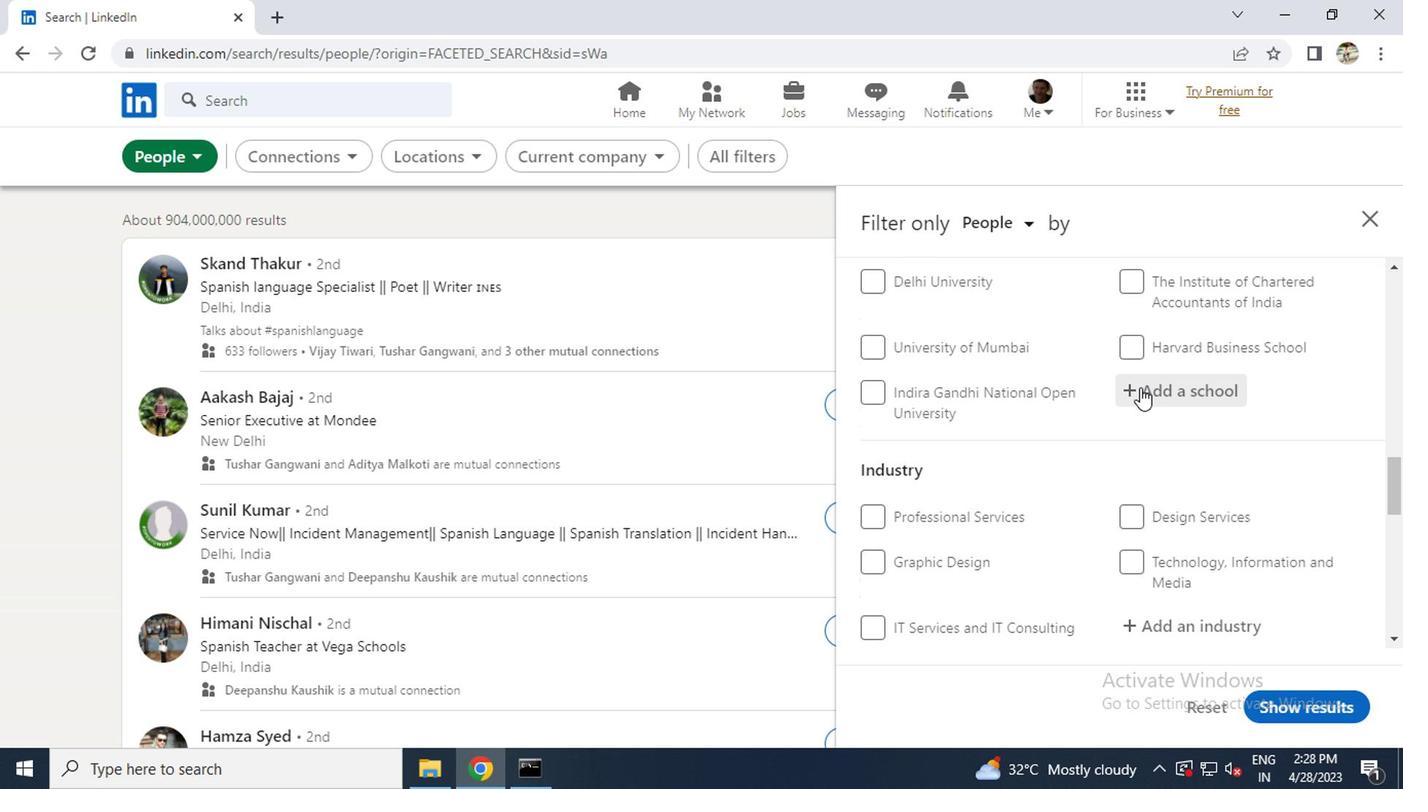 
Action: Key pressed S<Key.caps_lock>ANJAY<Key.space>
Screenshot: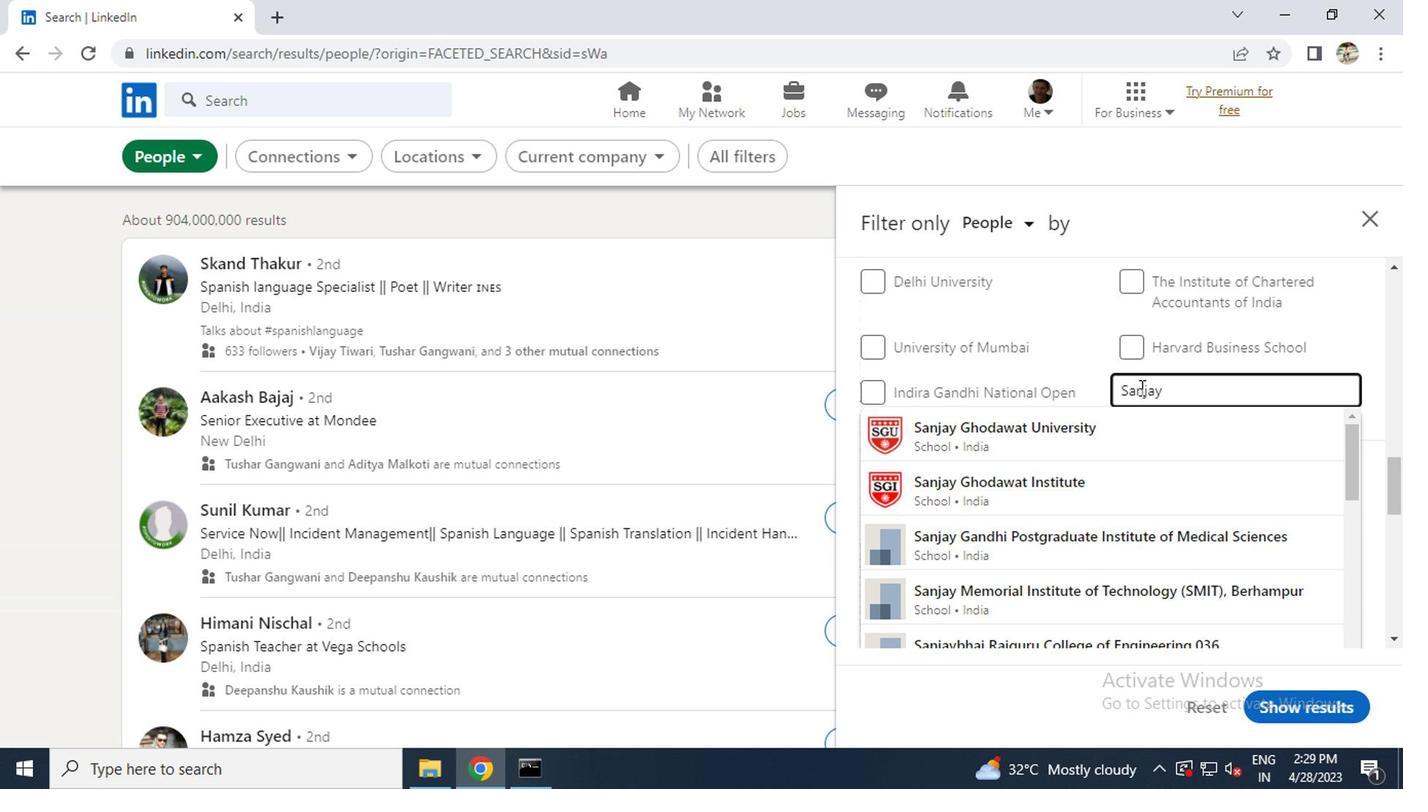 
Action: Mouse moved to (1058, 450)
Screenshot: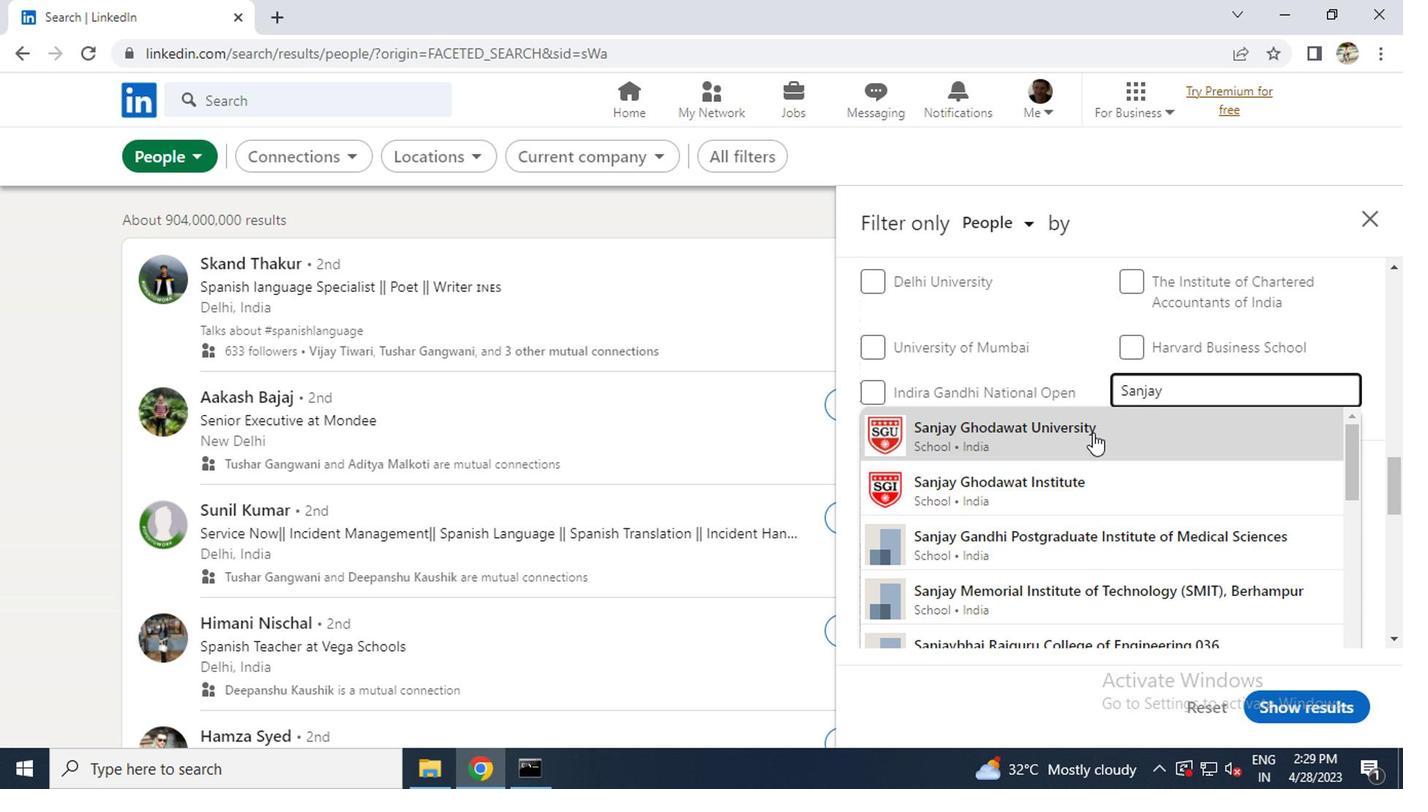 
Action: Mouse pressed left at (1058, 450)
Screenshot: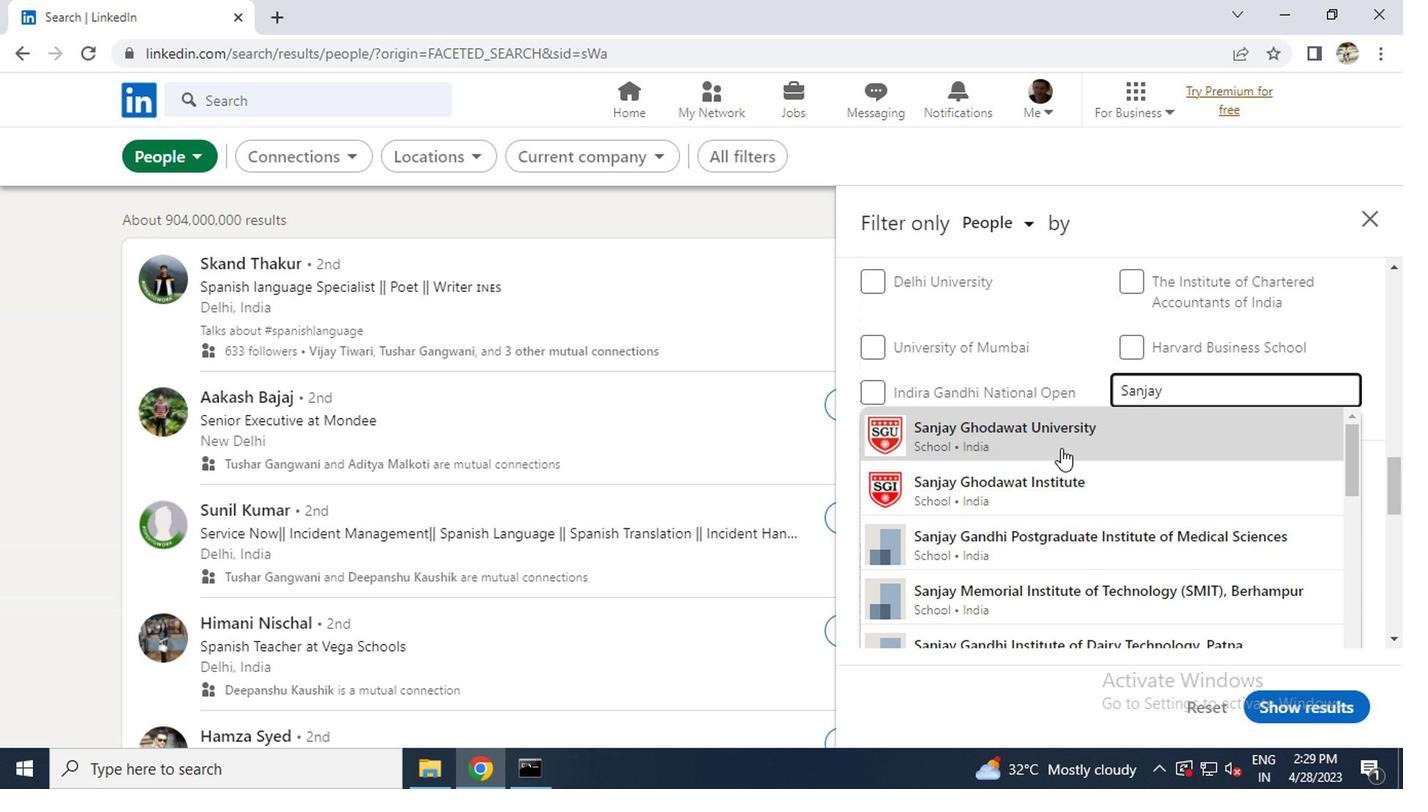 
Action: Mouse scrolled (1058, 449) with delta (0, 0)
Screenshot: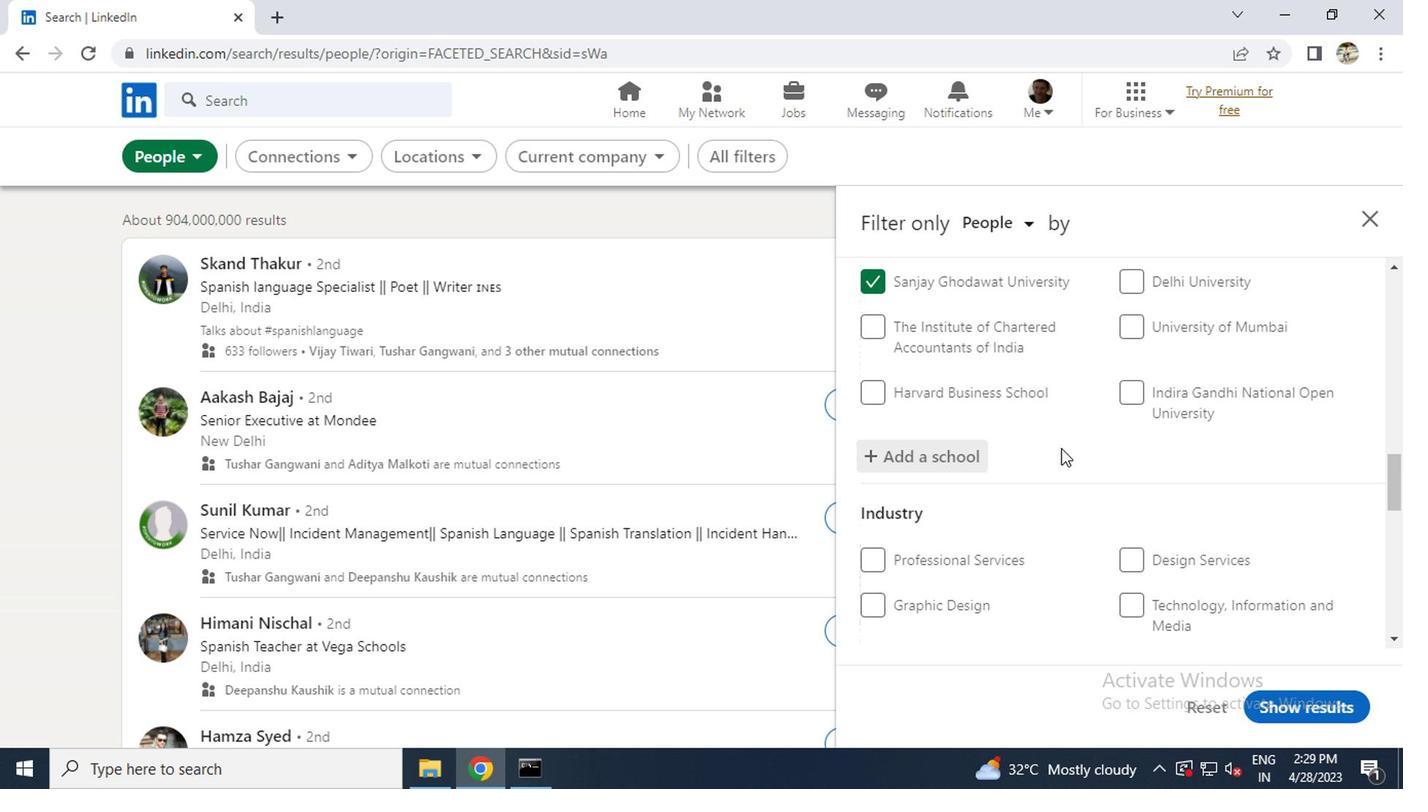 
Action: Mouse scrolled (1058, 449) with delta (0, 0)
Screenshot: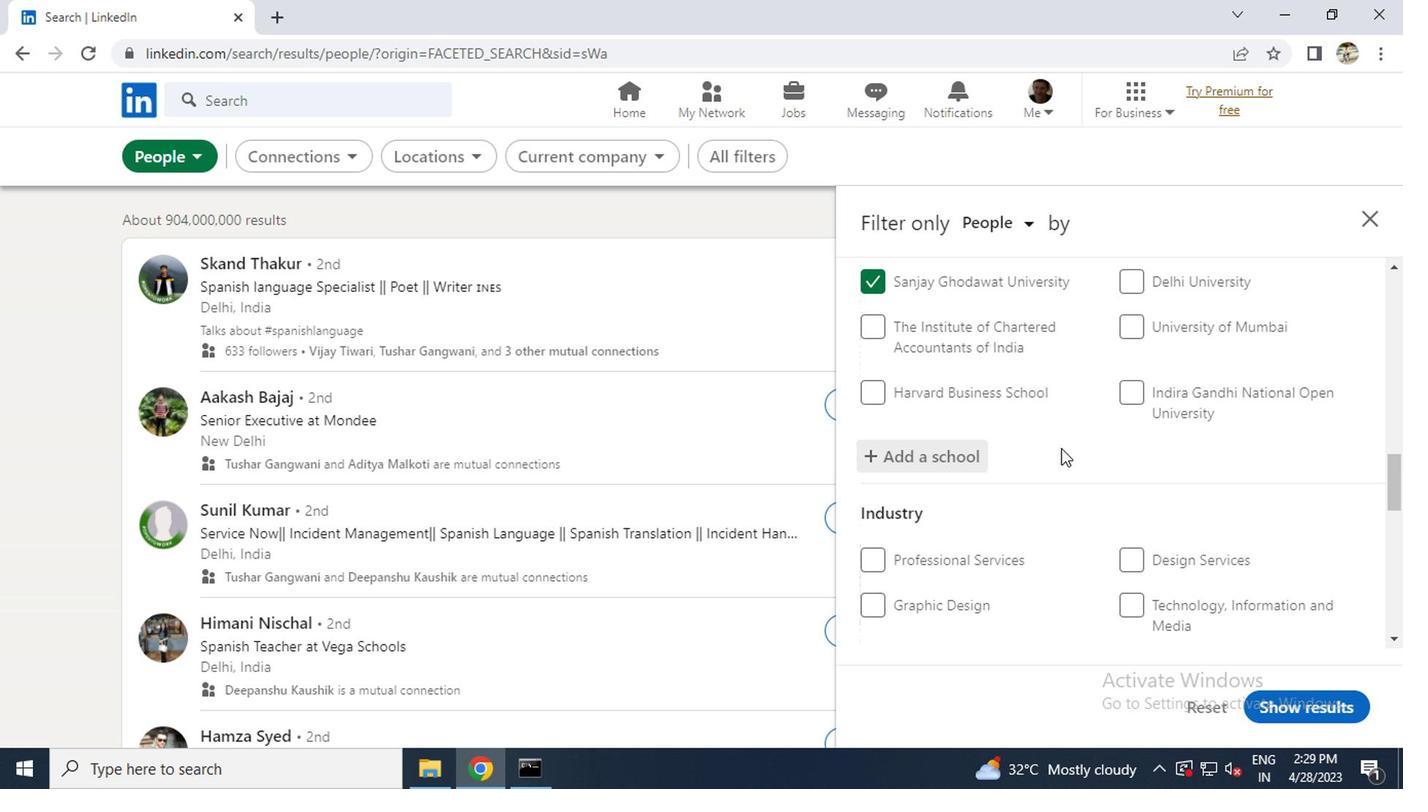 
Action: Mouse moved to (1143, 462)
Screenshot: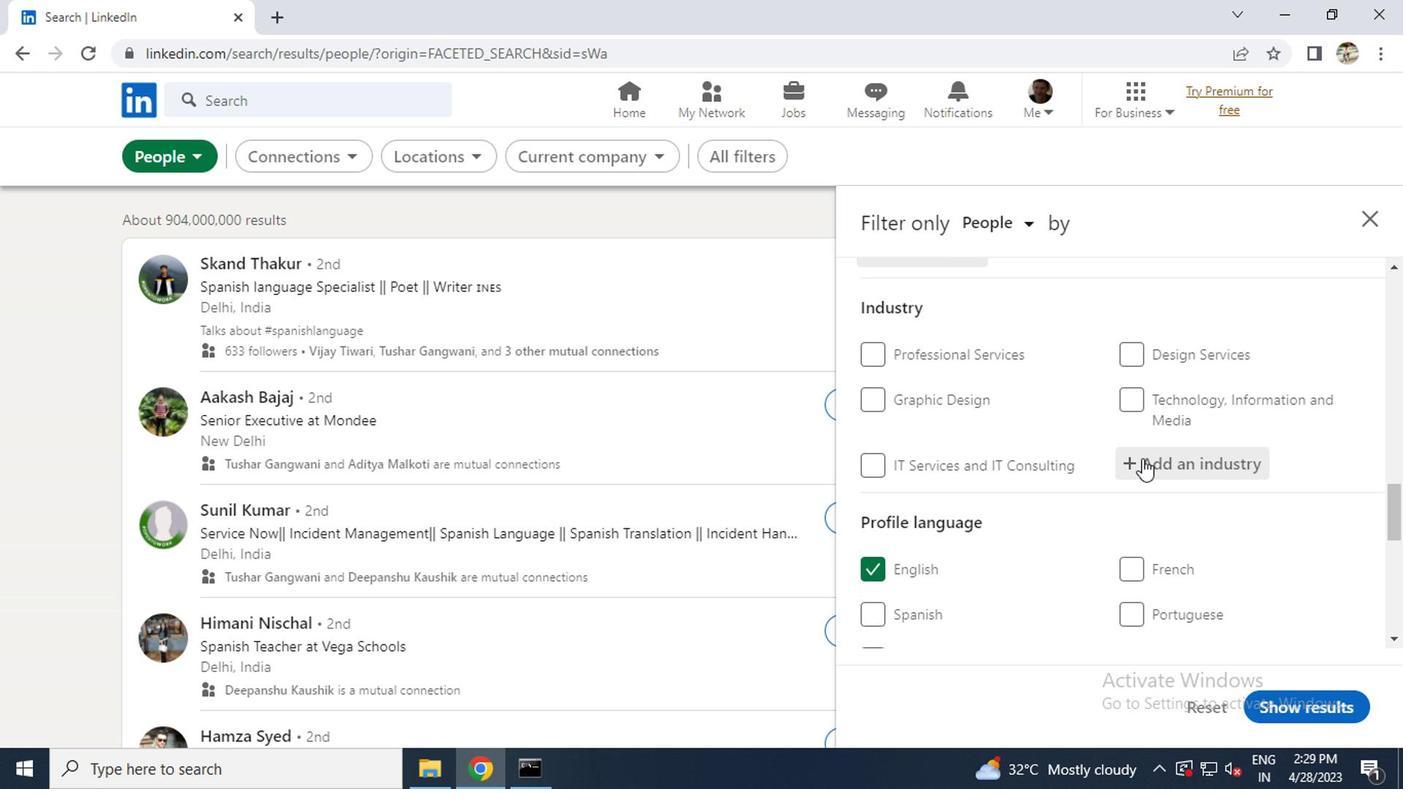 
Action: Mouse pressed left at (1143, 462)
Screenshot: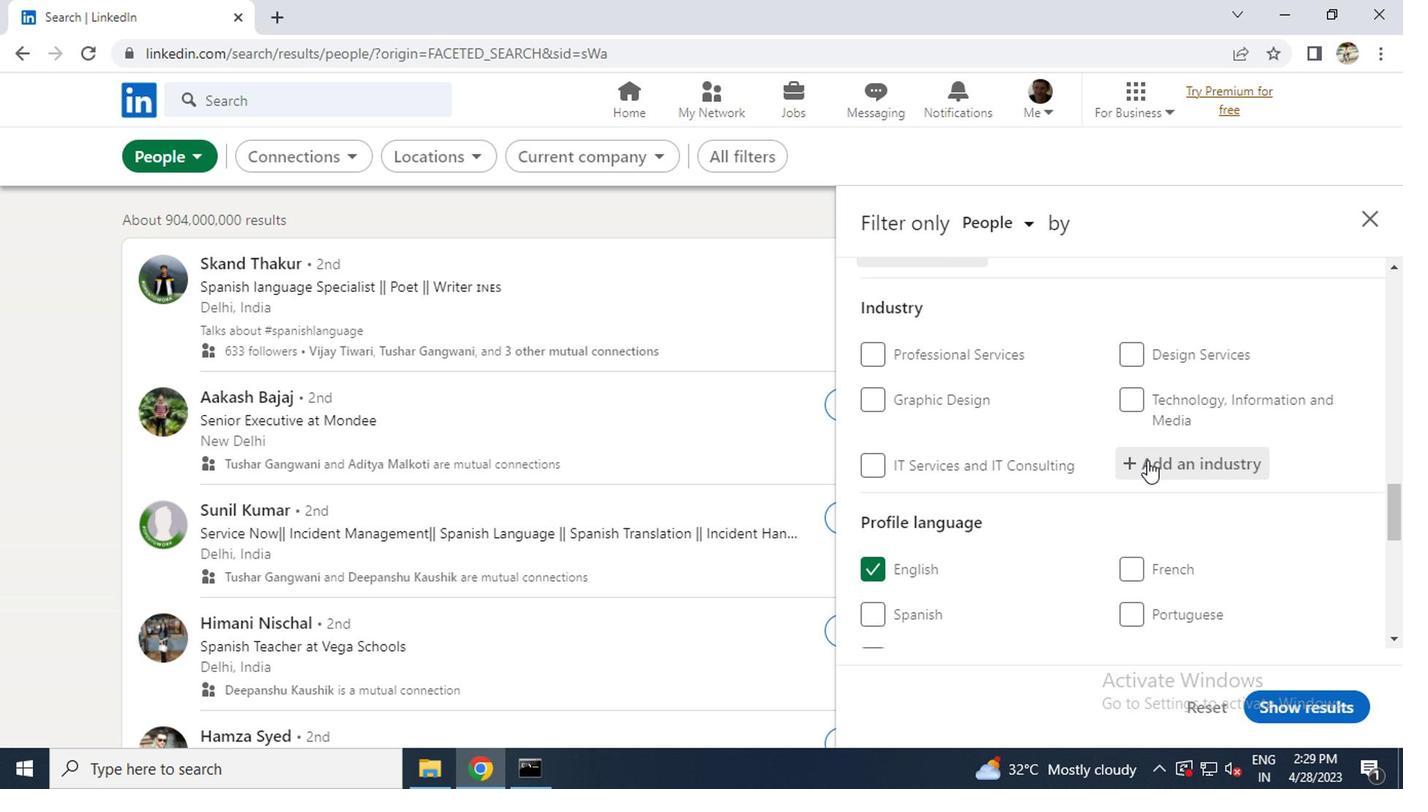 
Action: Key pressed <Key.caps_lock>M<Key.caps_lock>EASURING<Key.space>
Screenshot: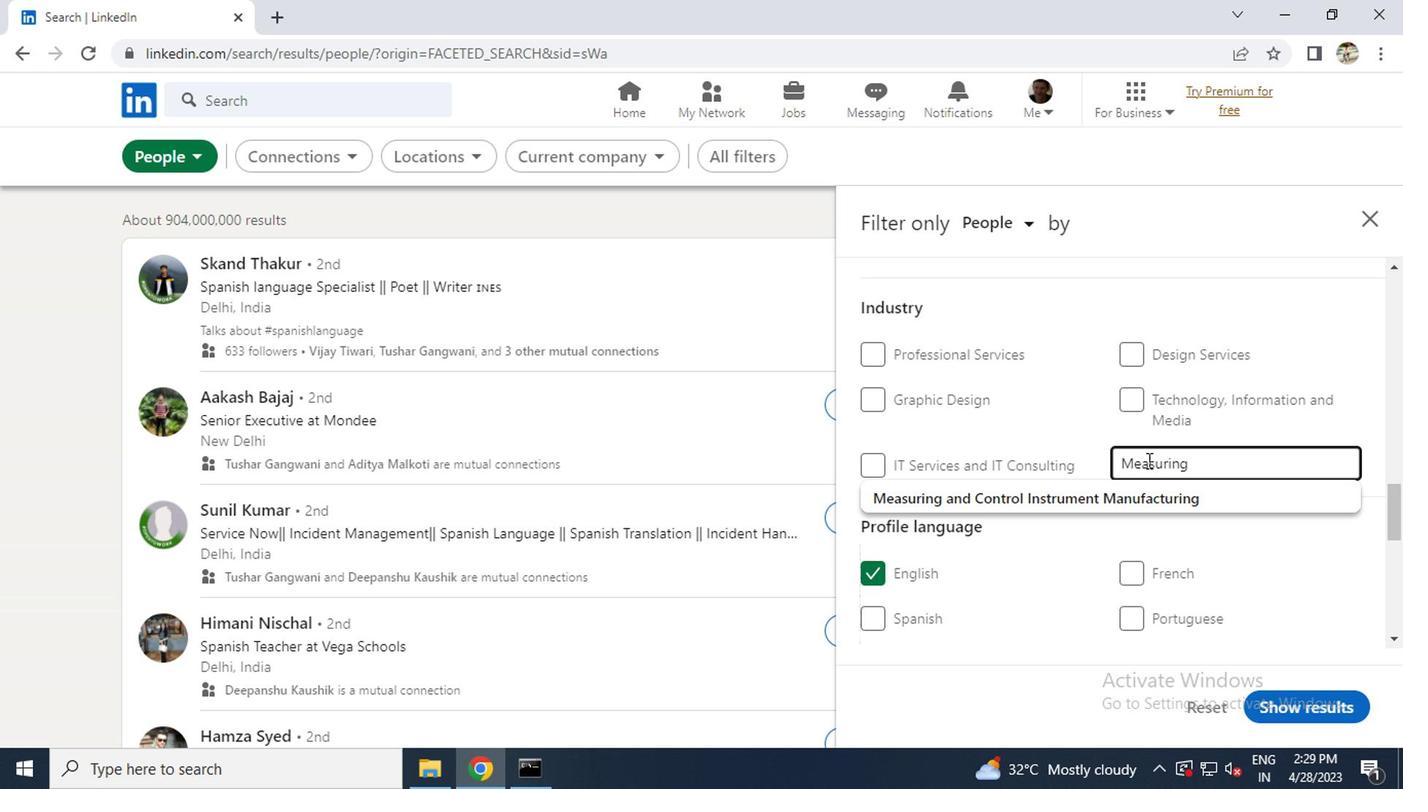
Action: Mouse moved to (1117, 493)
Screenshot: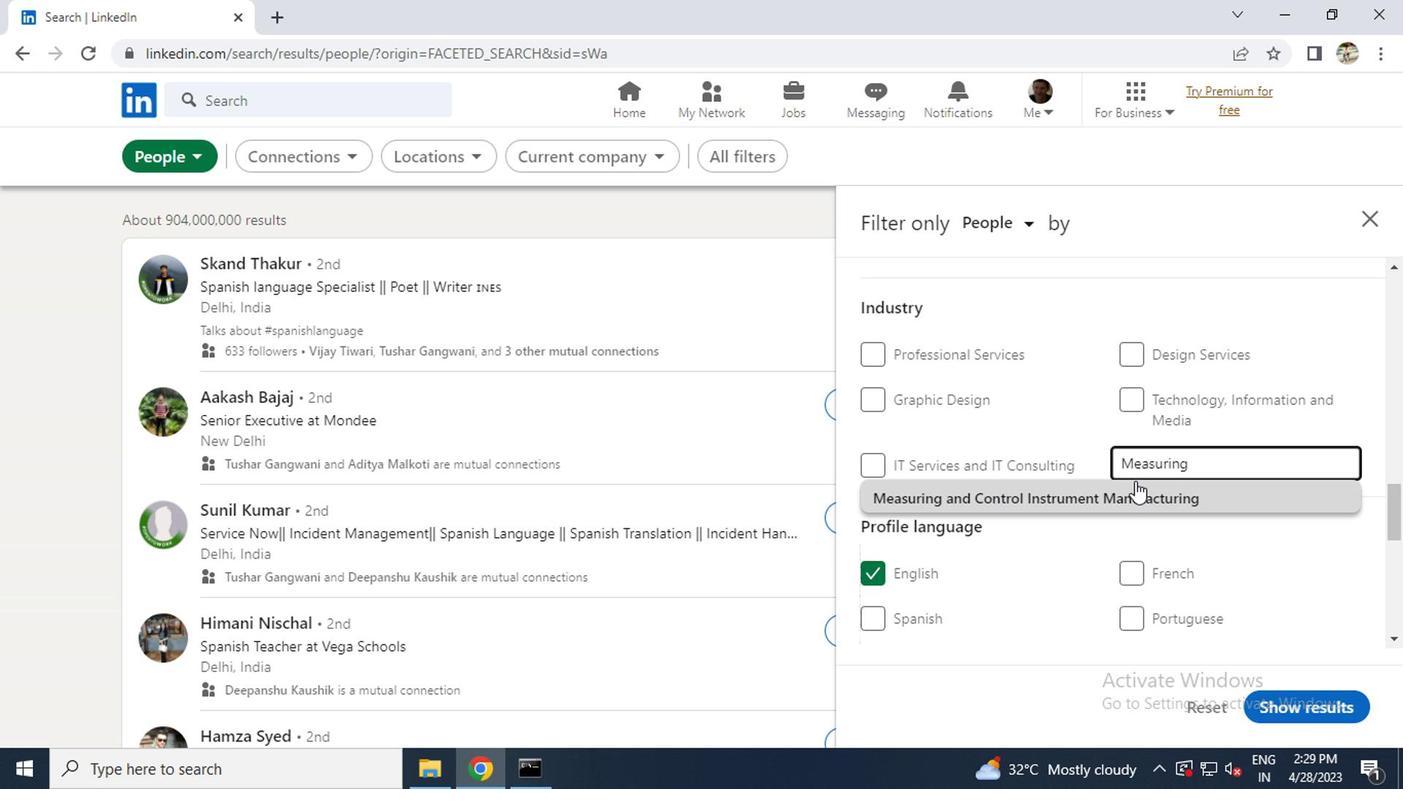 
Action: Mouse pressed left at (1117, 493)
Screenshot: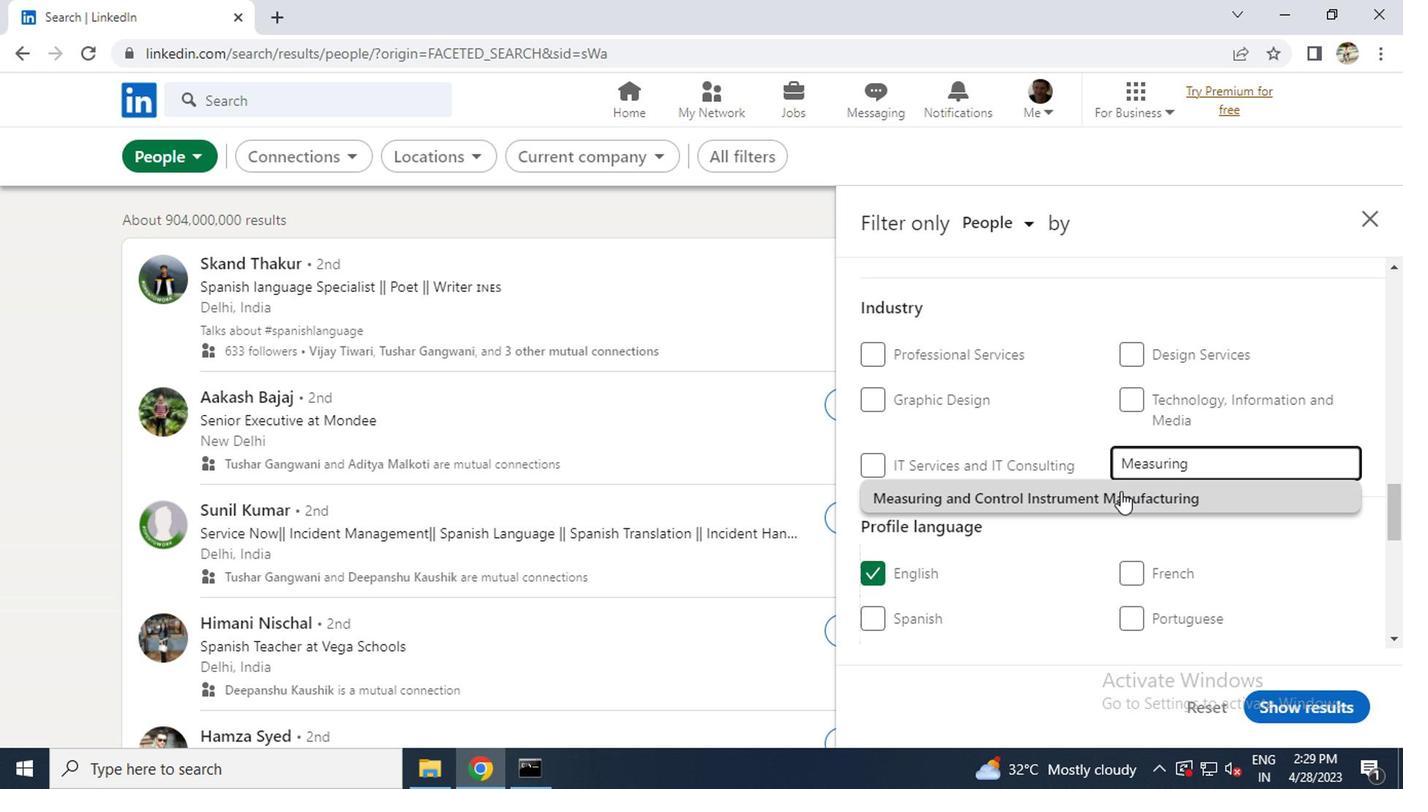 
Action: Mouse scrolled (1117, 492) with delta (0, 0)
Screenshot: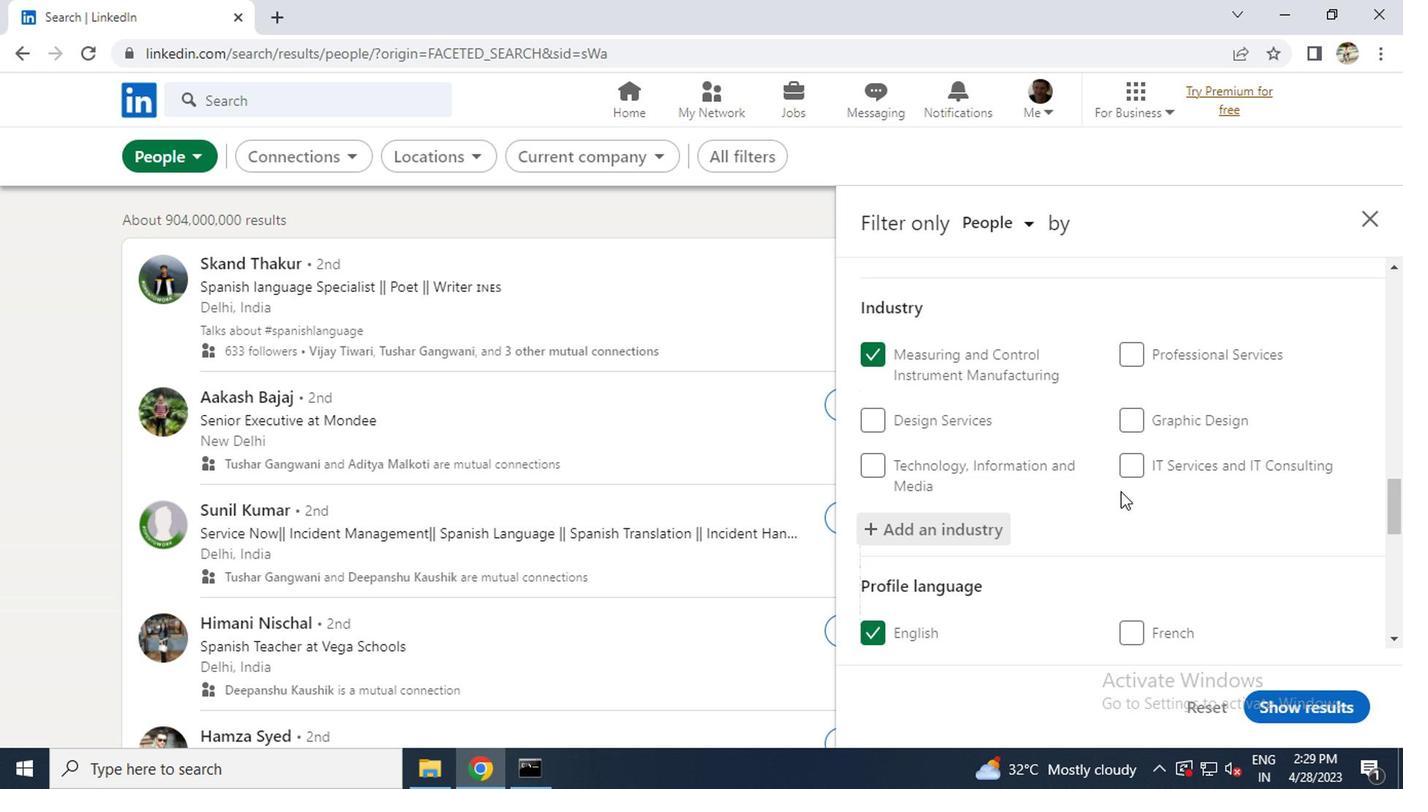 
Action: Mouse scrolled (1117, 492) with delta (0, 0)
Screenshot: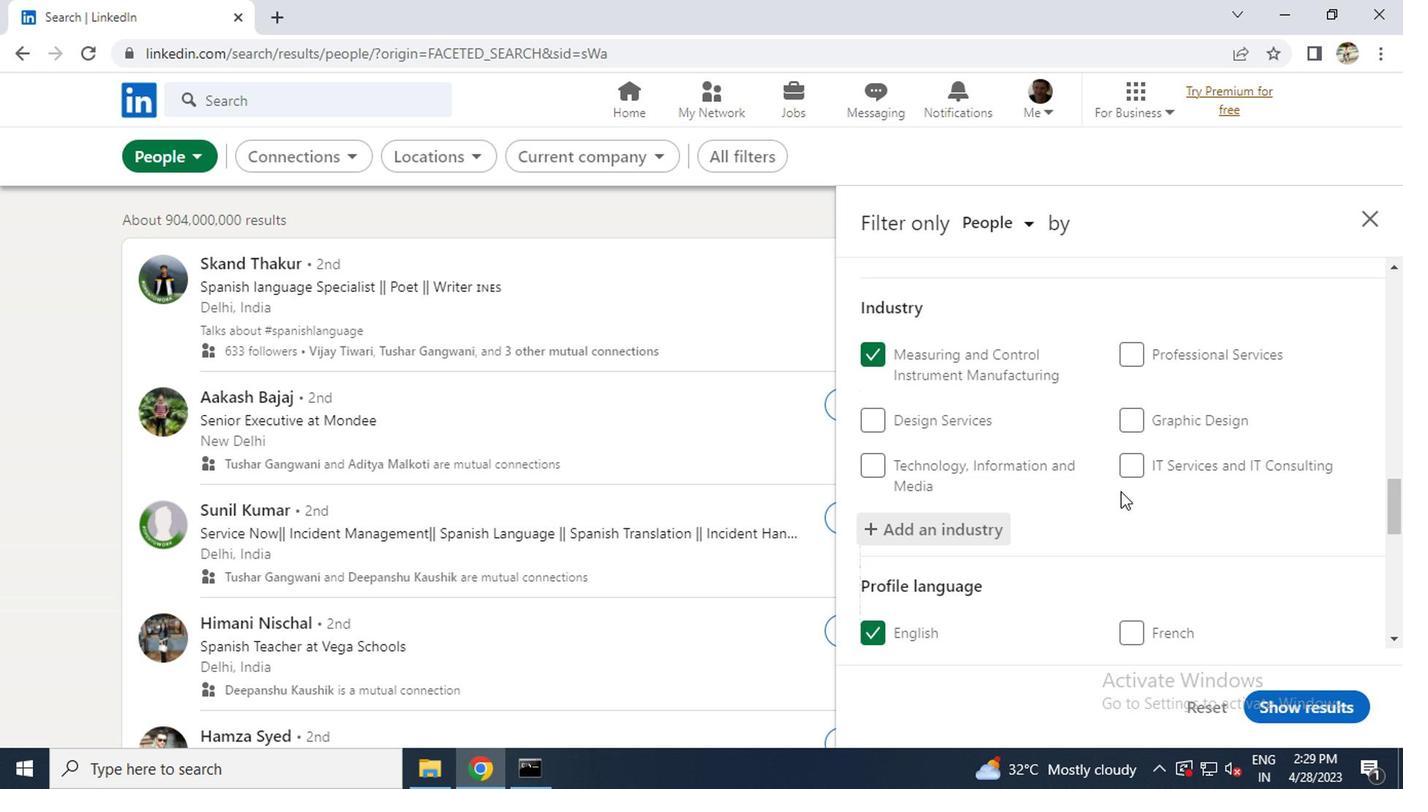
Action: Mouse scrolled (1117, 492) with delta (0, 0)
Screenshot: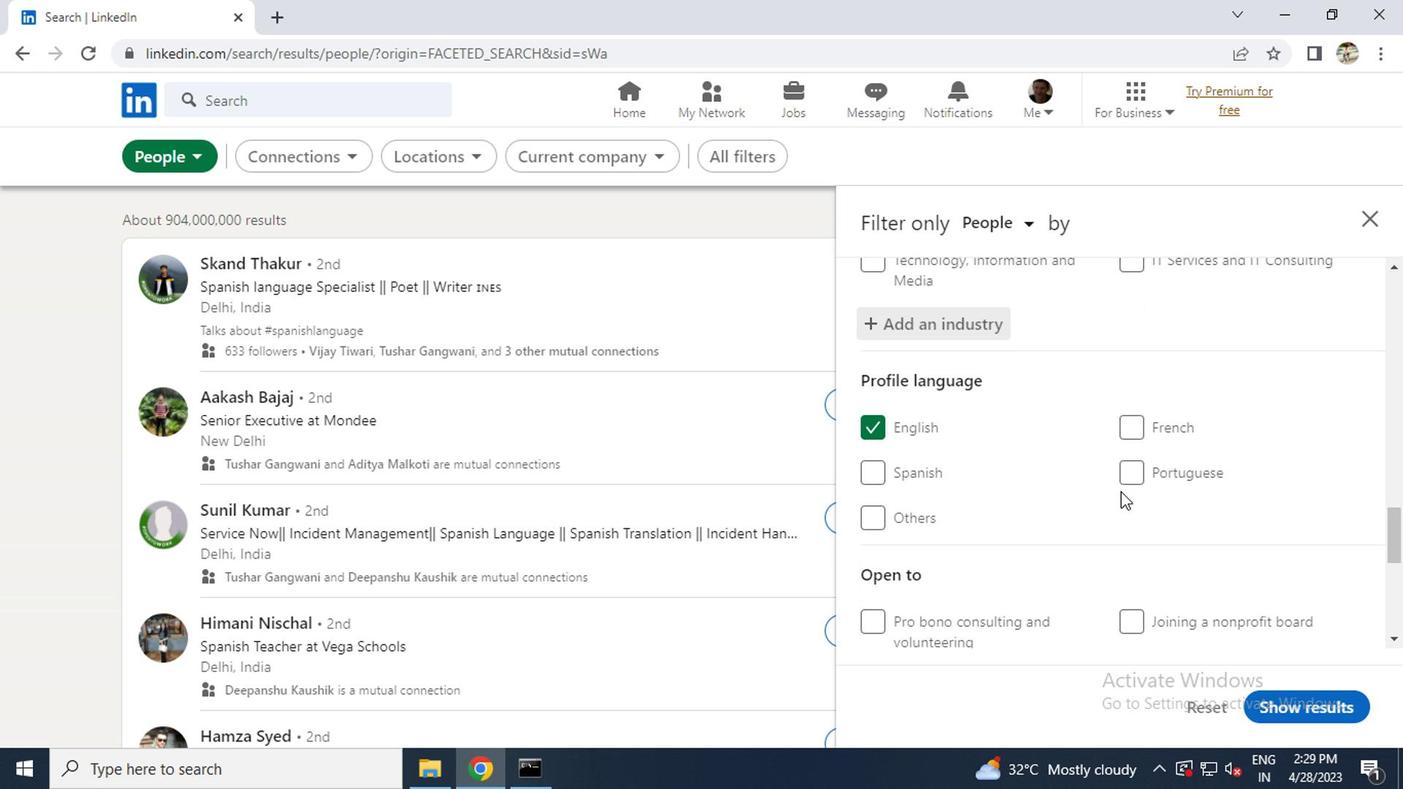 
Action: Mouse scrolled (1117, 492) with delta (0, 0)
Screenshot: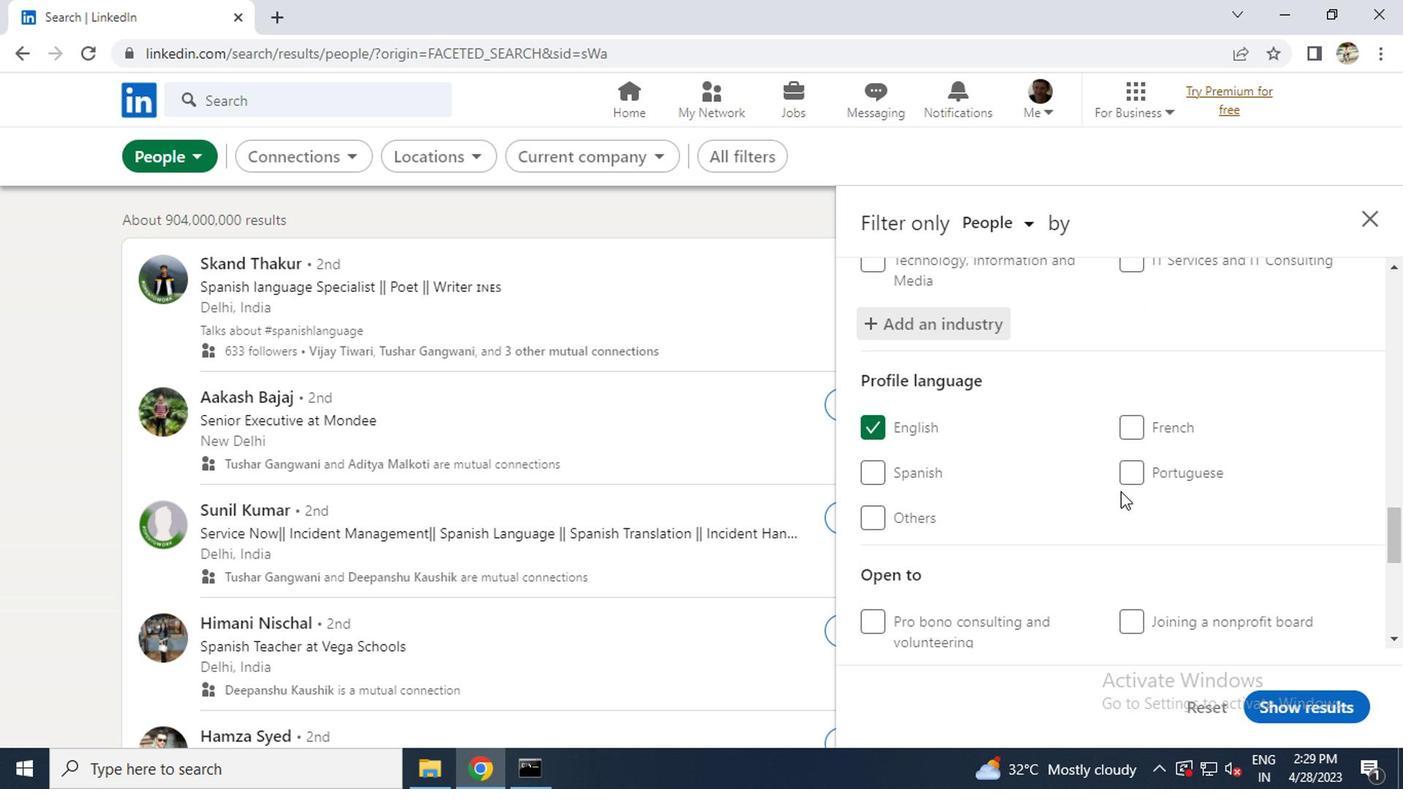 
Action: Mouse scrolled (1117, 492) with delta (0, 0)
Screenshot: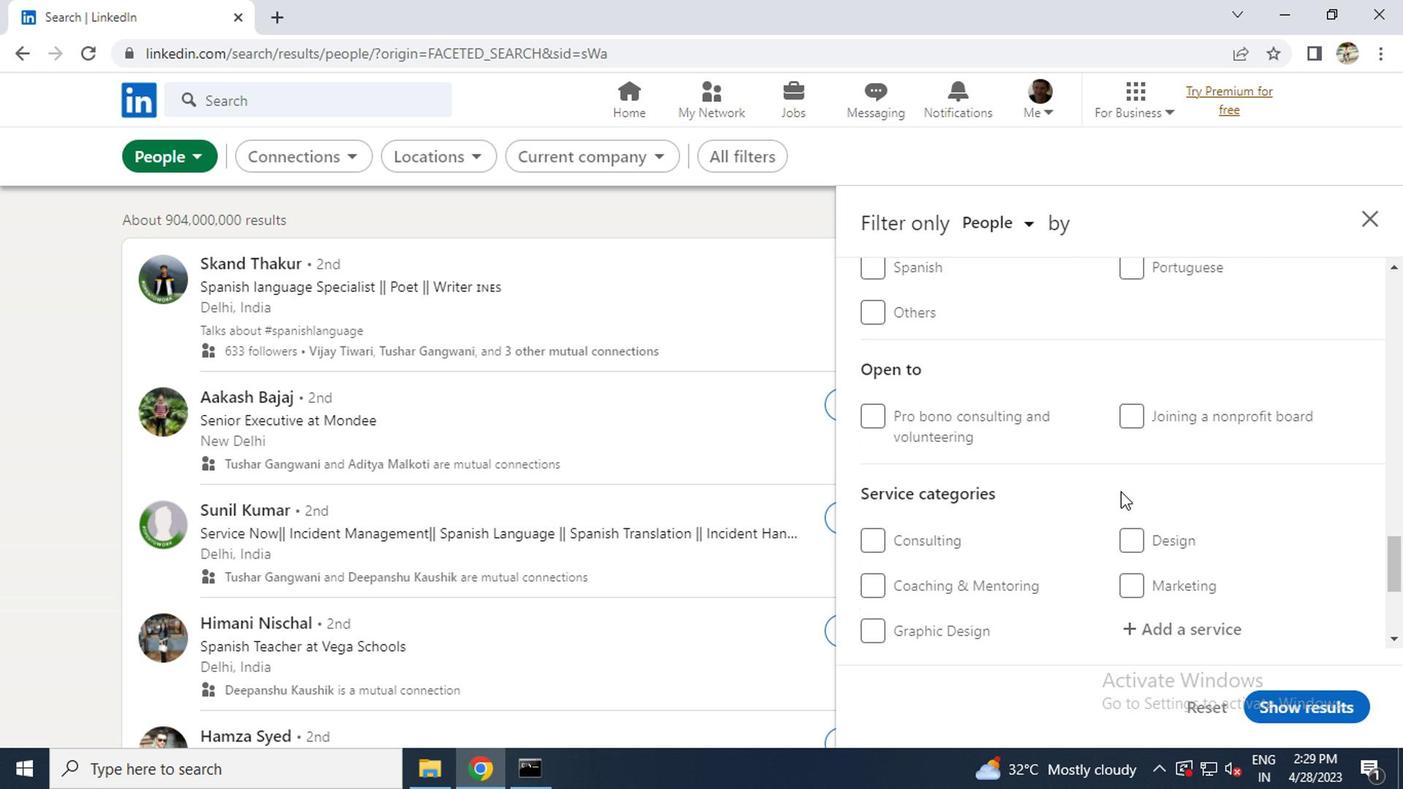 
Action: Mouse moved to (1145, 525)
Screenshot: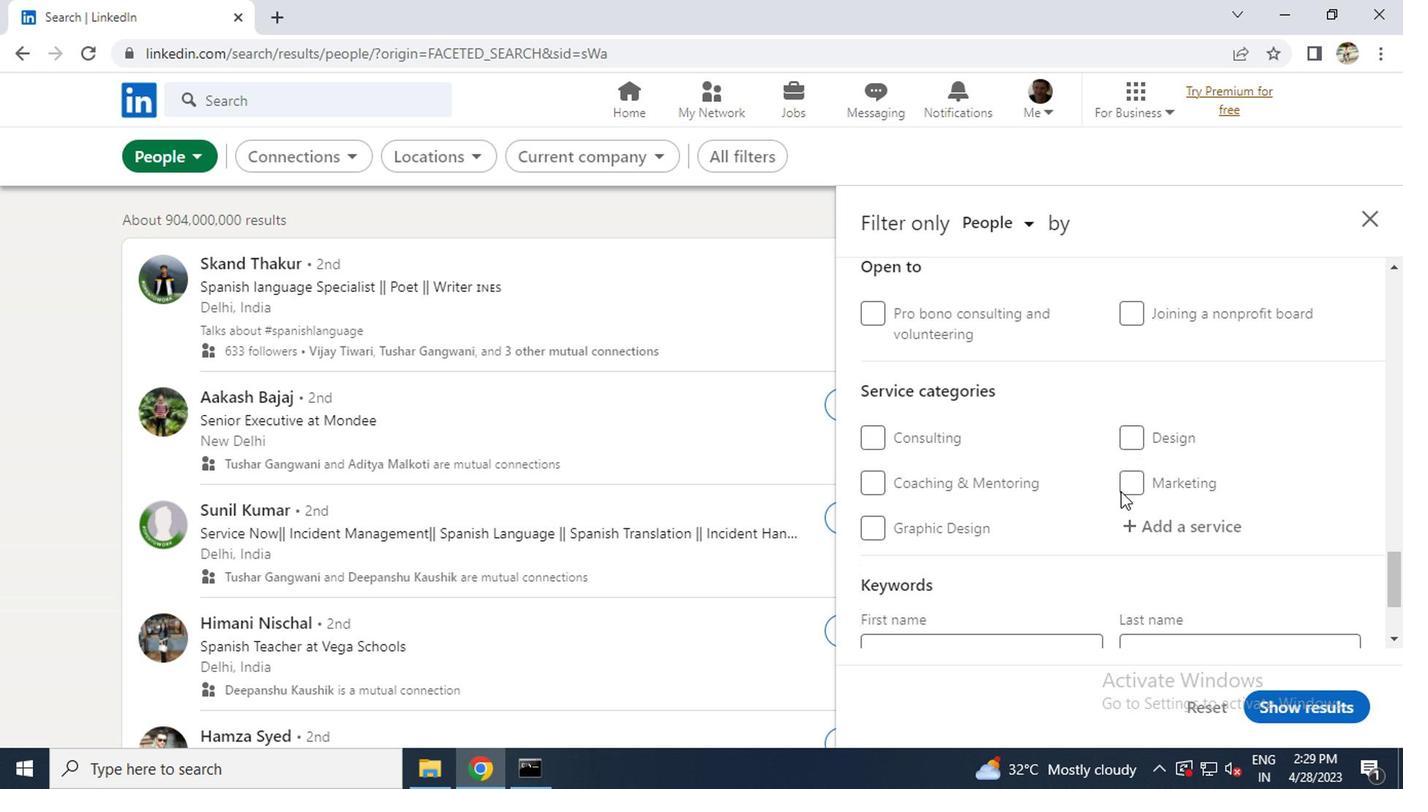 
Action: Mouse pressed left at (1145, 525)
Screenshot: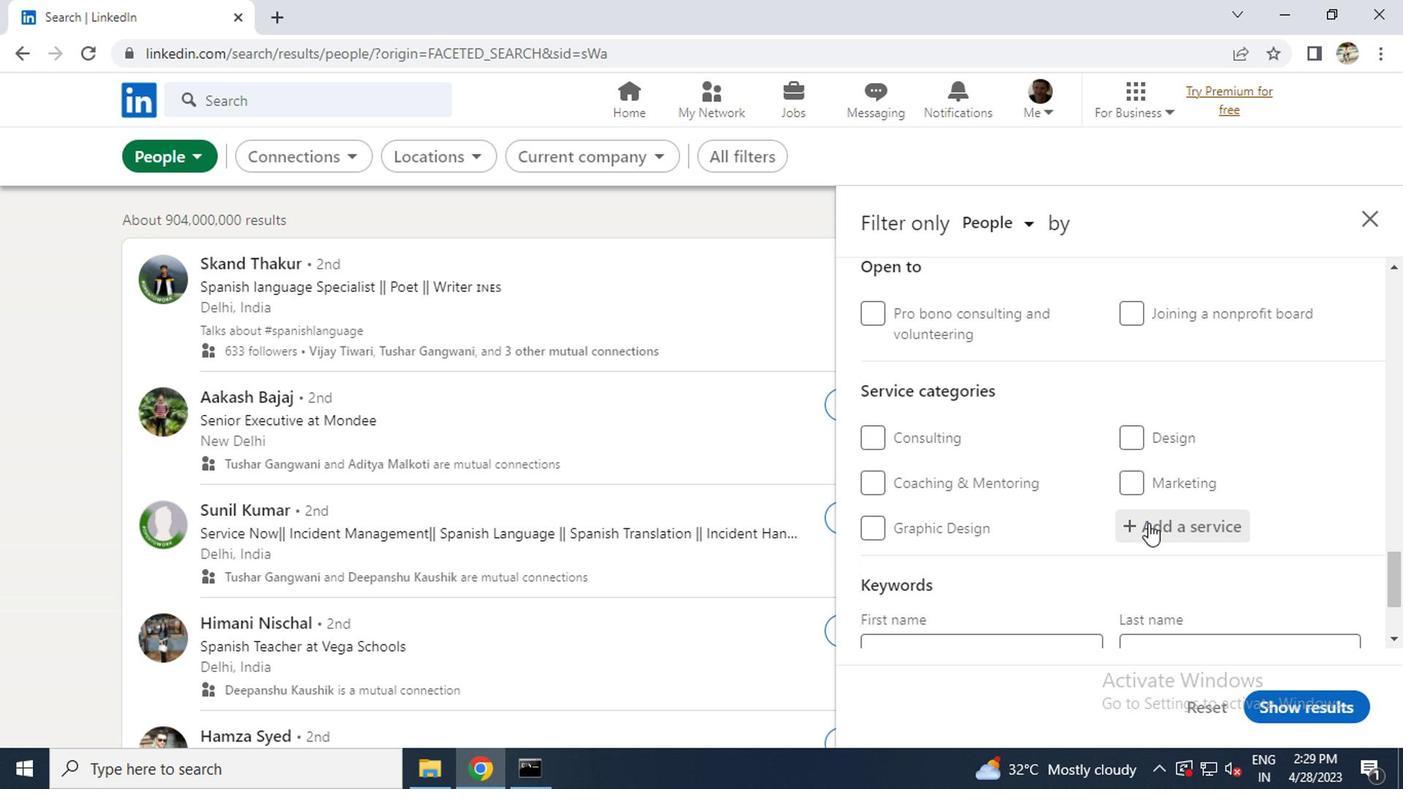 
Action: Key pressed <Key.caps_lock>N<Key.caps_lock>ATURE
Screenshot: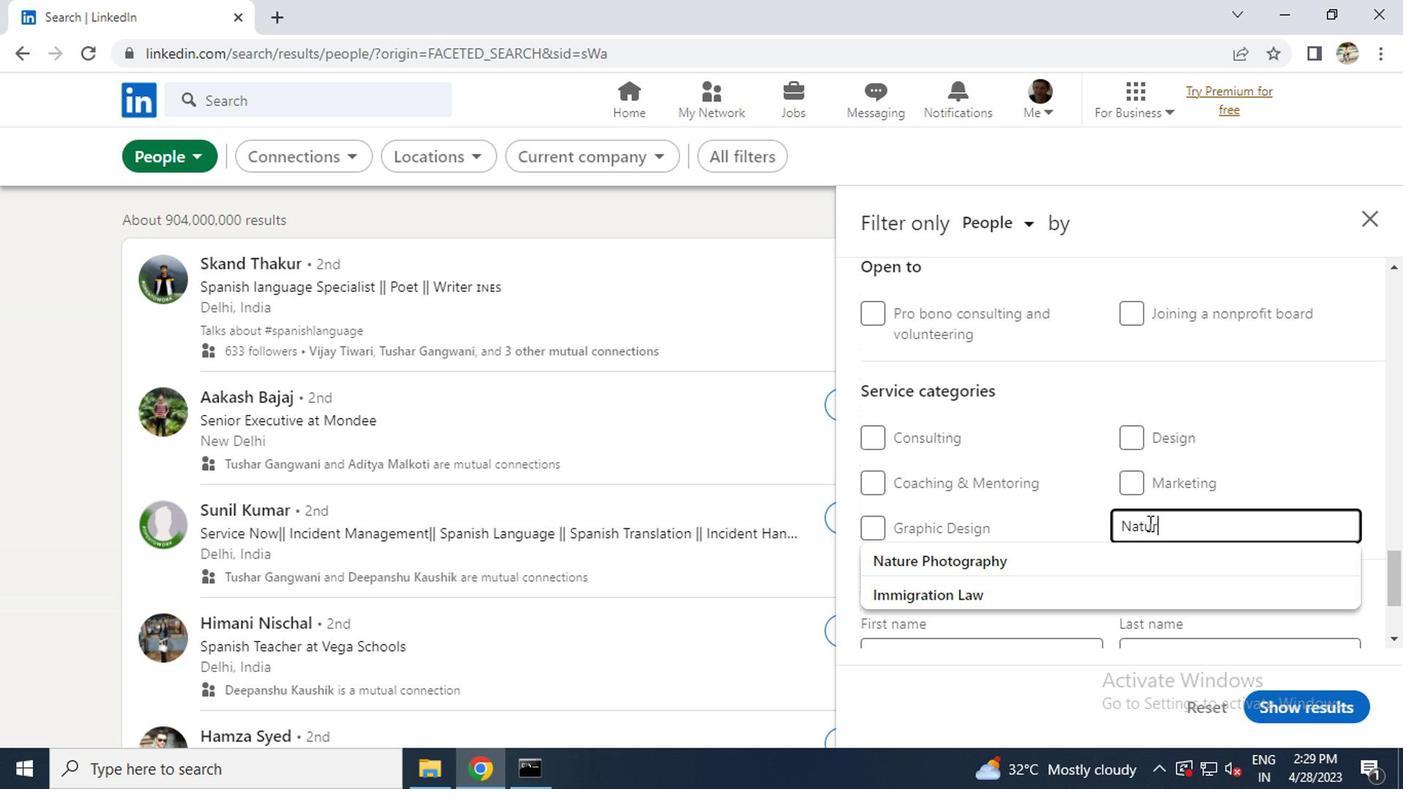 
Action: Mouse moved to (1038, 564)
Screenshot: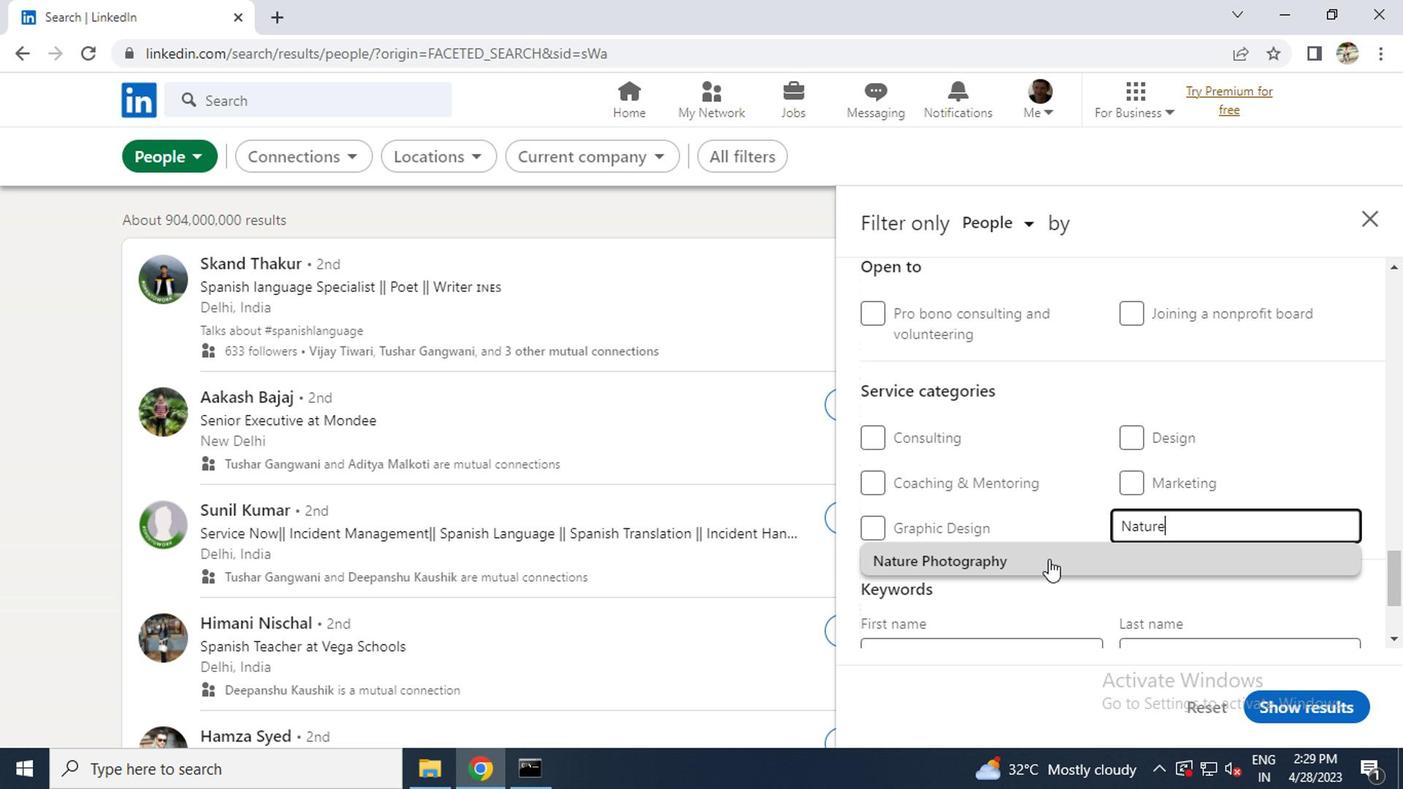
Action: Mouse pressed left at (1038, 564)
Screenshot: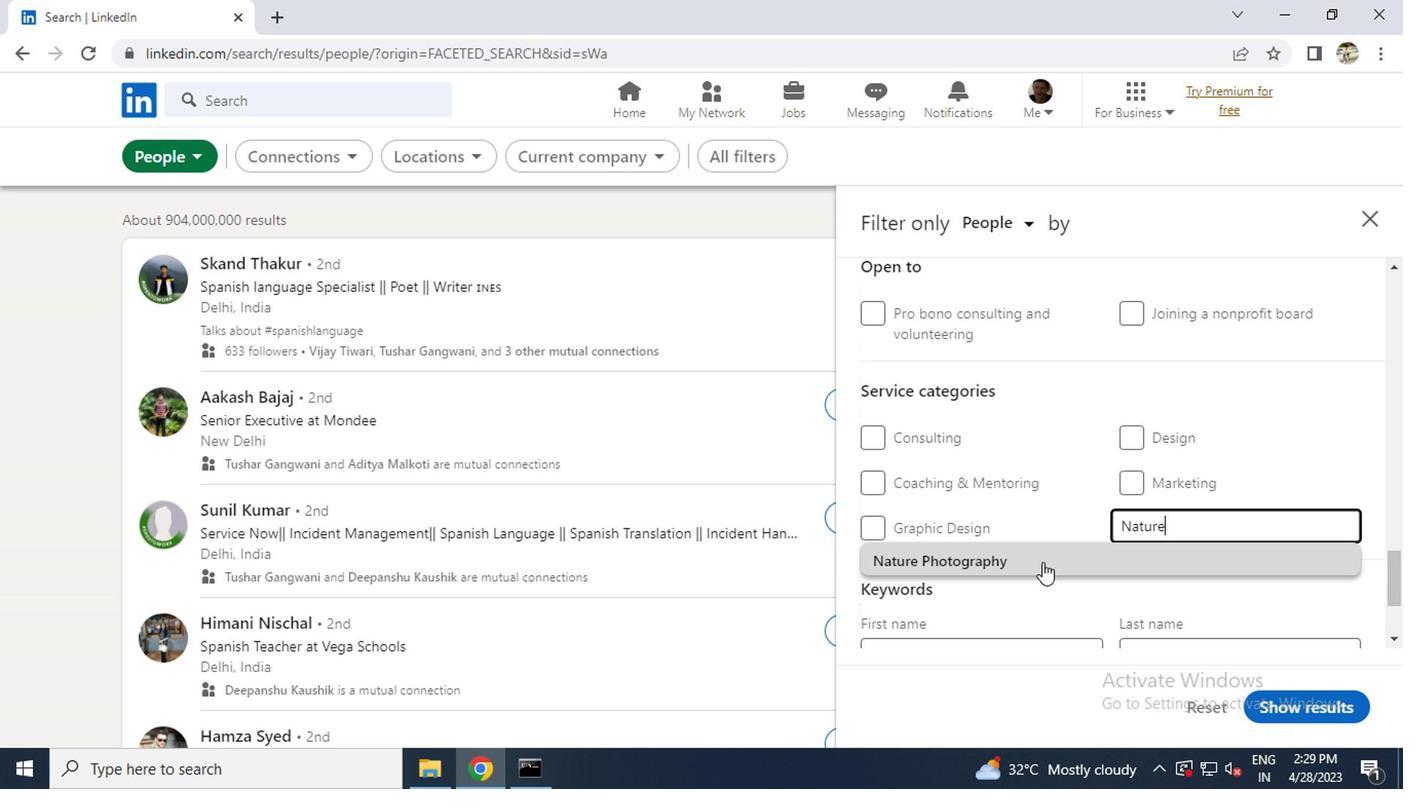 
Action: Mouse scrolled (1038, 563) with delta (0, 0)
Screenshot: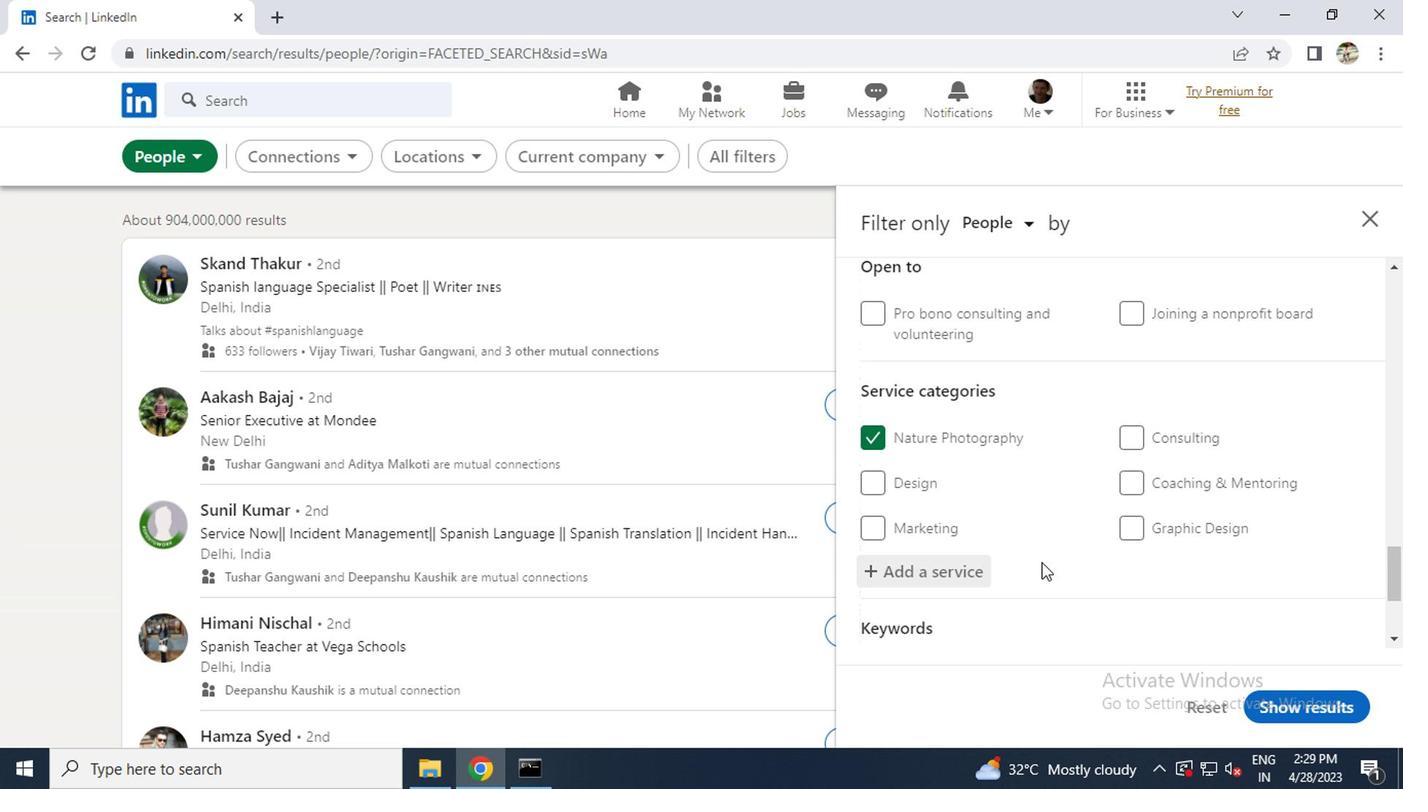 
Action: Mouse scrolled (1038, 563) with delta (0, 0)
Screenshot: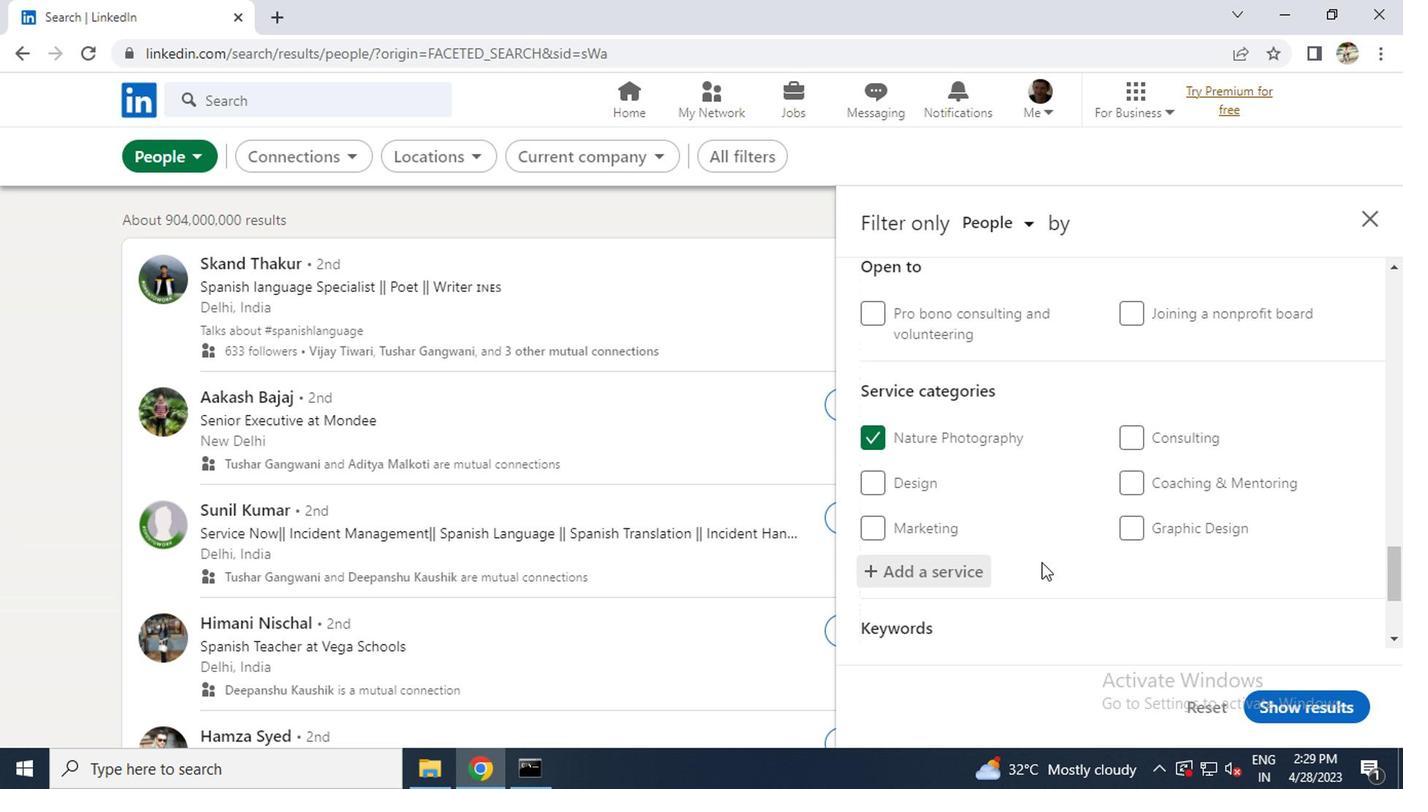 
Action: Mouse scrolled (1038, 563) with delta (0, 0)
Screenshot: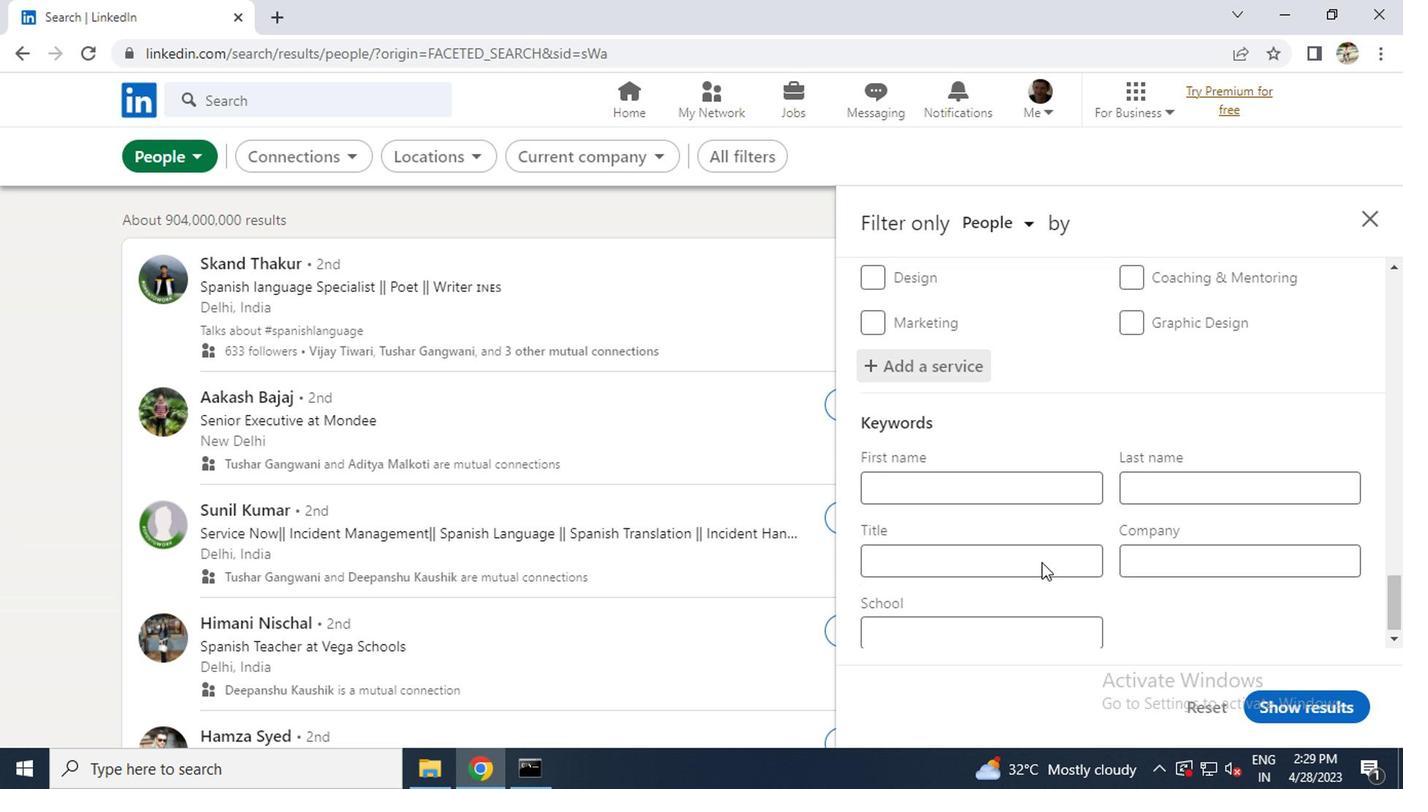 
Action: Mouse moved to (1031, 552)
Screenshot: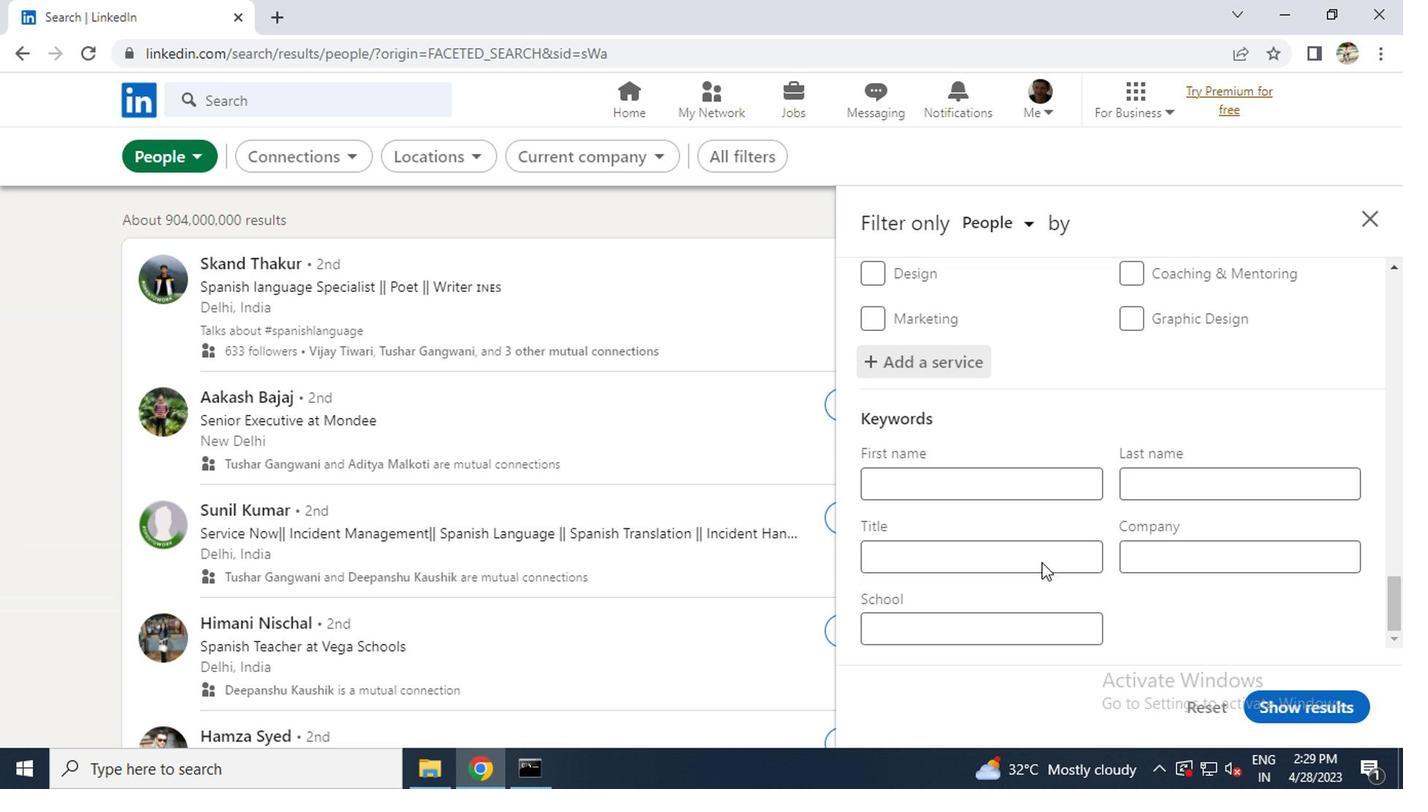 
Action: Mouse pressed left at (1031, 552)
Screenshot: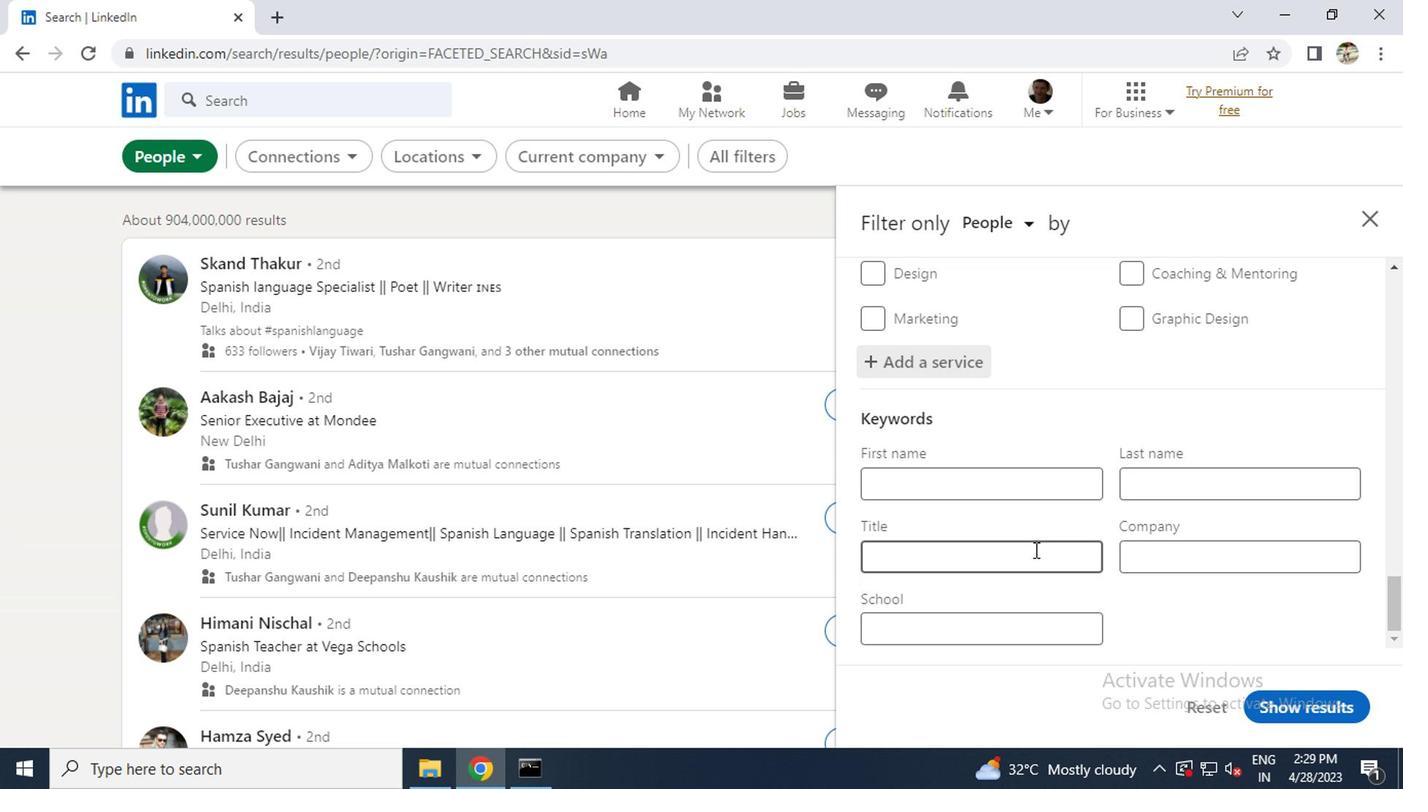 
Action: Key pressed <Key.caps_lock>S<Key.caps_lock>ALES<Key.space><Key.caps_lock>A<Key.caps_lock>SSOCIATE
Screenshot: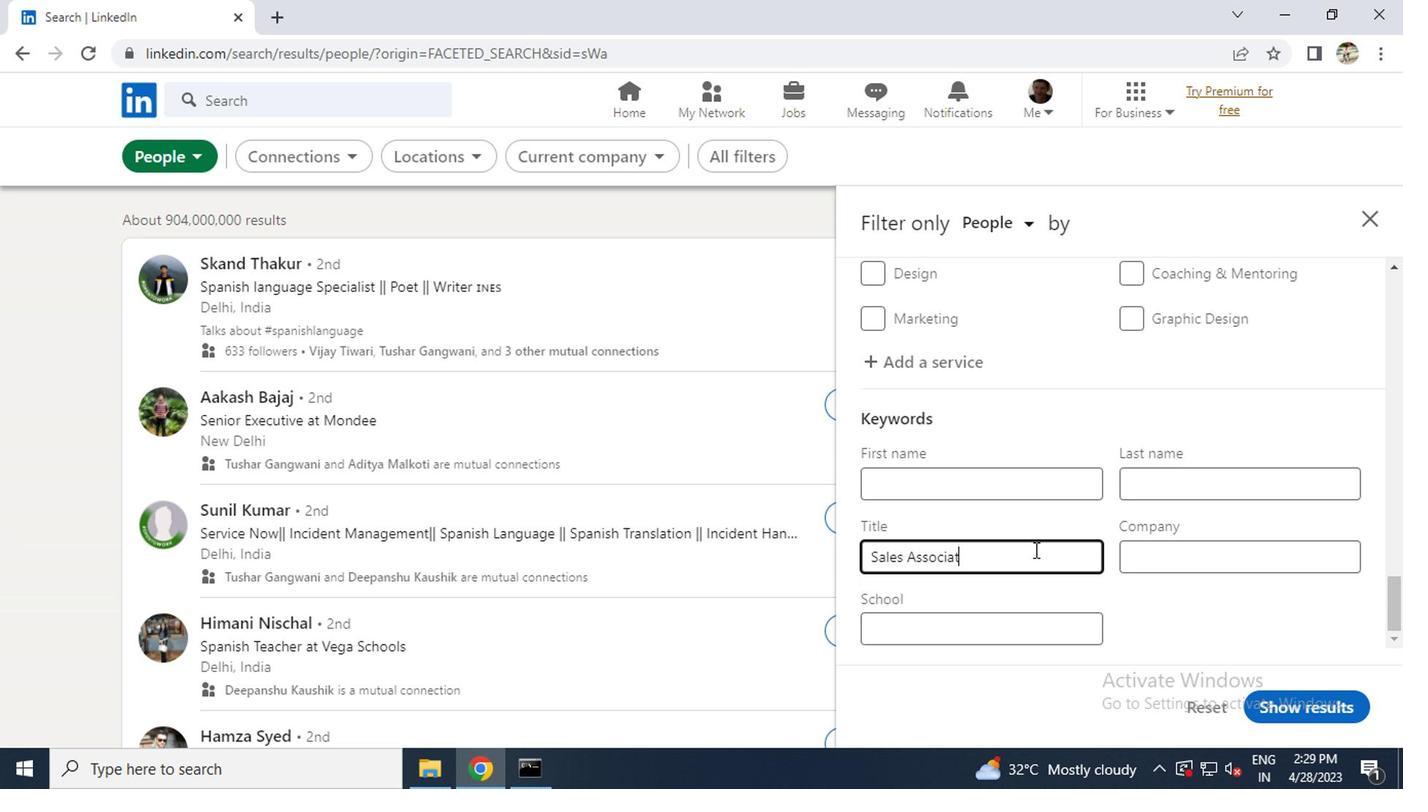 
Action: Mouse moved to (1308, 696)
Screenshot: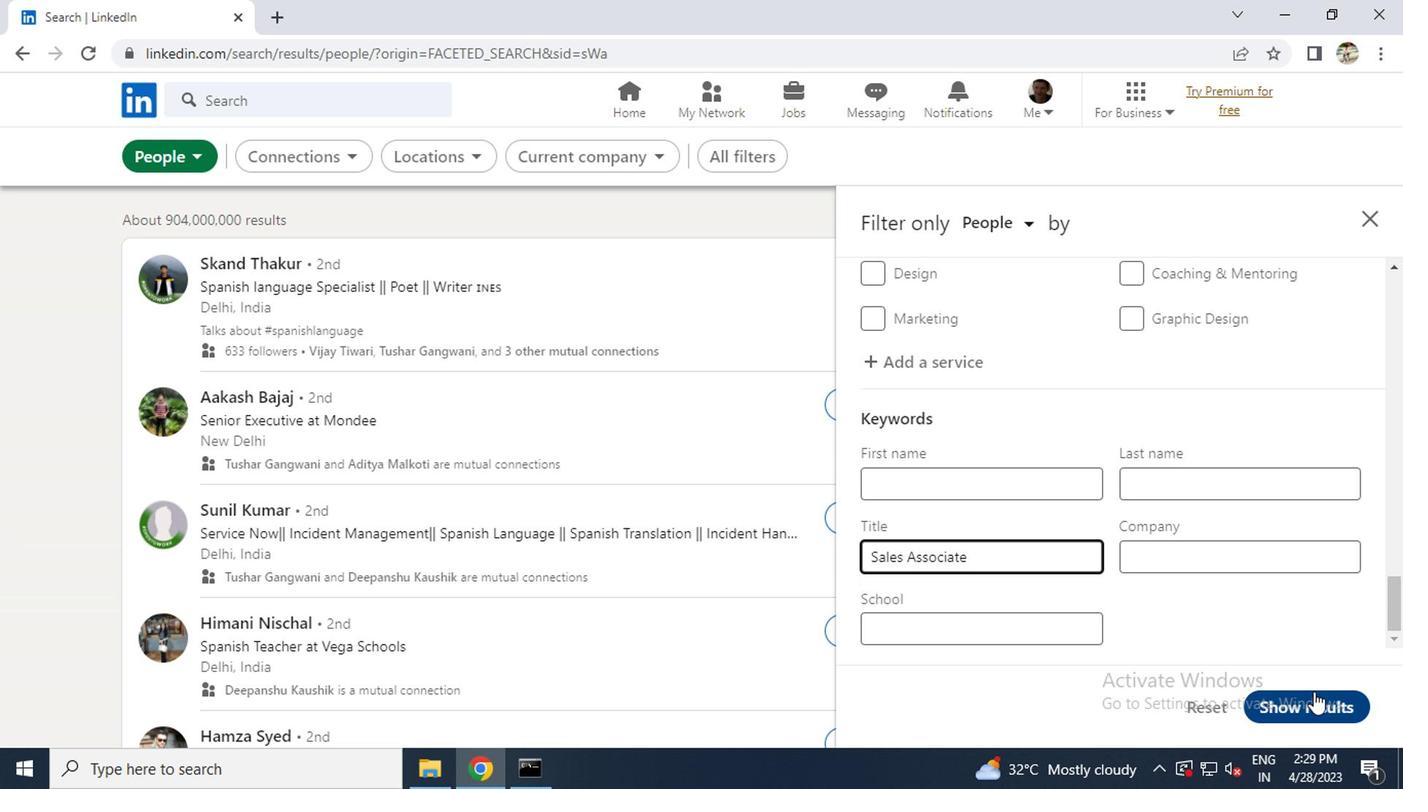 
Action: Mouse pressed left at (1308, 696)
Screenshot: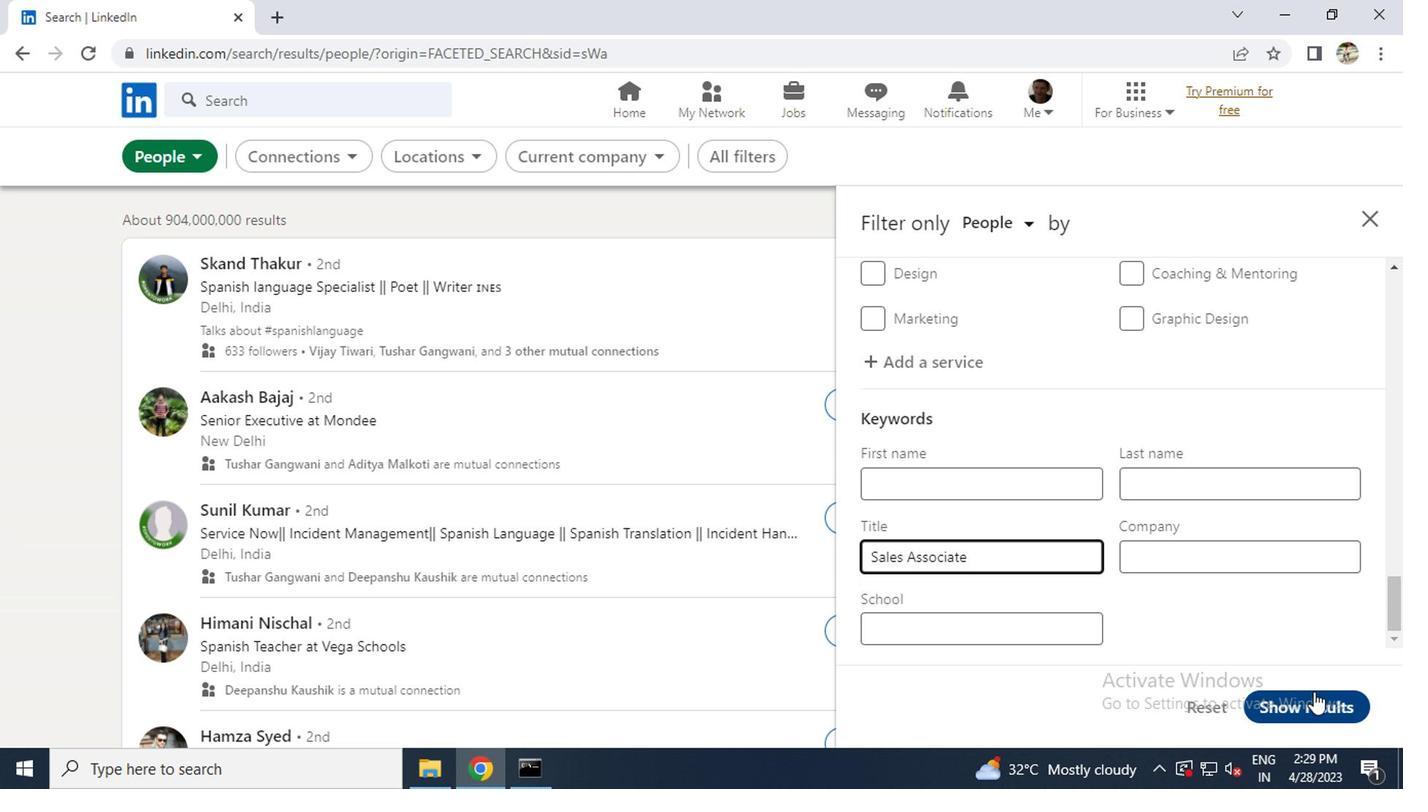 
